 Task: Find connections with filter location Villeneuve-d'Ascq with filter topic #consultantswith filter profile language German with filter current company Paytm Payments Bank  with filter school Banasthali Vidyapith with filter industry Blogs with filter service category Insurance with filter keywords title Quality Control Coordinator
Action: Mouse moved to (574, 87)
Screenshot: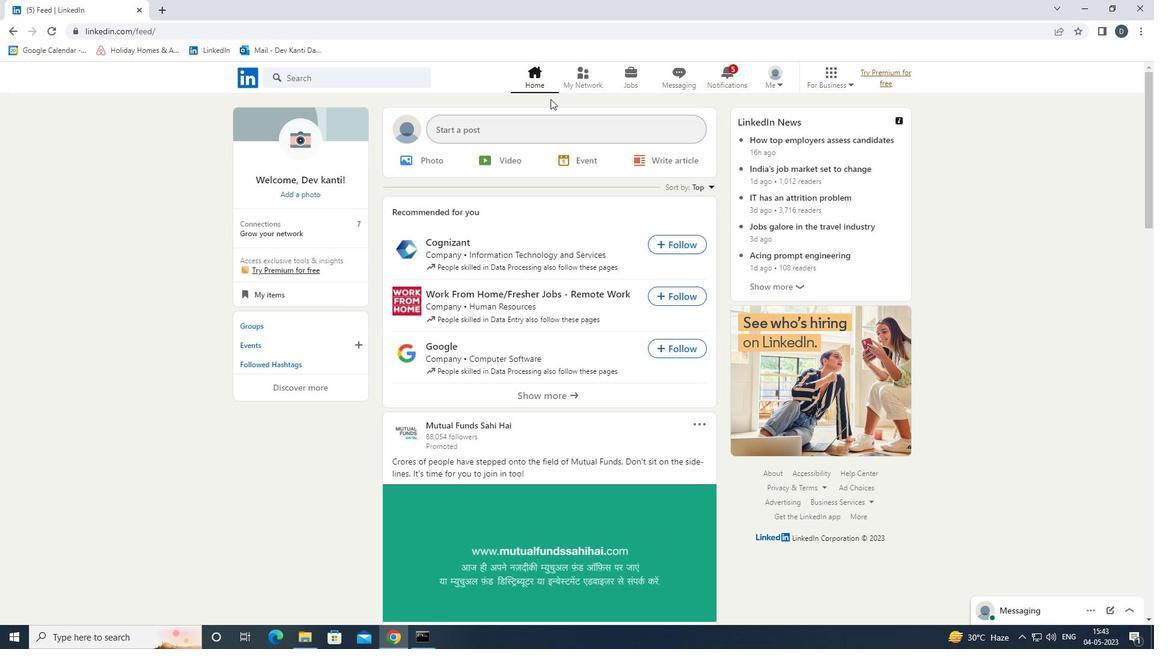 
Action: Mouse pressed left at (574, 87)
Screenshot: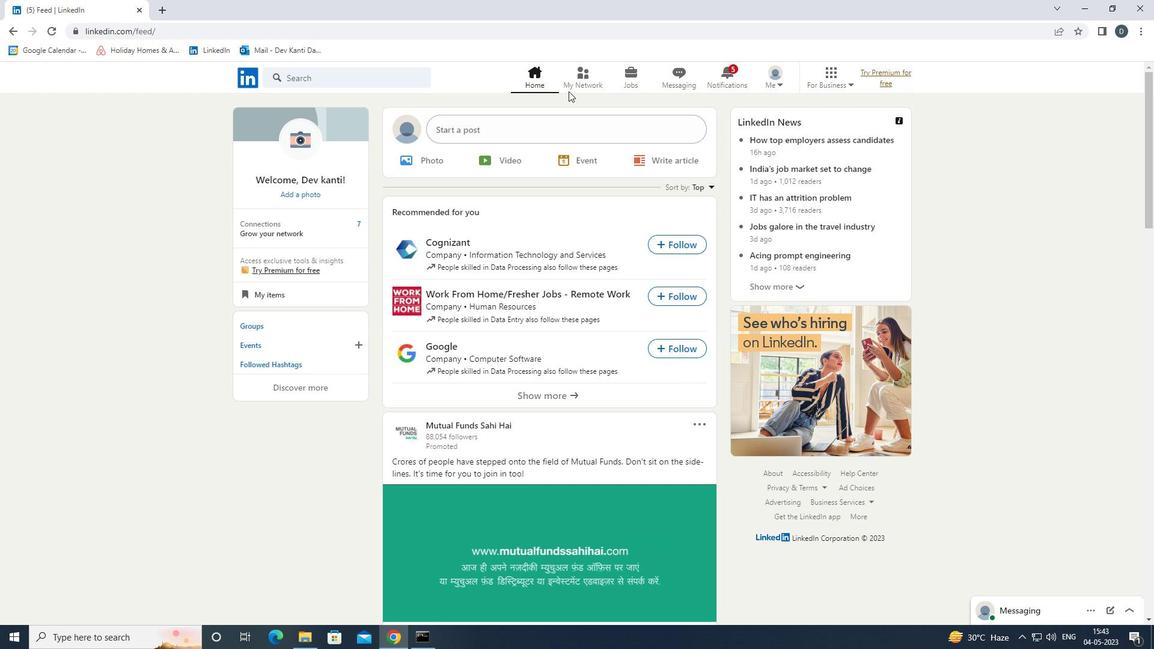 
Action: Mouse moved to (397, 146)
Screenshot: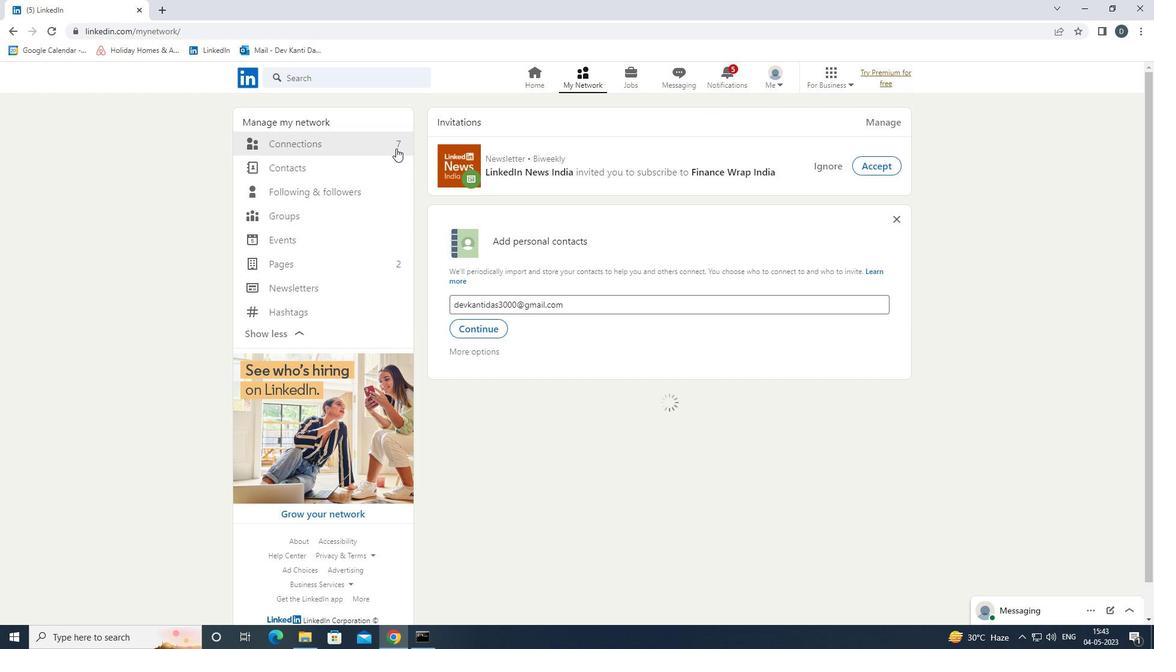 
Action: Mouse pressed left at (397, 146)
Screenshot: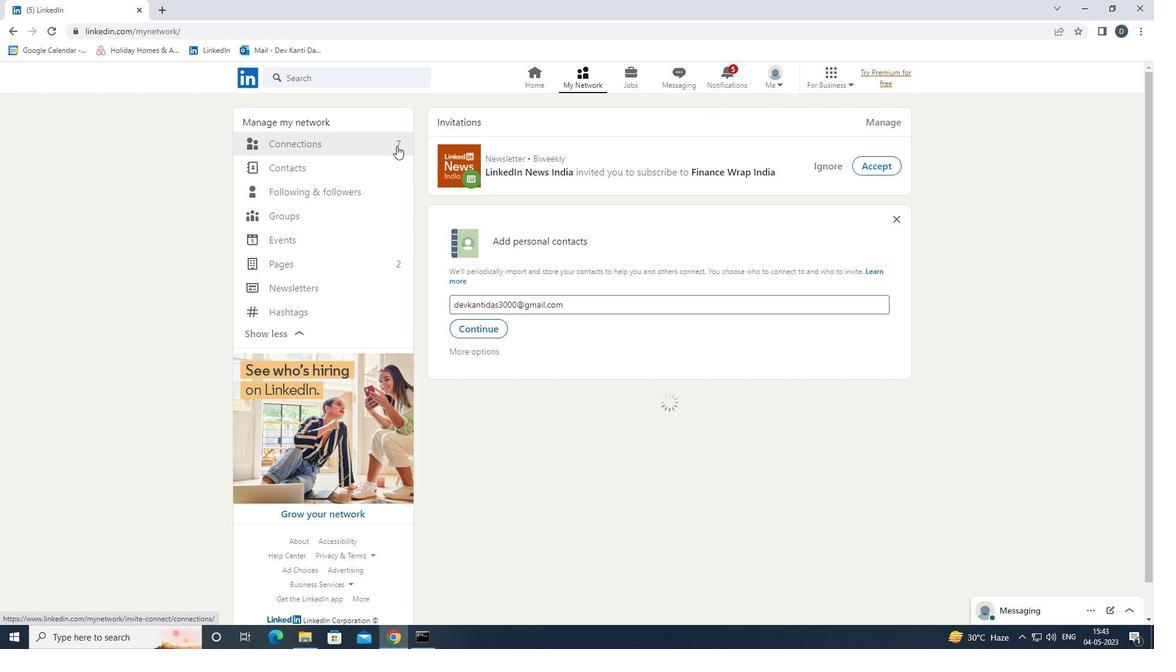 
Action: Mouse moved to (672, 140)
Screenshot: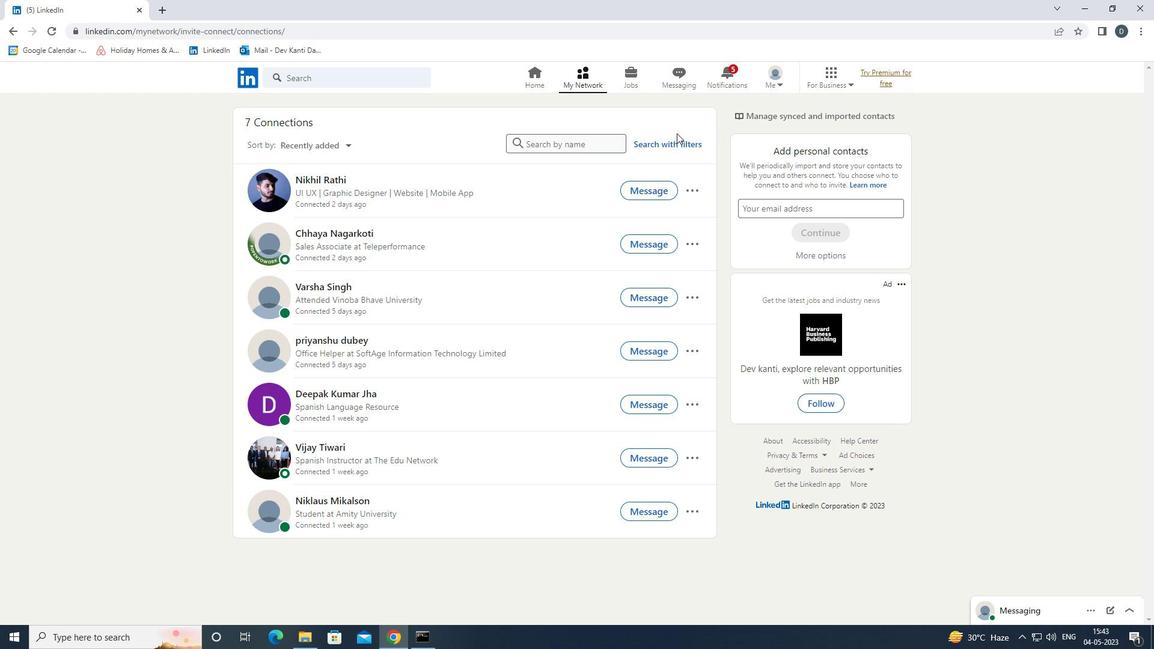 
Action: Mouse pressed left at (672, 140)
Screenshot: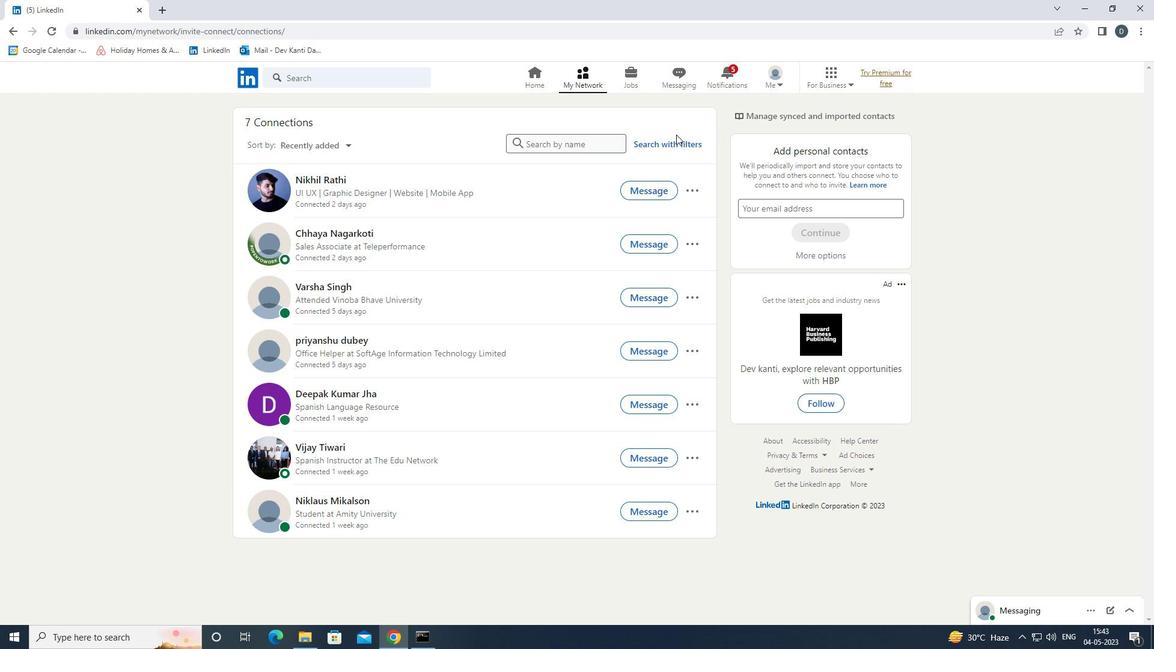 
Action: Mouse moved to (617, 108)
Screenshot: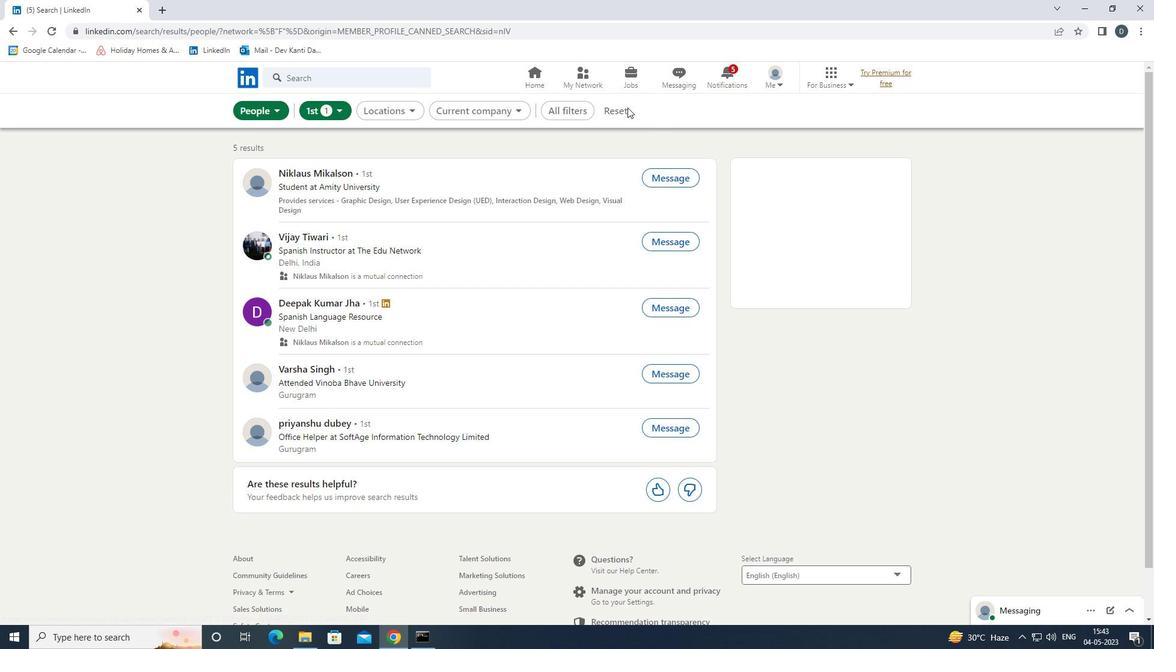 
Action: Mouse pressed left at (617, 108)
Screenshot: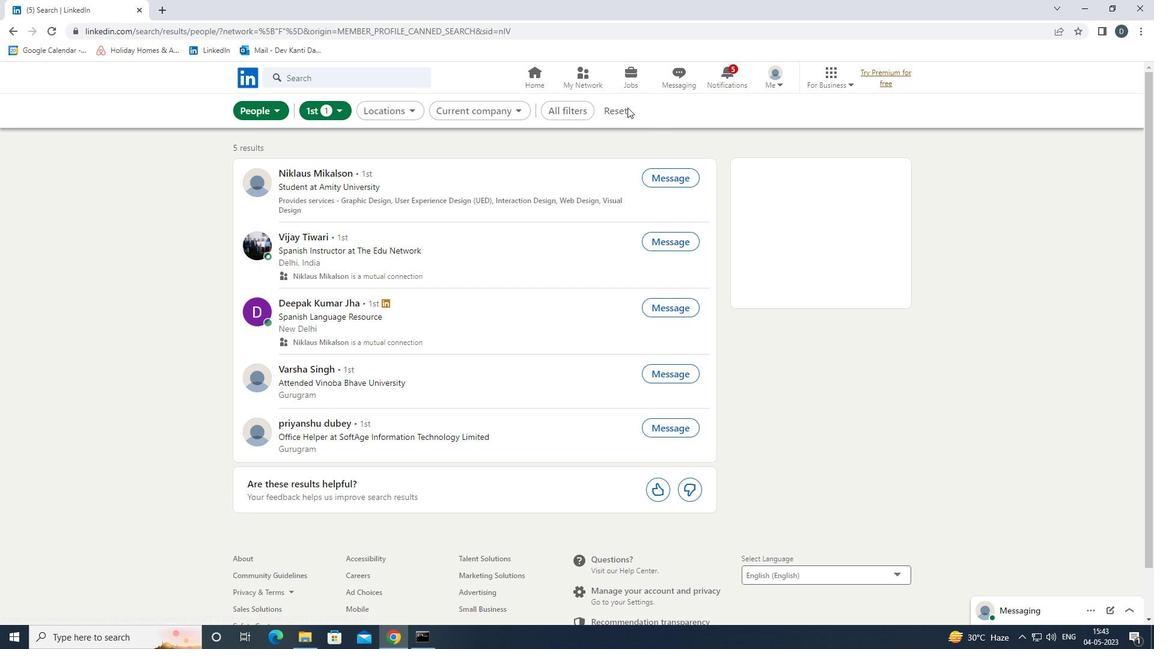 
Action: Mouse moved to (610, 114)
Screenshot: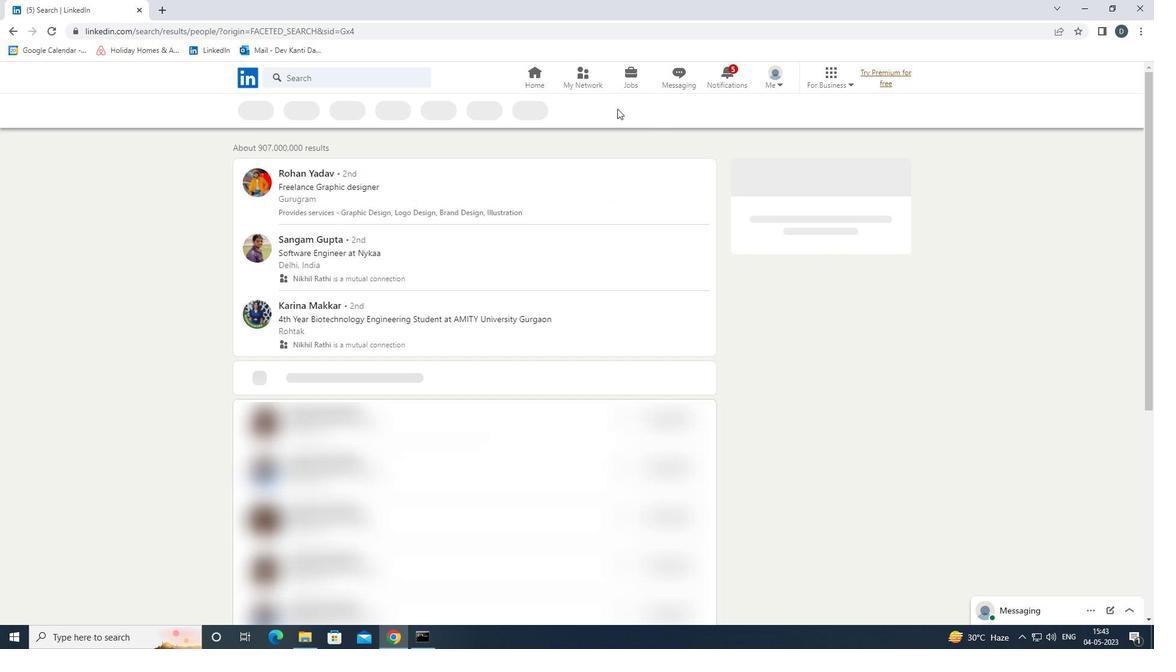 
Action: Mouse pressed left at (610, 114)
Screenshot: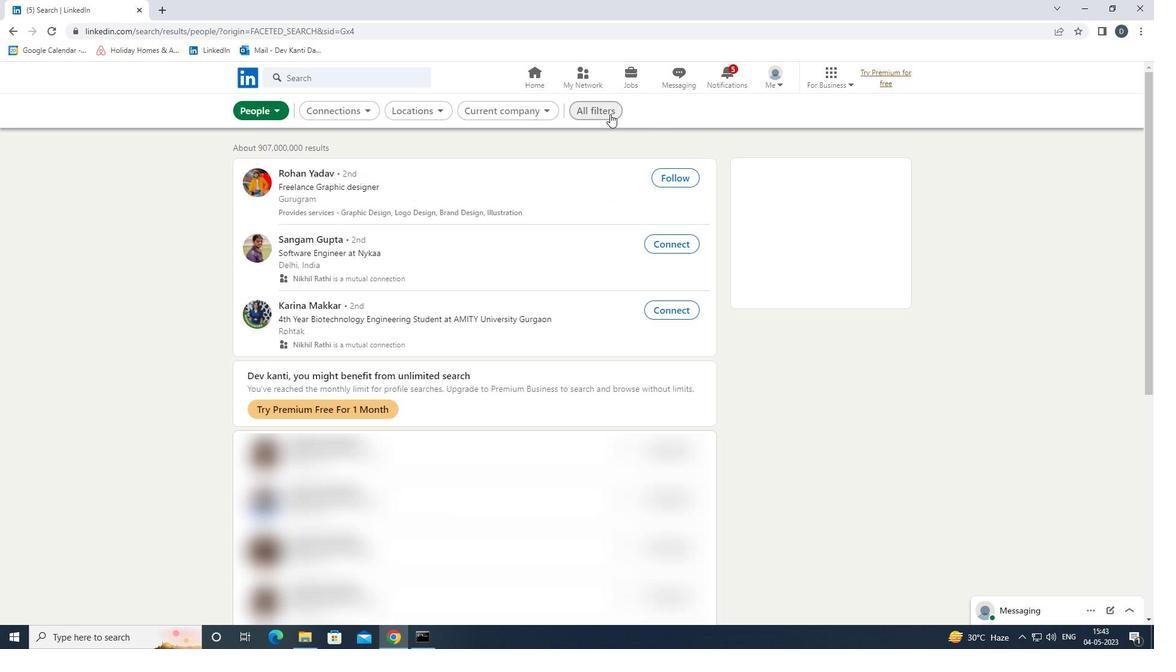 
Action: Mouse moved to (1021, 392)
Screenshot: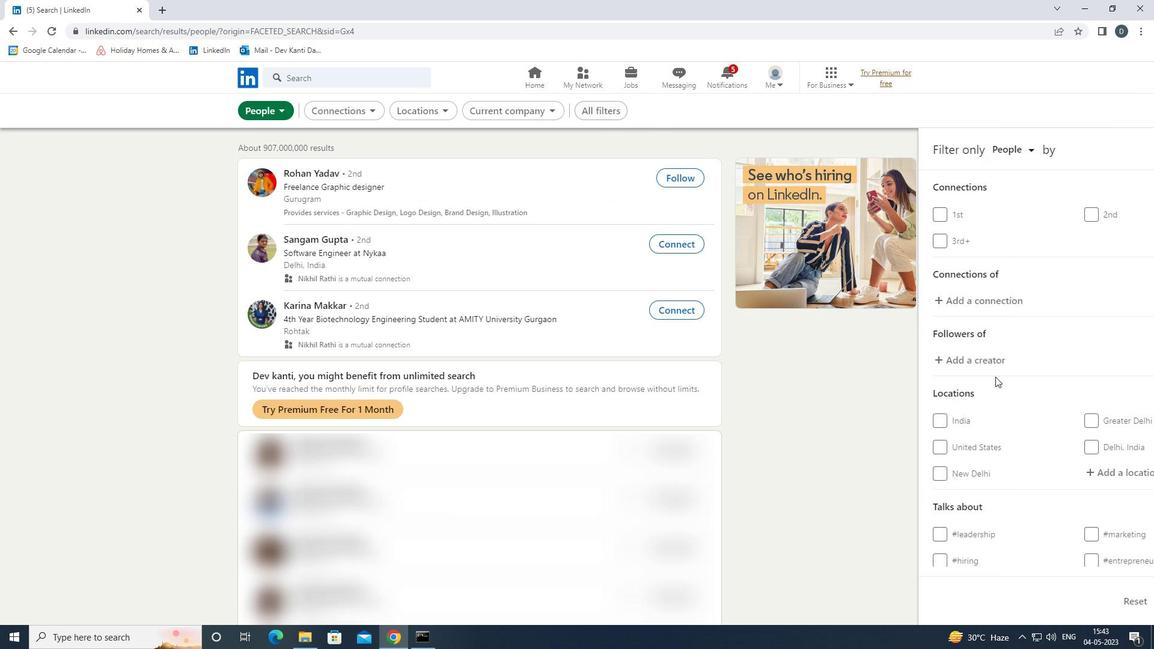 
Action: Mouse scrolled (1021, 391) with delta (0, 0)
Screenshot: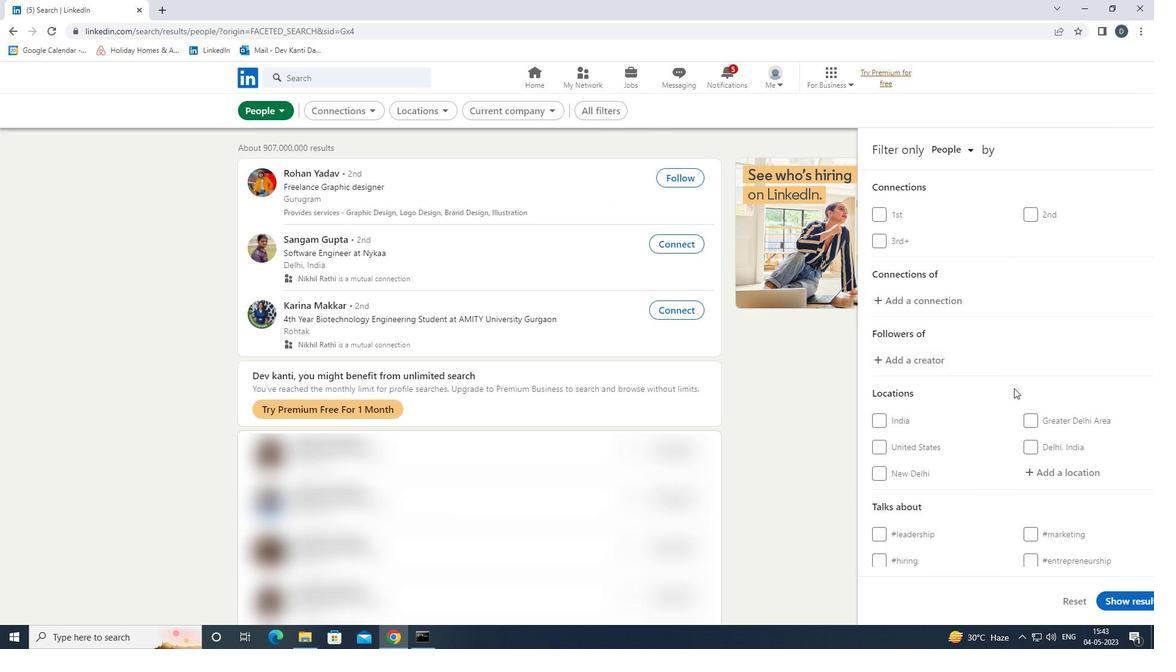 
Action: Mouse scrolled (1021, 391) with delta (0, 0)
Screenshot: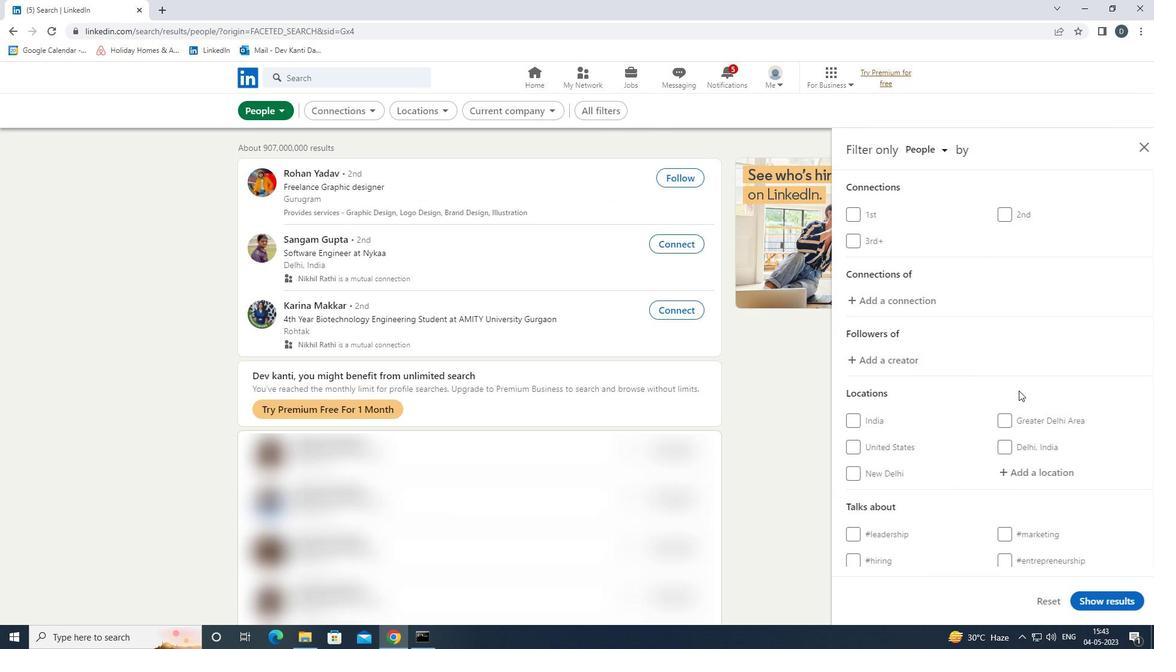 
Action: Mouse moved to (1027, 354)
Screenshot: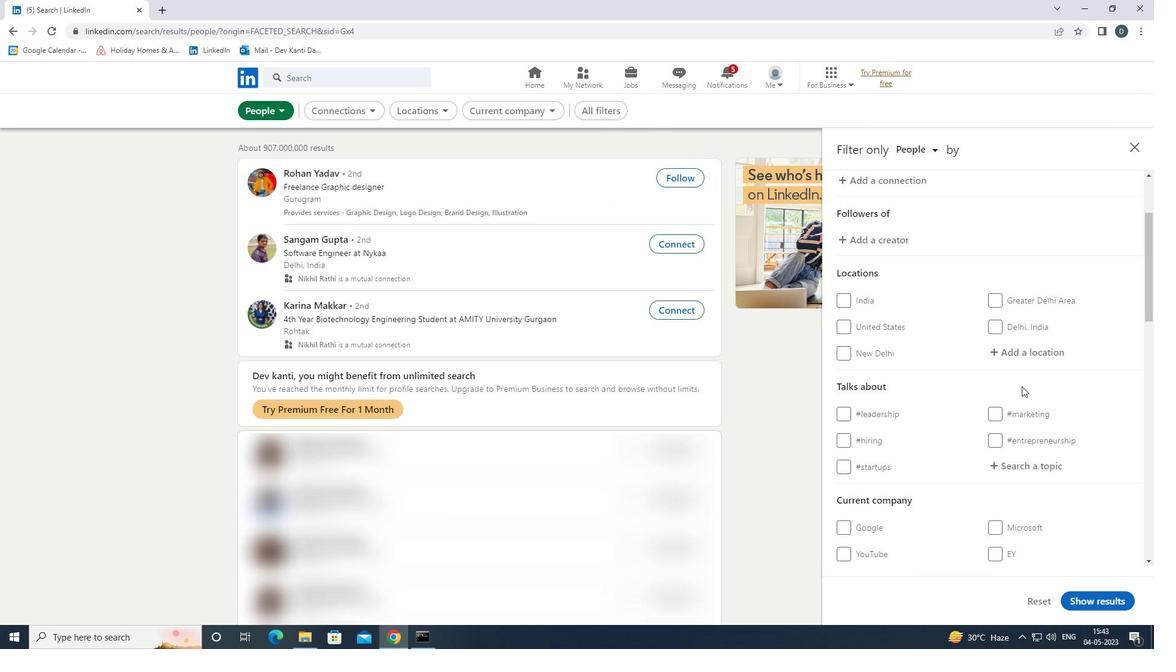 
Action: Mouse pressed left at (1027, 354)
Screenshot: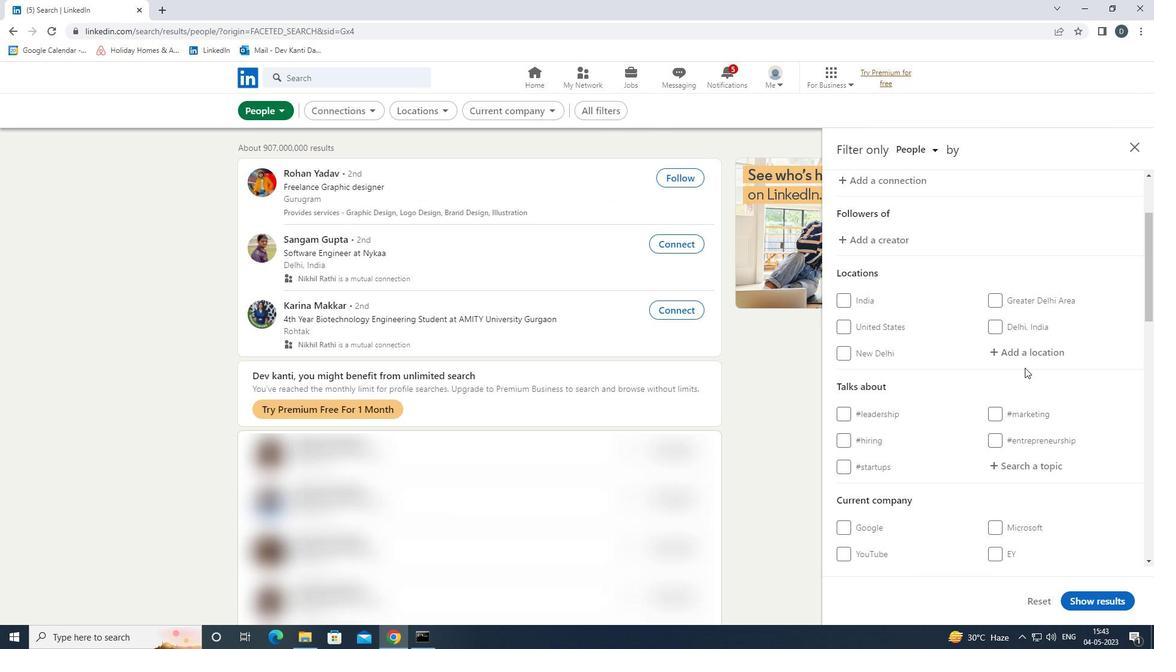 
Action: Key pressed <Key.shift>VILLENEUVE<Key.down><Key.enter>
Screenshot: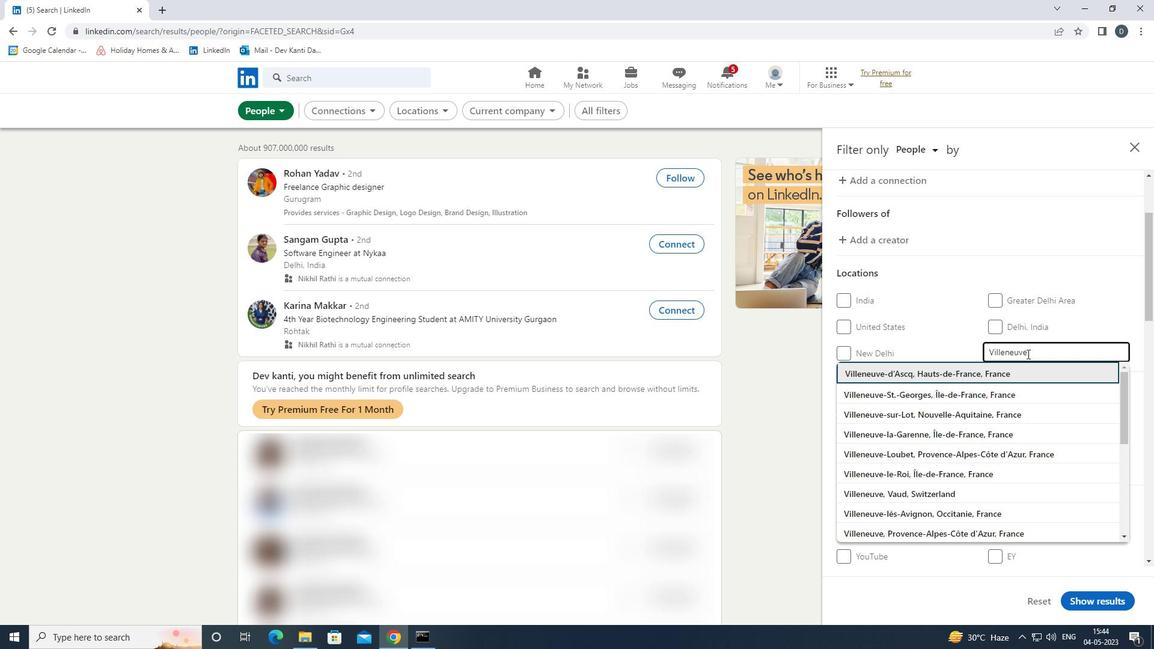 
Action: Mouse moved to (959, 397)
Screenshot: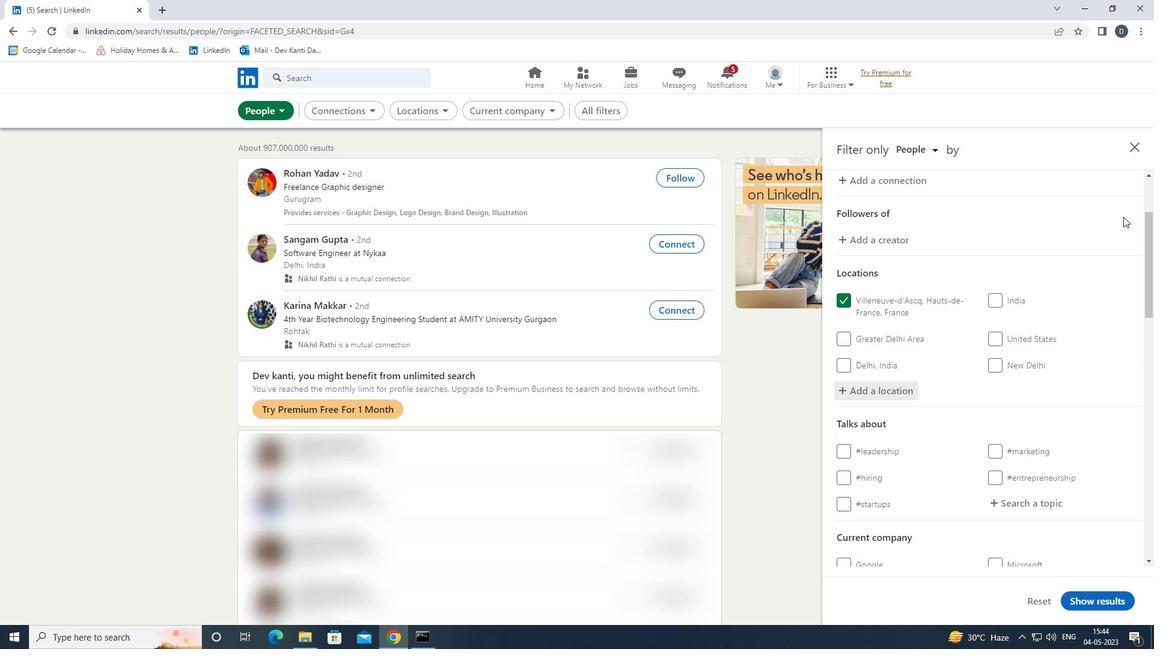 
Action: Mouse scrolled (959, 396) with delta (0, 0)
Screenshot: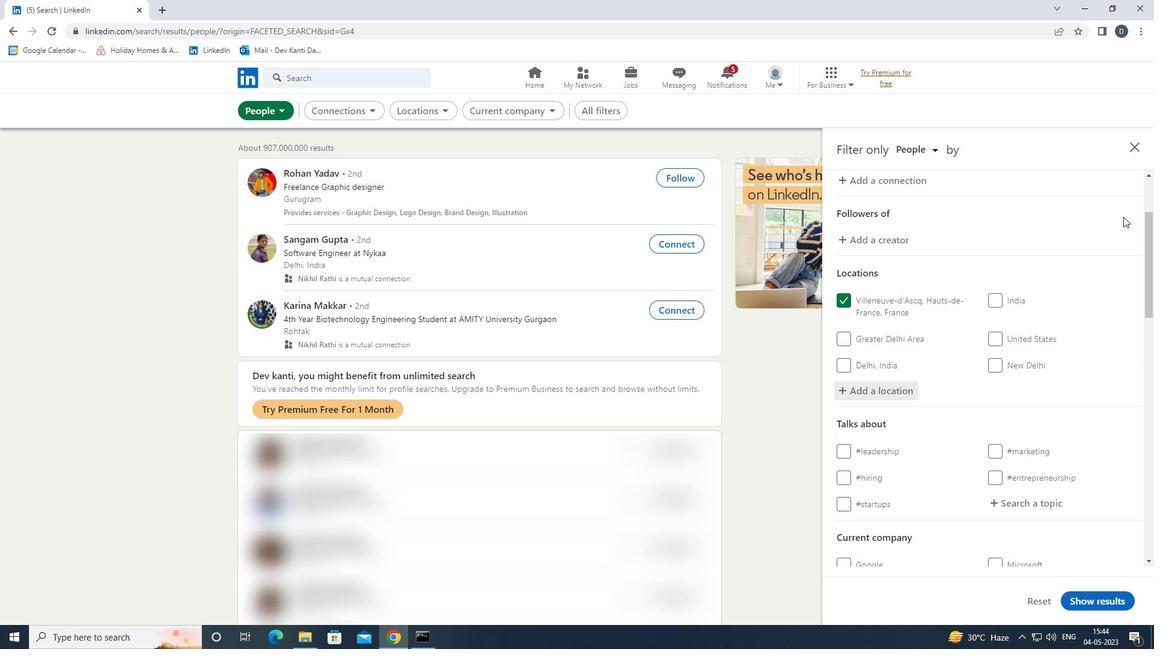 
Action: Mouse moved to (939, 401)
Screenshot: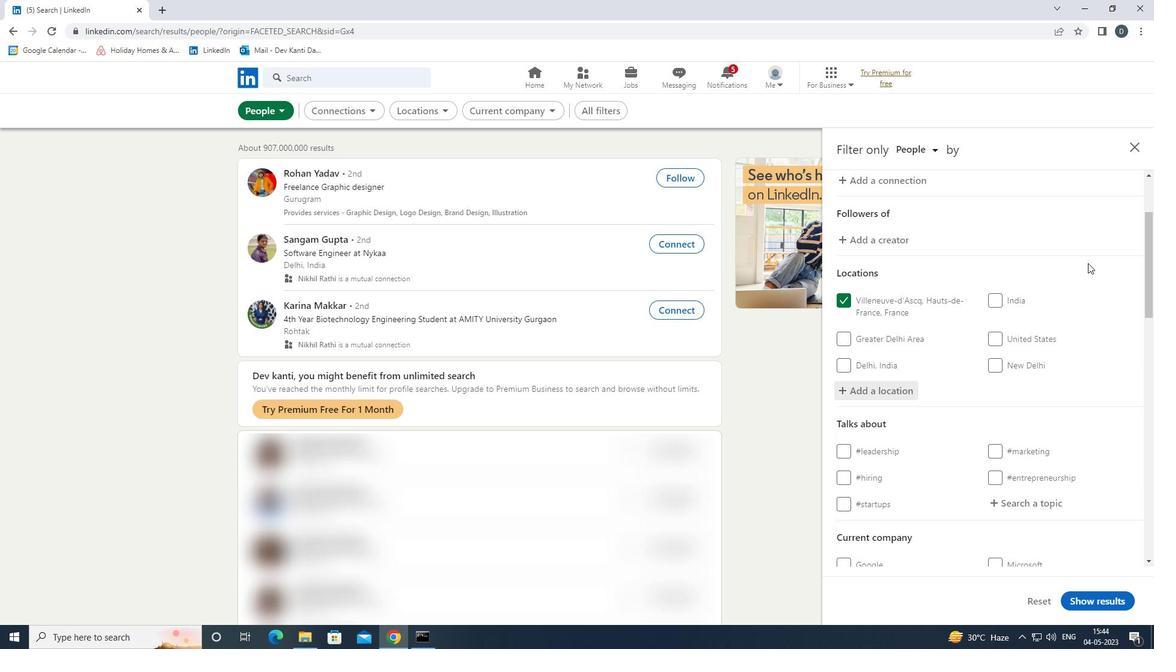 
Action: Mouse scrolled (939, 400) with delta (0, 0)
Screenshot: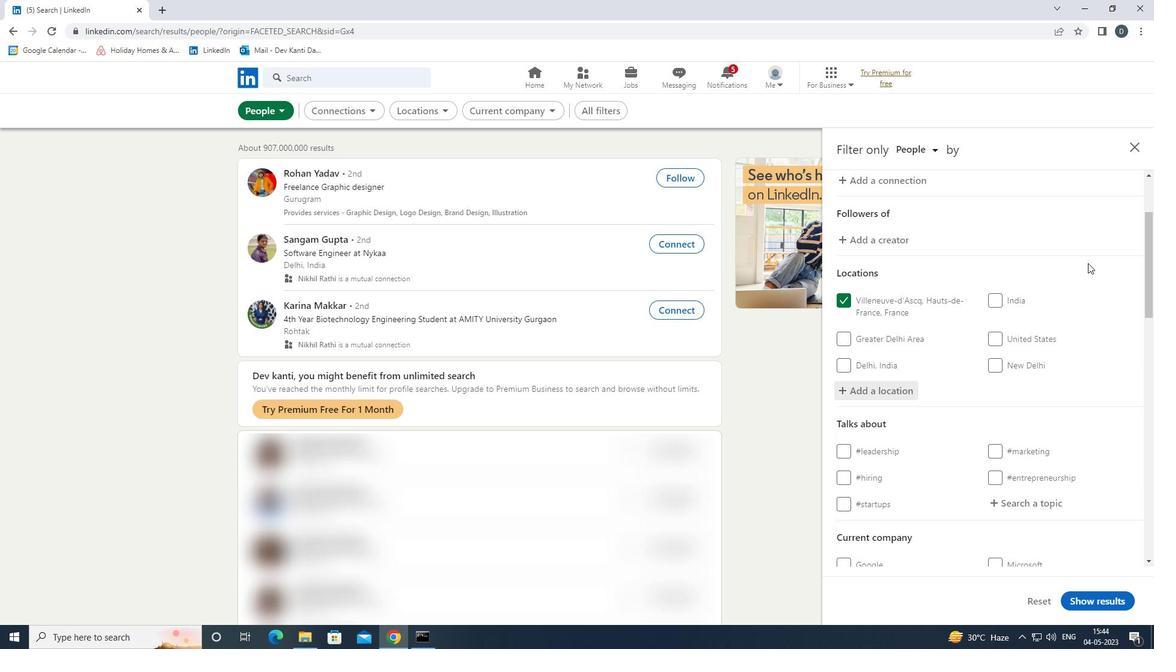 
Action: Mouse moved to (1020, 387)
Screenshot: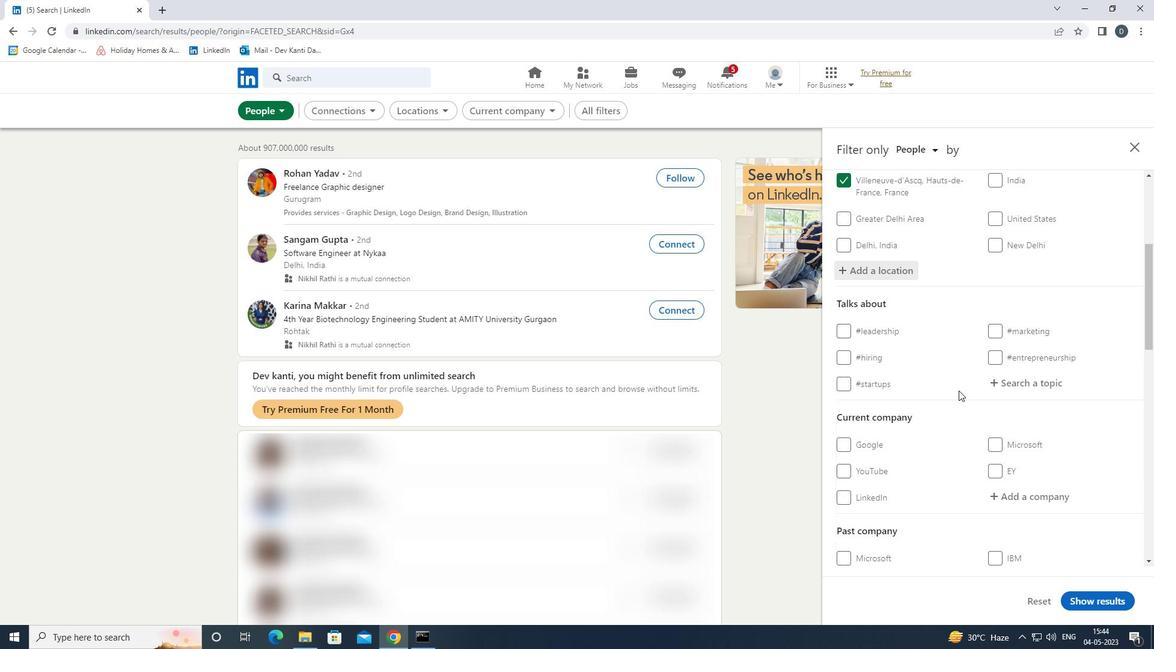 
Action: Mouse pressed left at (1020, 387)
Screenshot: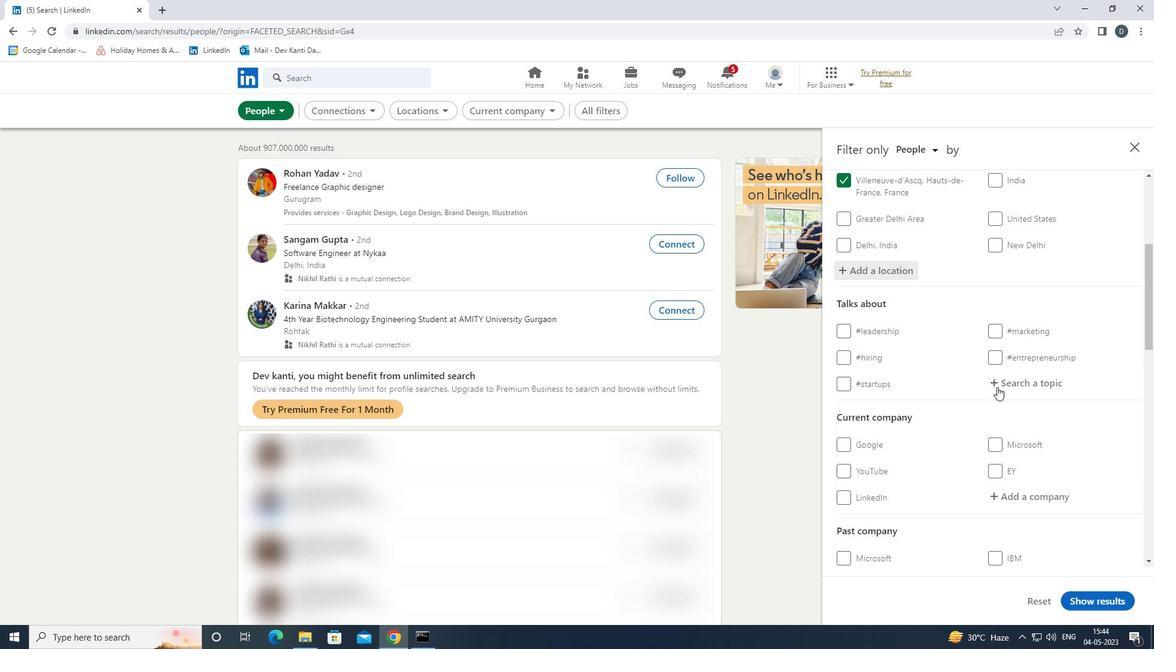 
Action: Key pressed CONSULTANT<Key.down><Key.enter>
Screenshot: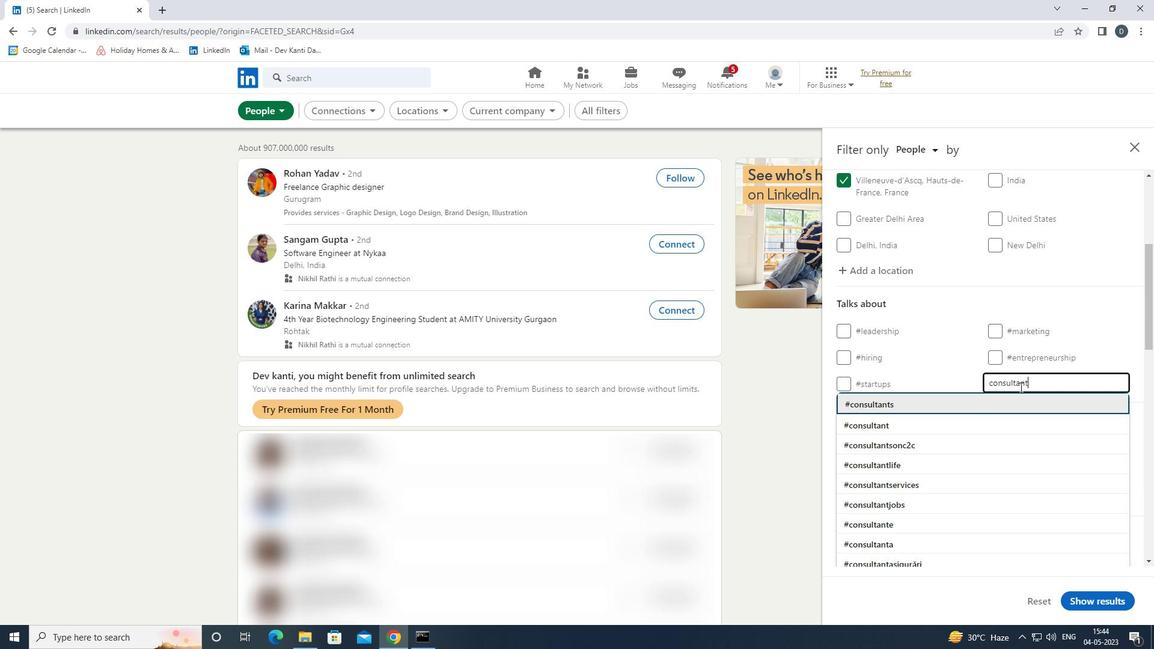 
Action: Mouse moved to (1042, 390)
Screenshot: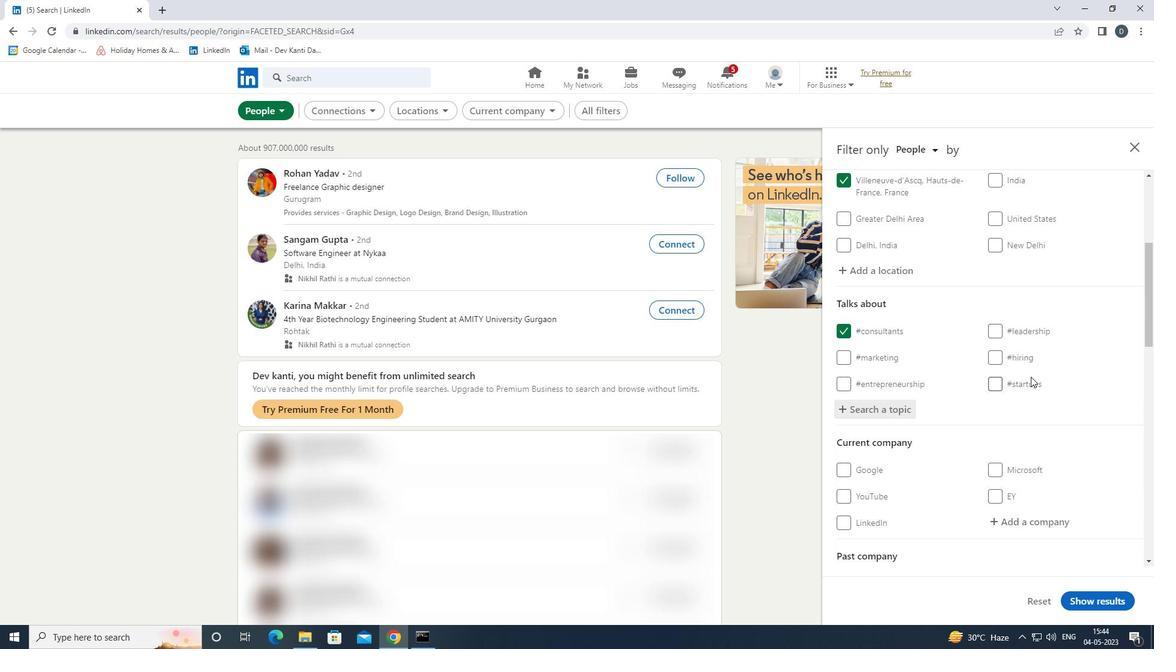 
Action: Mouse scrolled (1042, 389) with delta (0, 0)
Screenshot: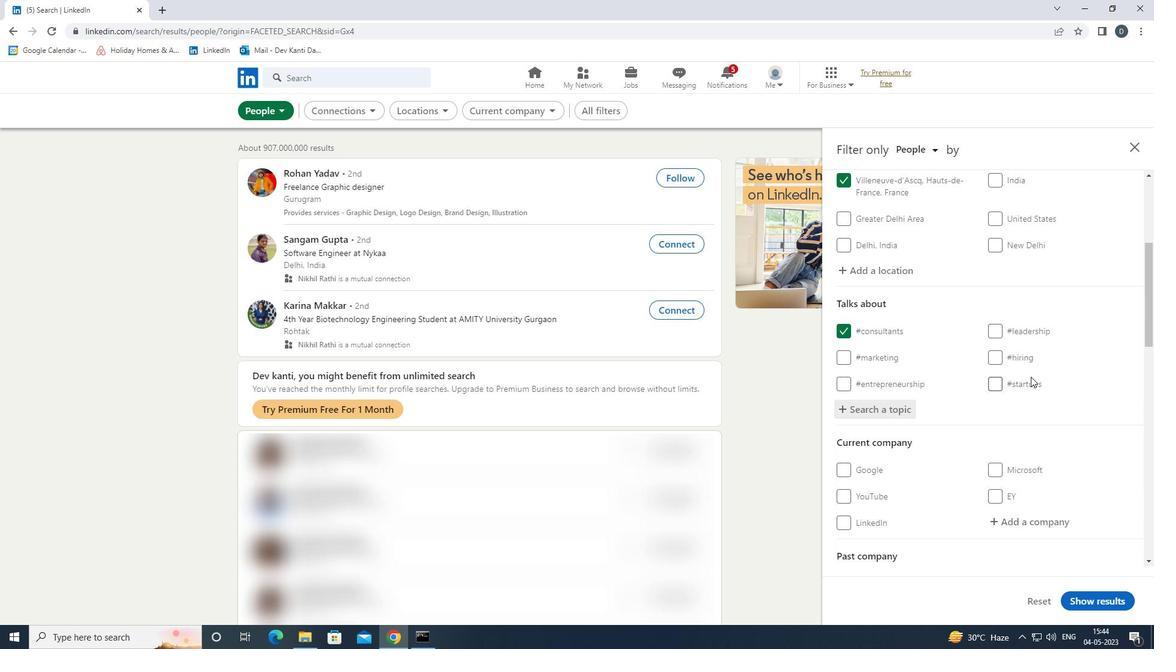 
Action: Mouse scrolled (1042, 389) with delta (0, 0)
Screenshot: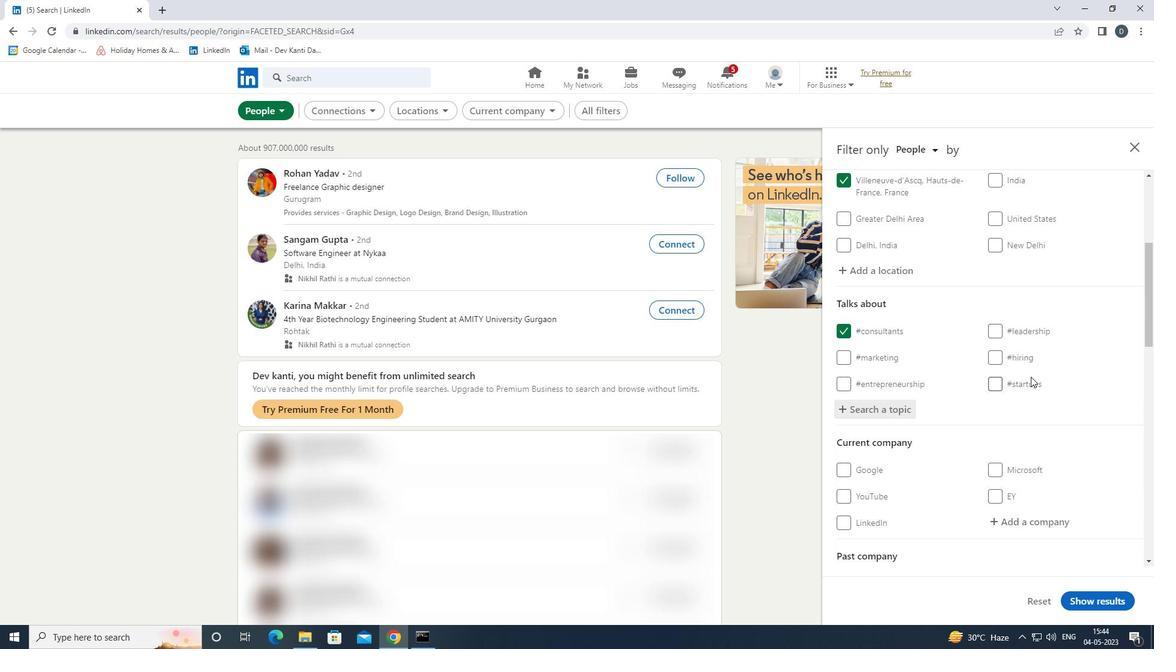 
Action: Mouse scrolled (1042, 389) with delta (0, 0)
Screenshot: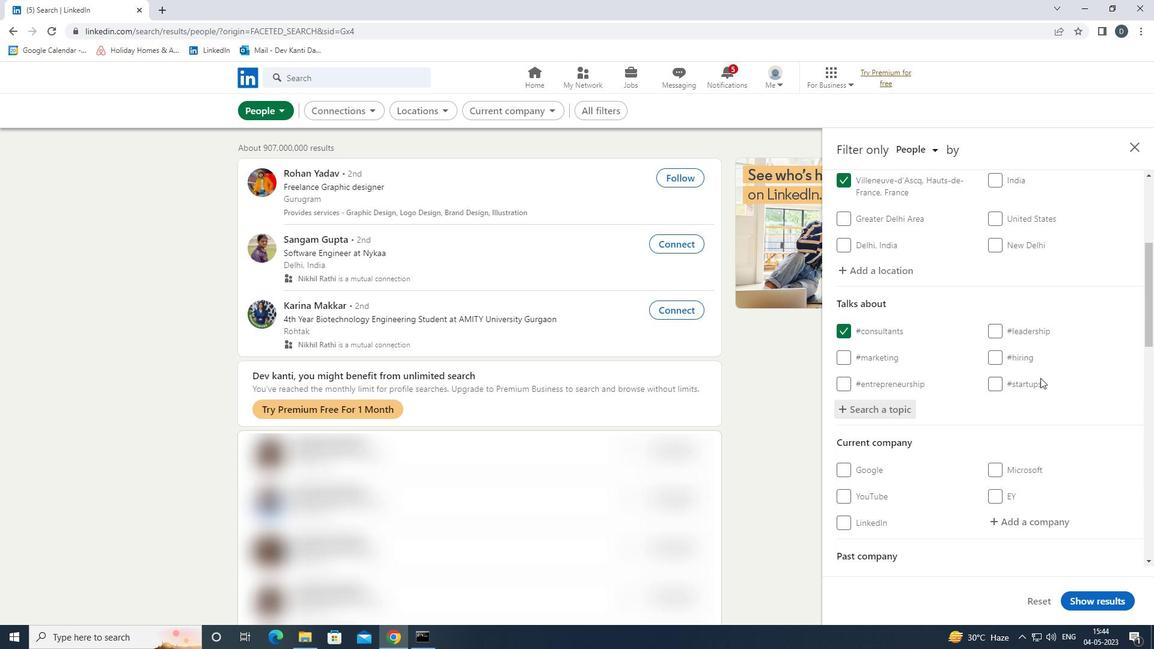
Action: Mouse moved to (1015, 339)
Screenshot: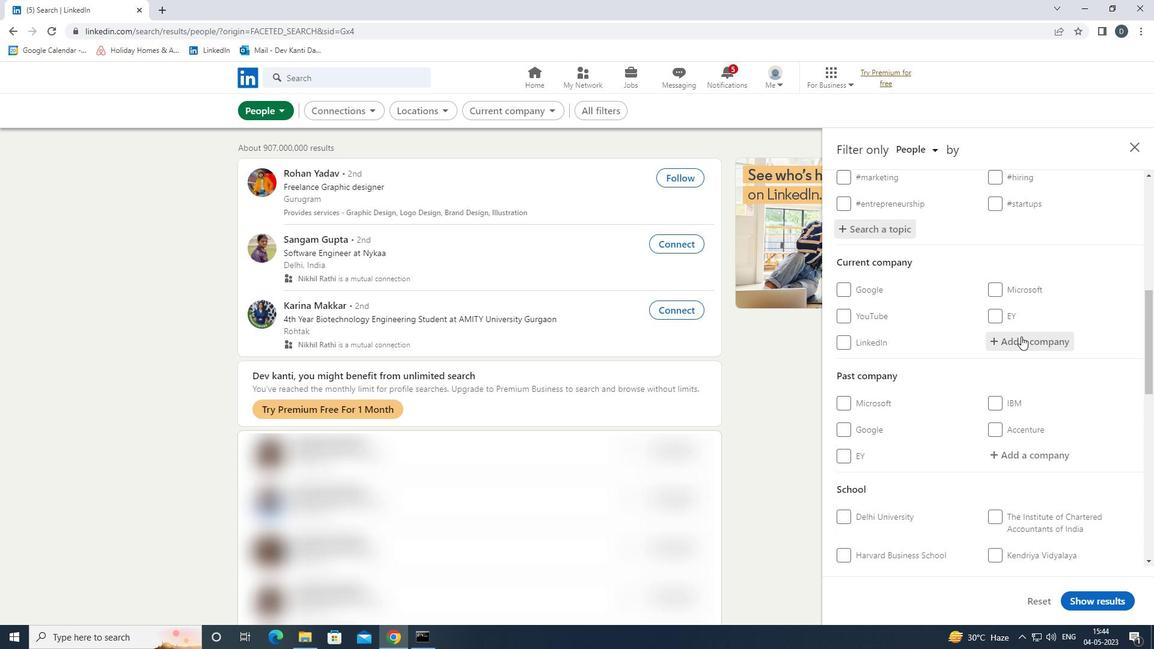 
Action: Mouse scrolled (1015, 338) with delta (0, 0)
Screenshot: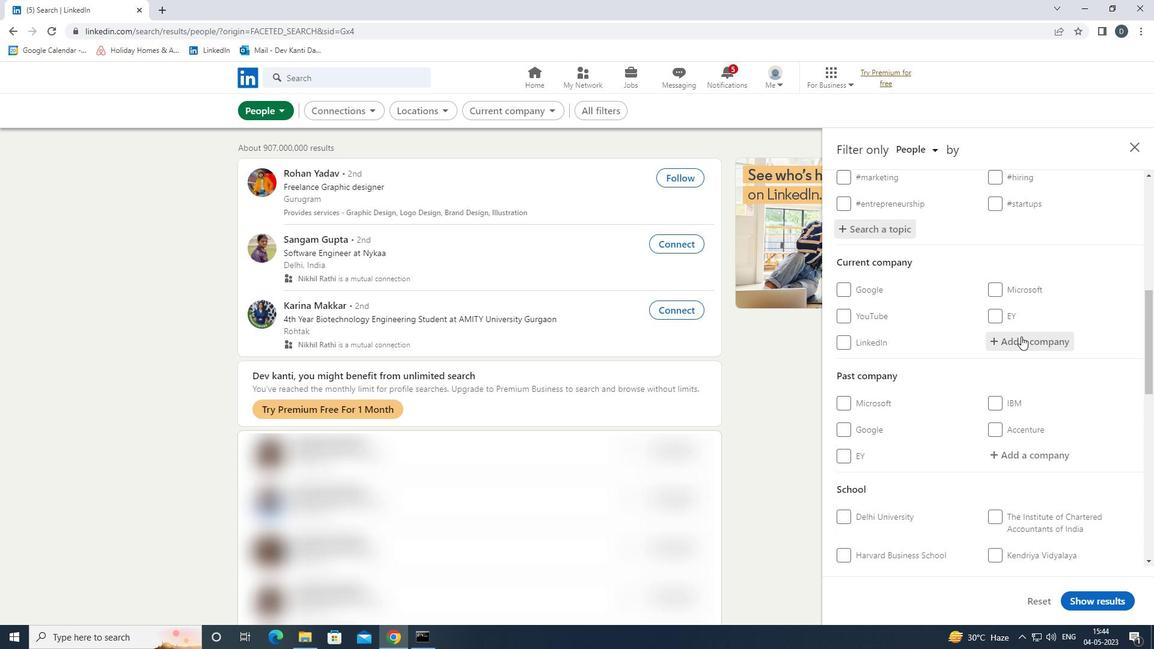 
Action: Mouse moved to (1013, 339)
Screenshot: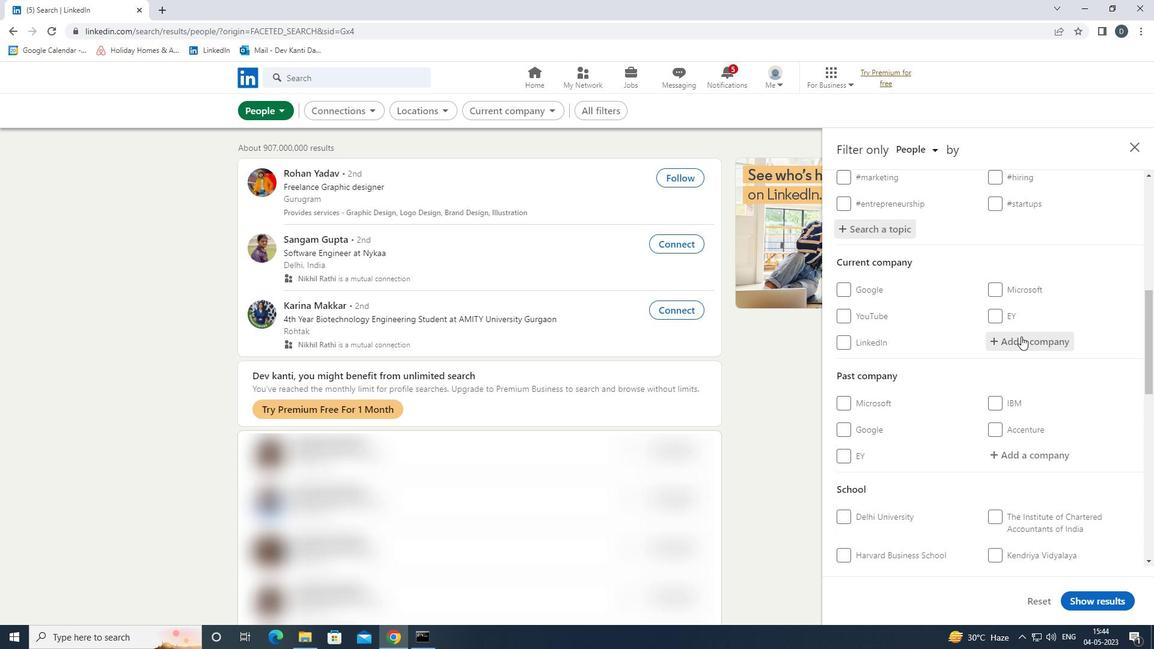 
Action: Mouse scrolled (1013, 339) with delta (0, 0)
Screenshot: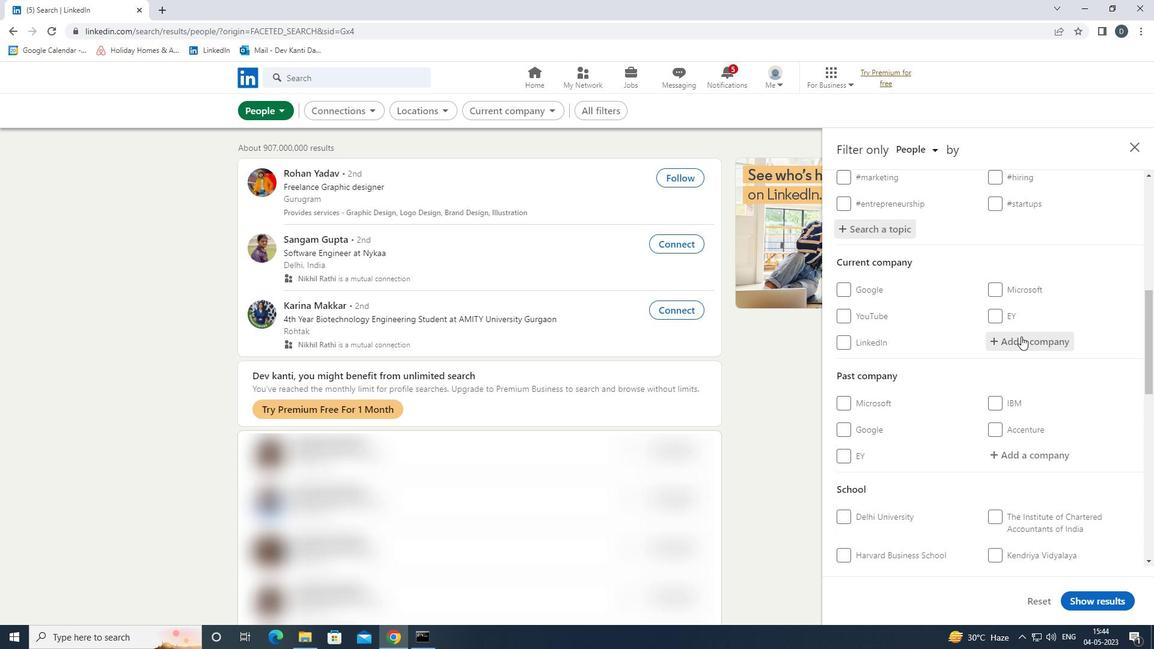 
Action: Mouse moved to (1013, 339)
Screenshot: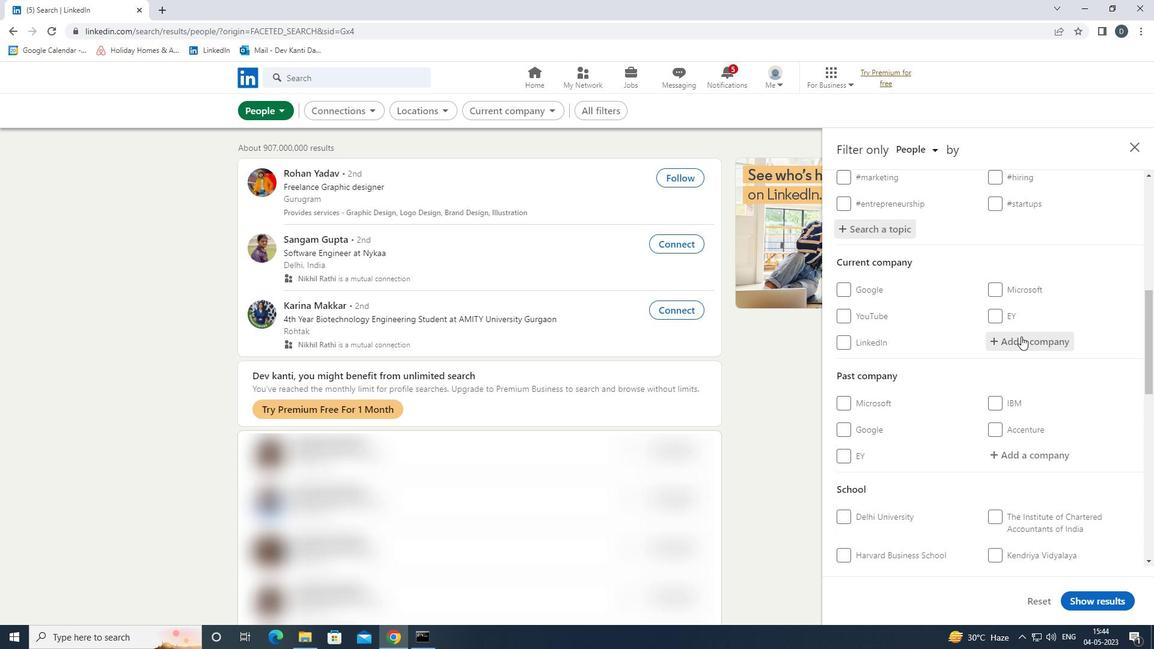 
Action: Mouse scrolled (1013, 339) with delta (0, 0)
Screenshot: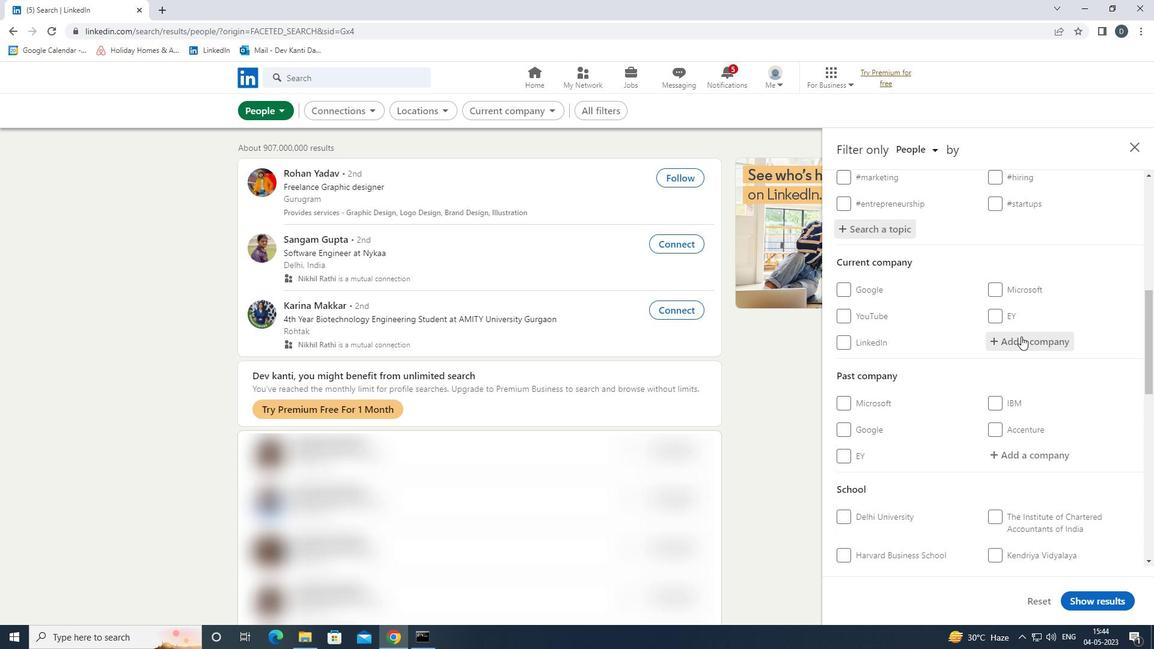 
Action: Mouse scrolled (1013, 339) with delta (0, 0)
Screenshot: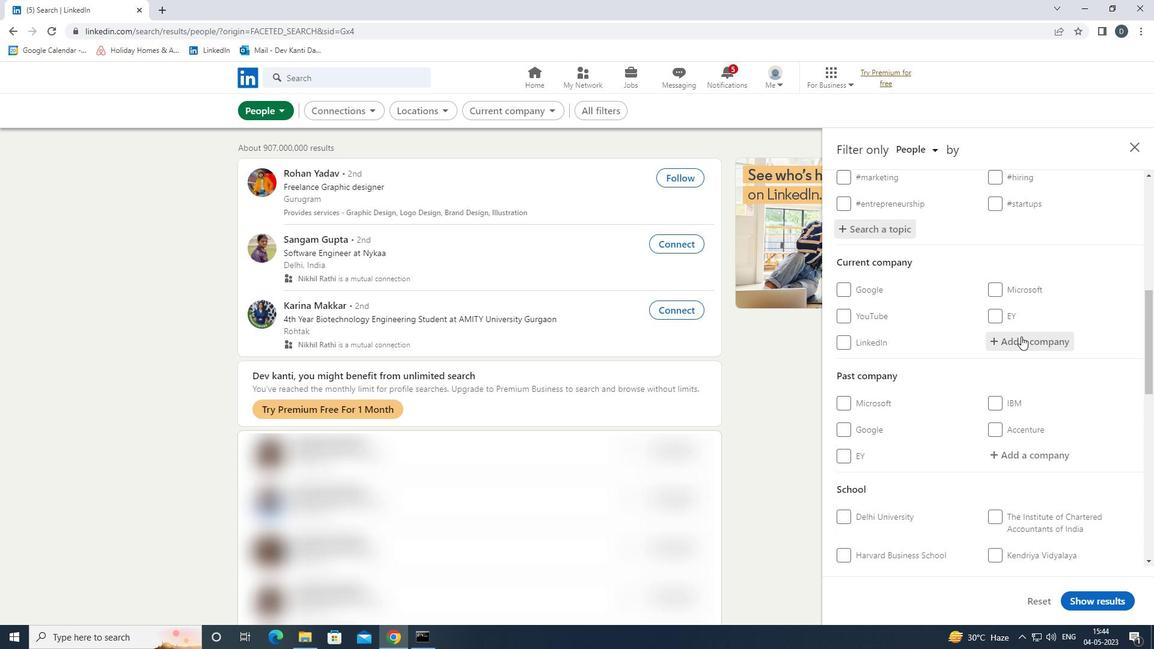 
Action: Mouse scrolled (1013, 339) with delta (0, 0)
Screenshot: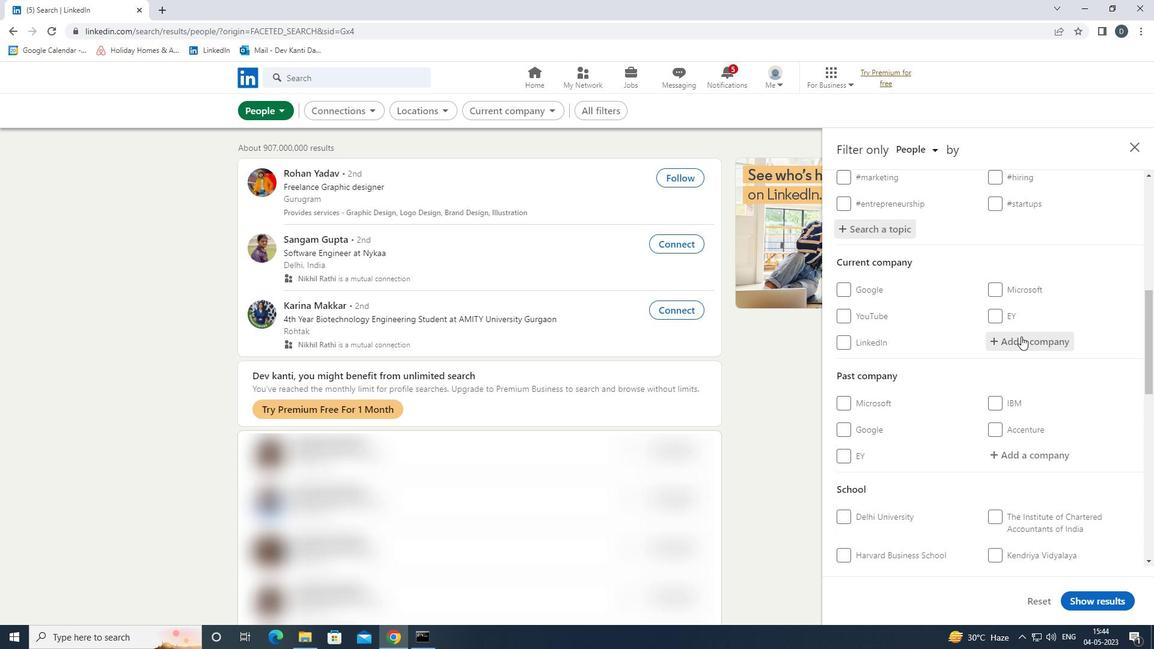 
Action: Mouse scrolled (1013, 339) with delta (0, 0)
Screenshot: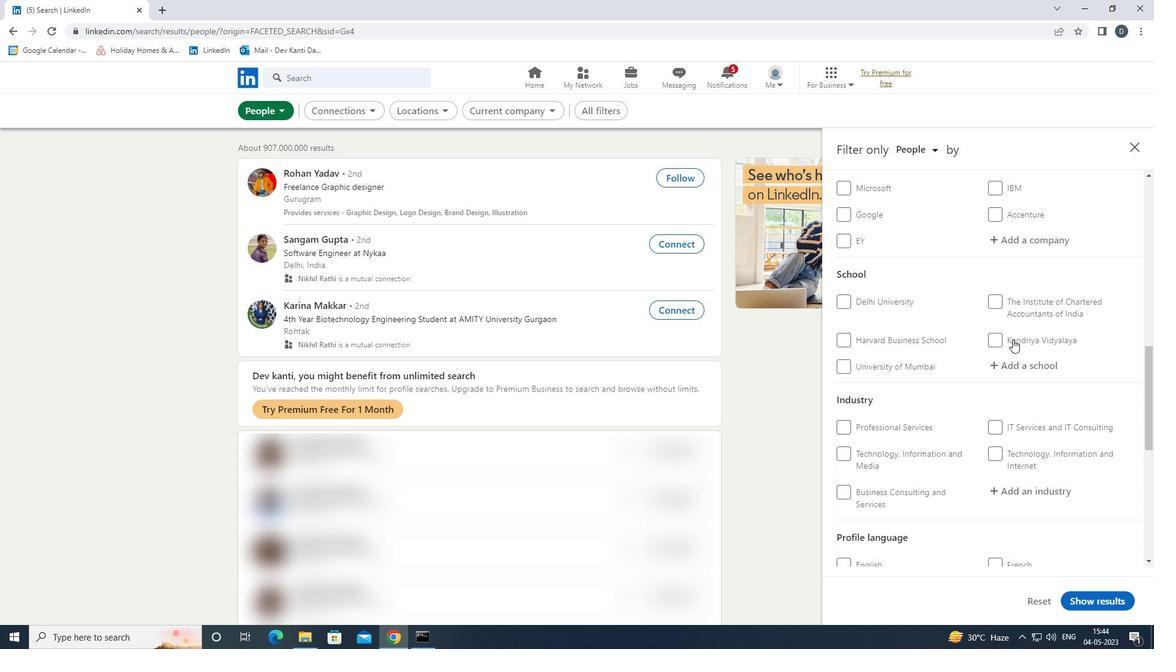 
Action: Mouse moved to (865, 473)
Screenshot: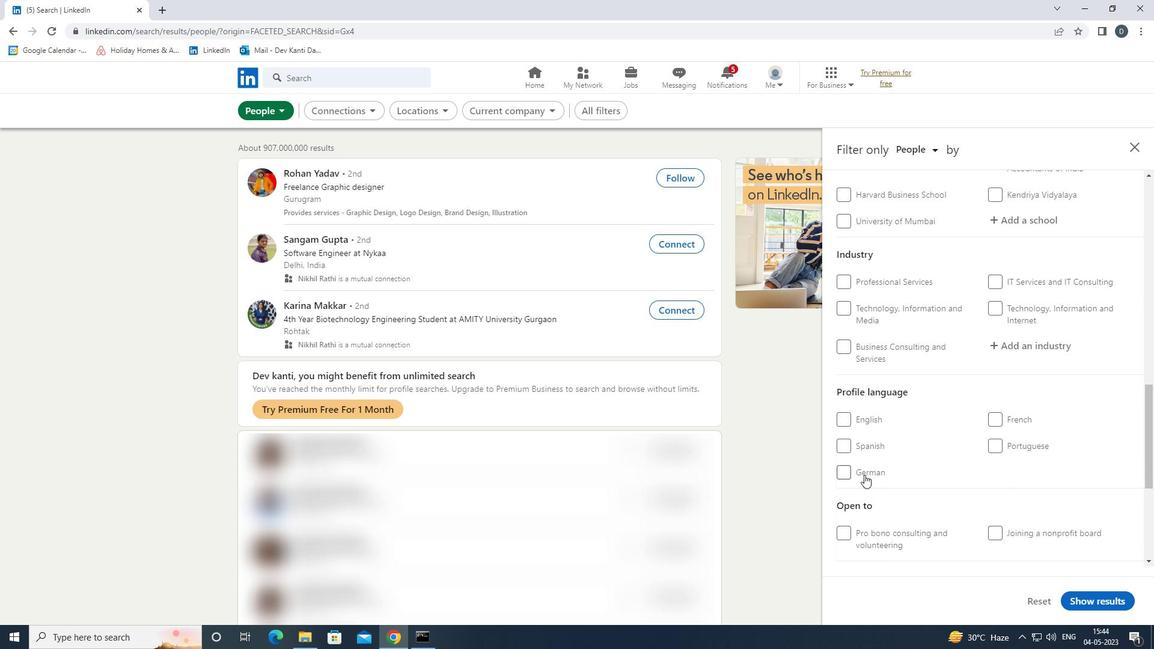 
Action: Mouse pressed left at (865, 473)
Screenshot: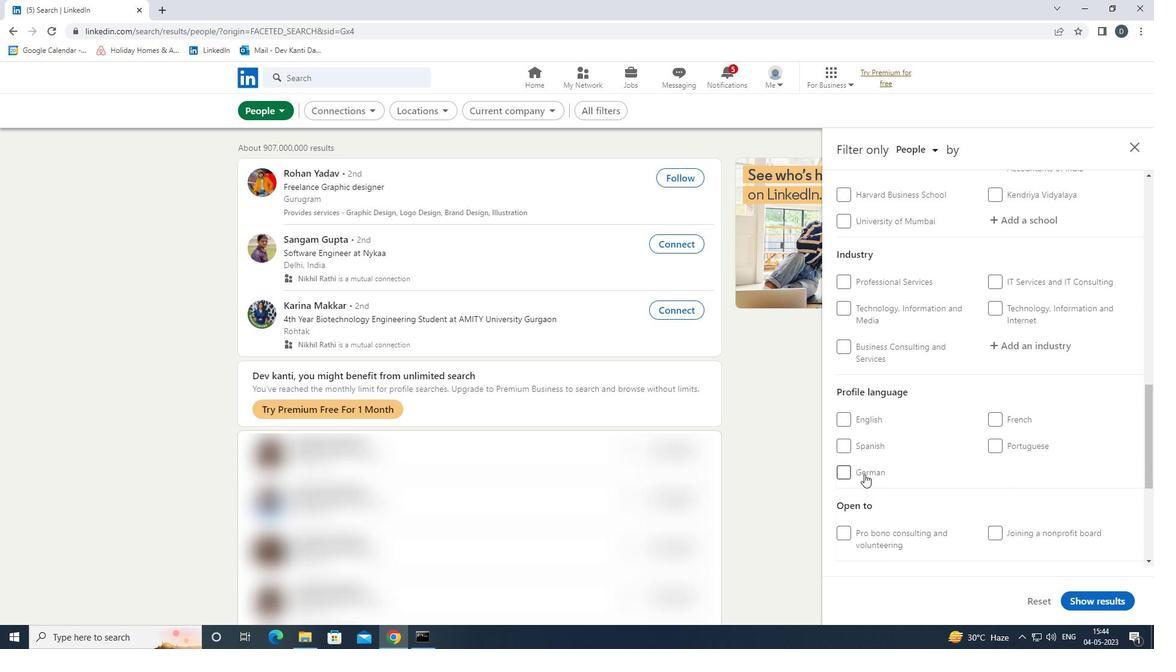 
Action: Mouse moved to (997, 472)
Screenshot: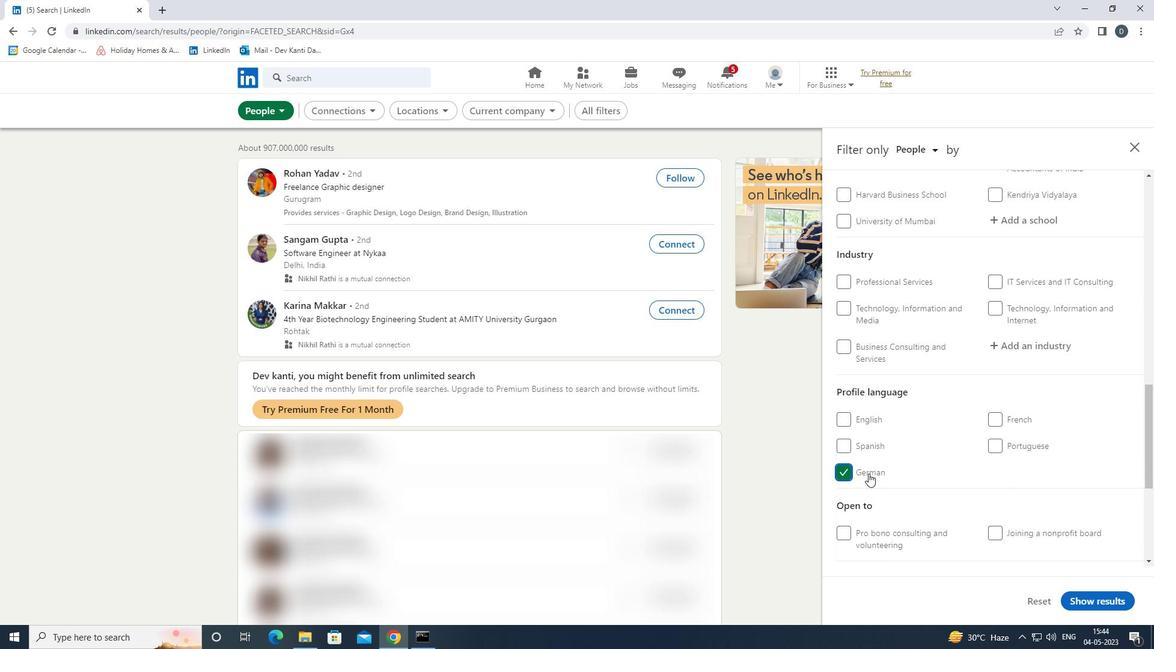 
Action: Mouse scrolled (997, 472) with delta (0, 0)
Screenshot: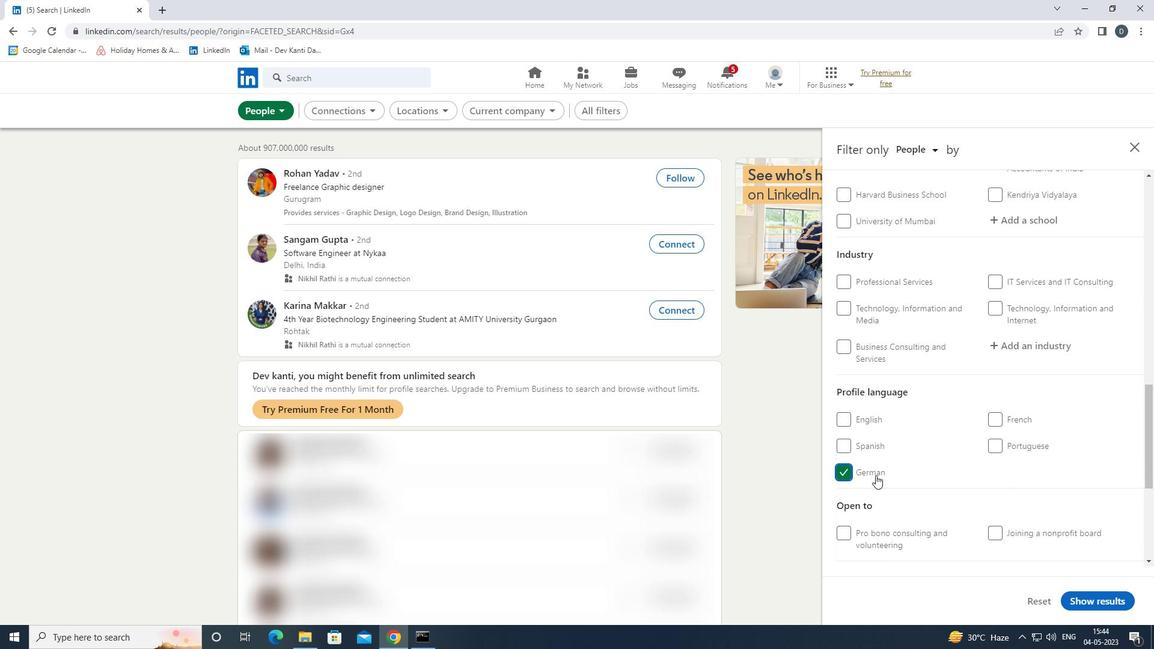 
Action: Mouse scrolled (997, 472) with delta (0, 0)
Screenshot: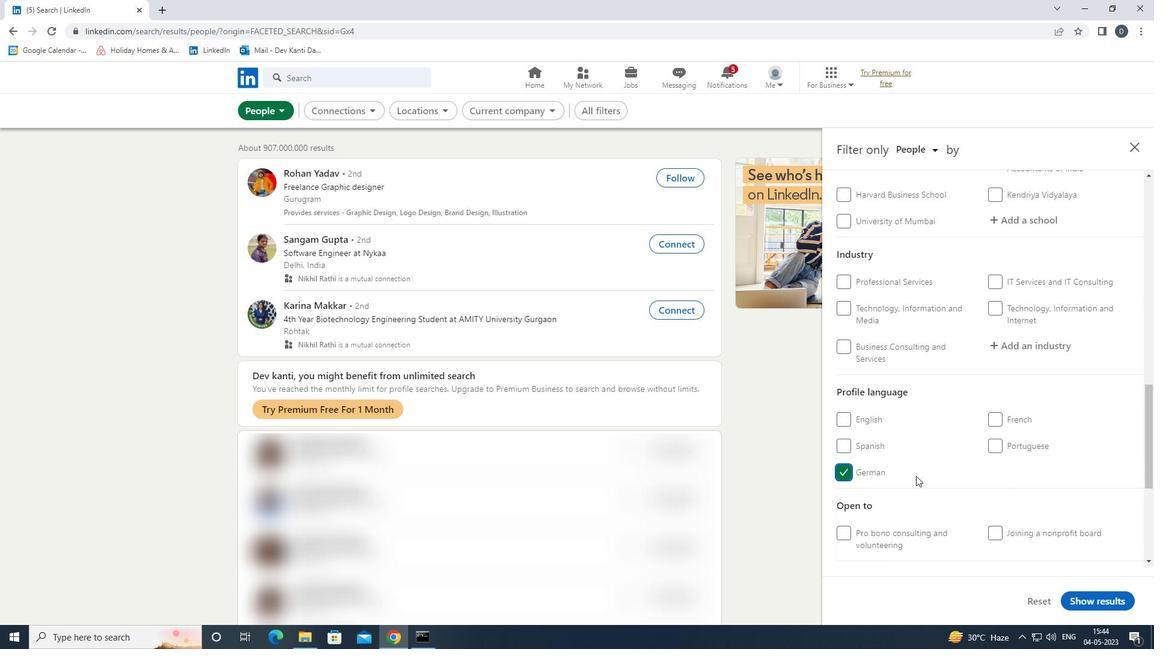 
Action: Mouse scrolled (997, 472) with delta (0, 0)
Screenshot: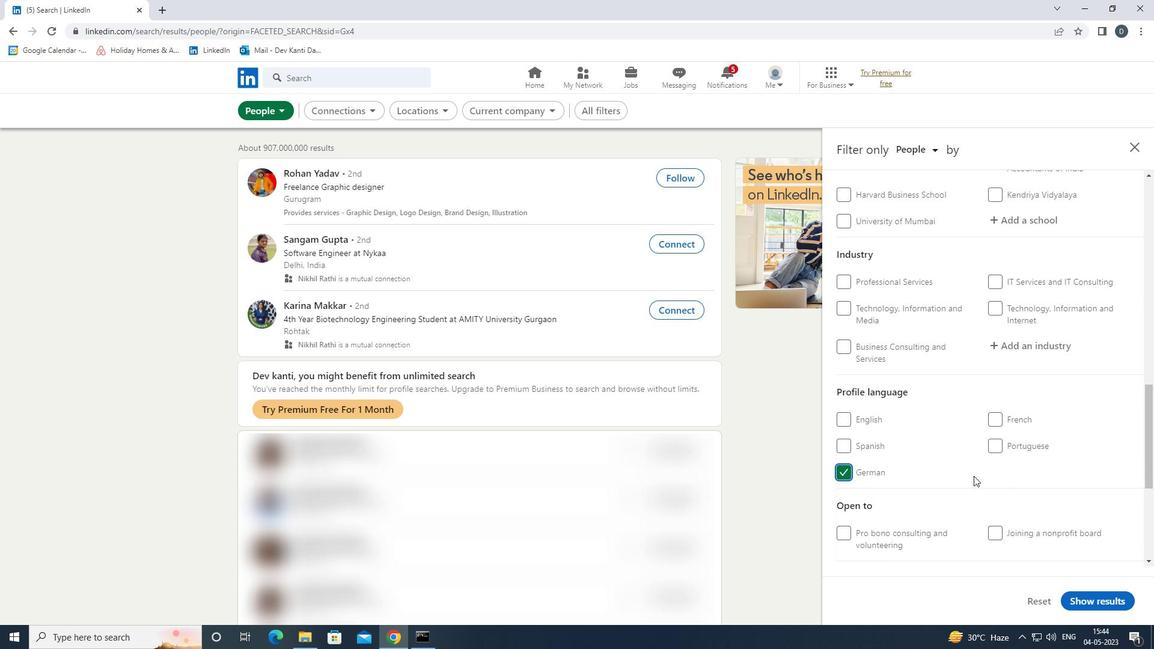 
Action: Mouse moved to (997, 472)
Screenshot: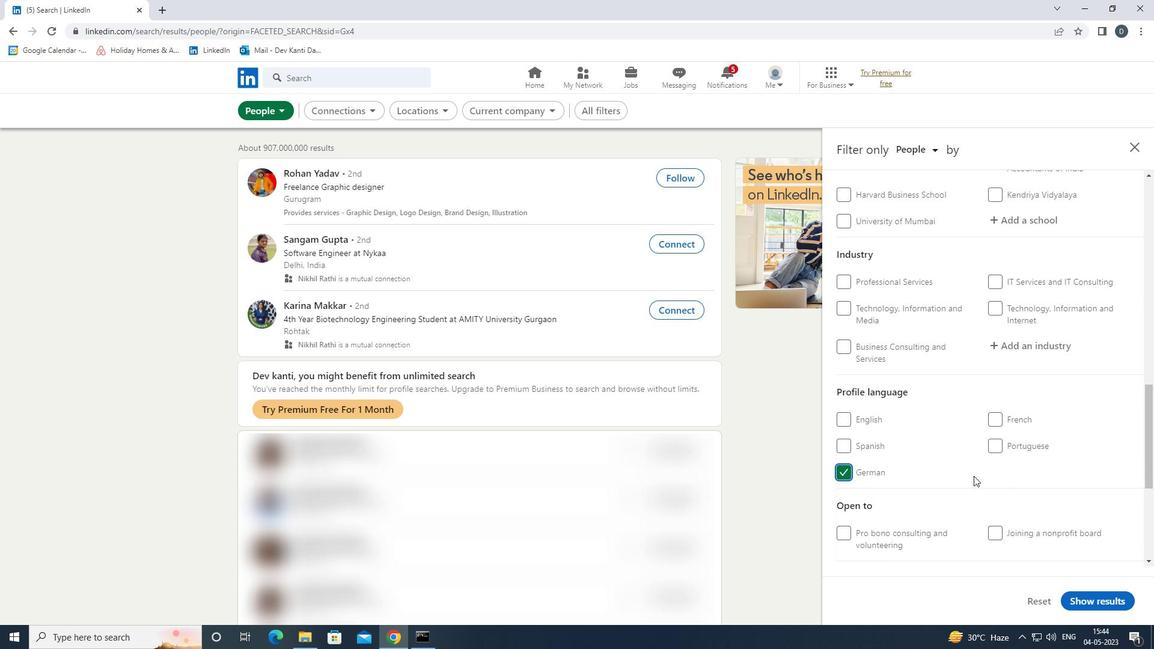 
Action: Mouse scrolled (997, 472) with delta (0, 0)
Screenshot: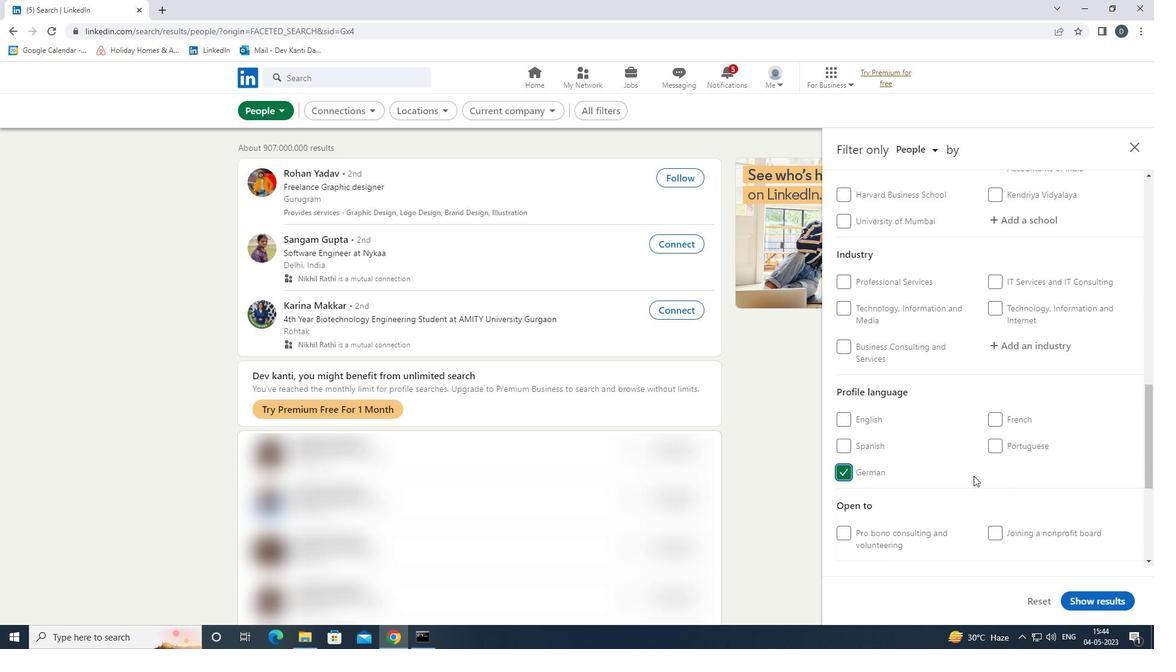 
Action: Mouse scrolled (997, 472) with delta (0, 0)
Screenshot: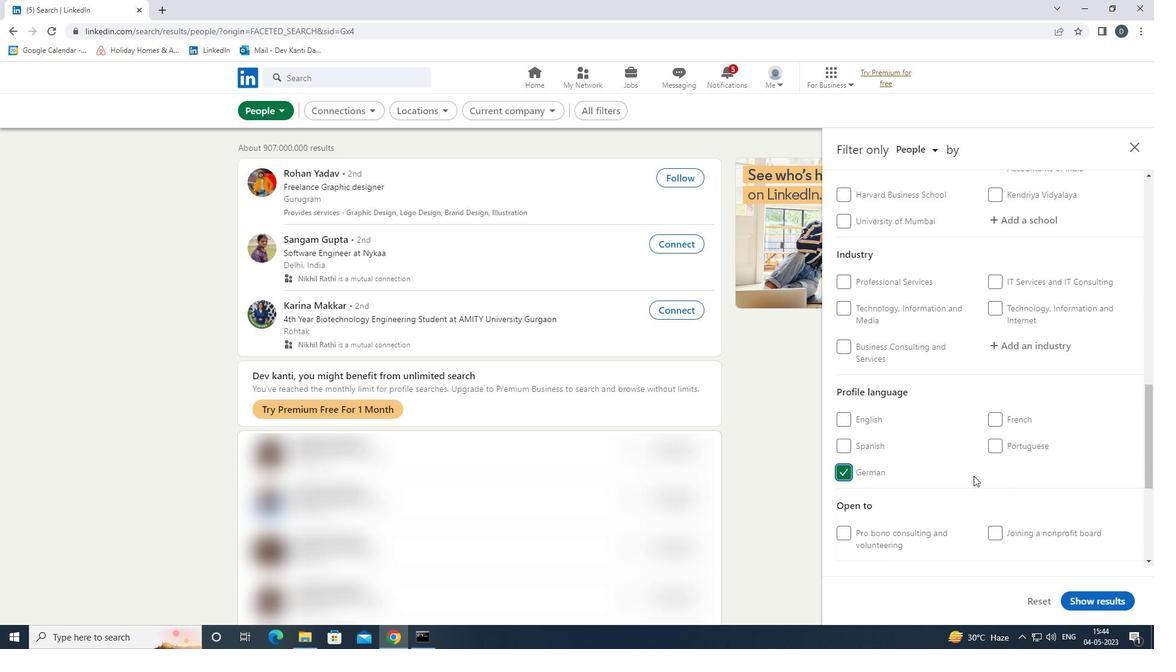 
Action: Mouse moved to (1043, 280)
Screenshot: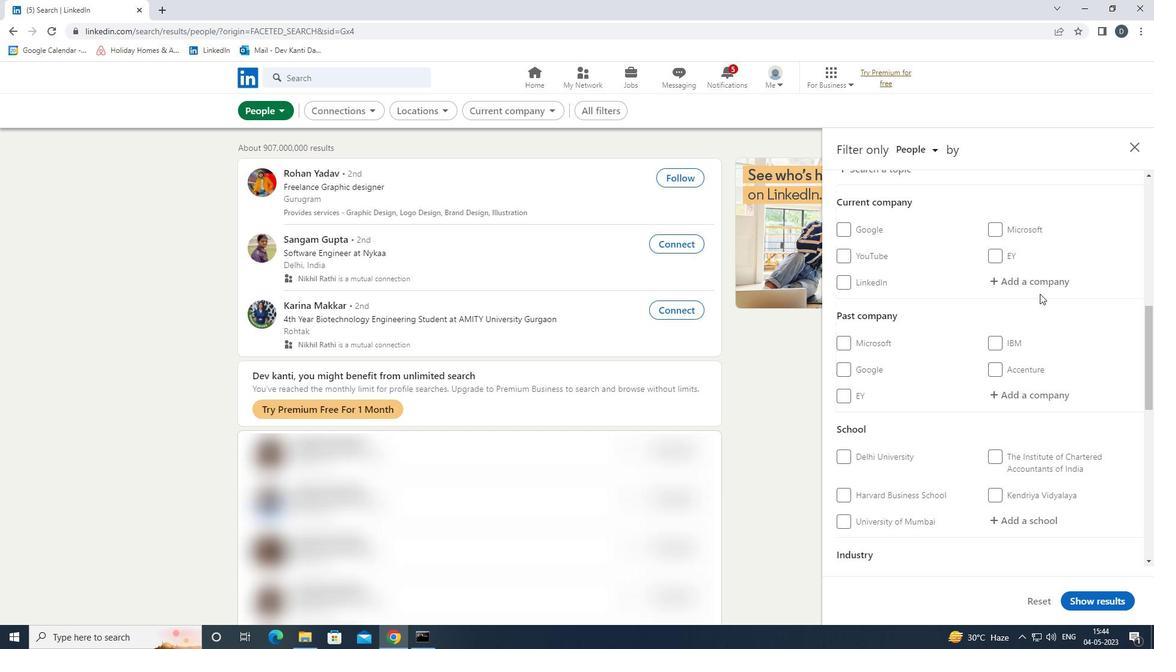 
Action: Mouse pressed left at (1043, 280)
Screenshot: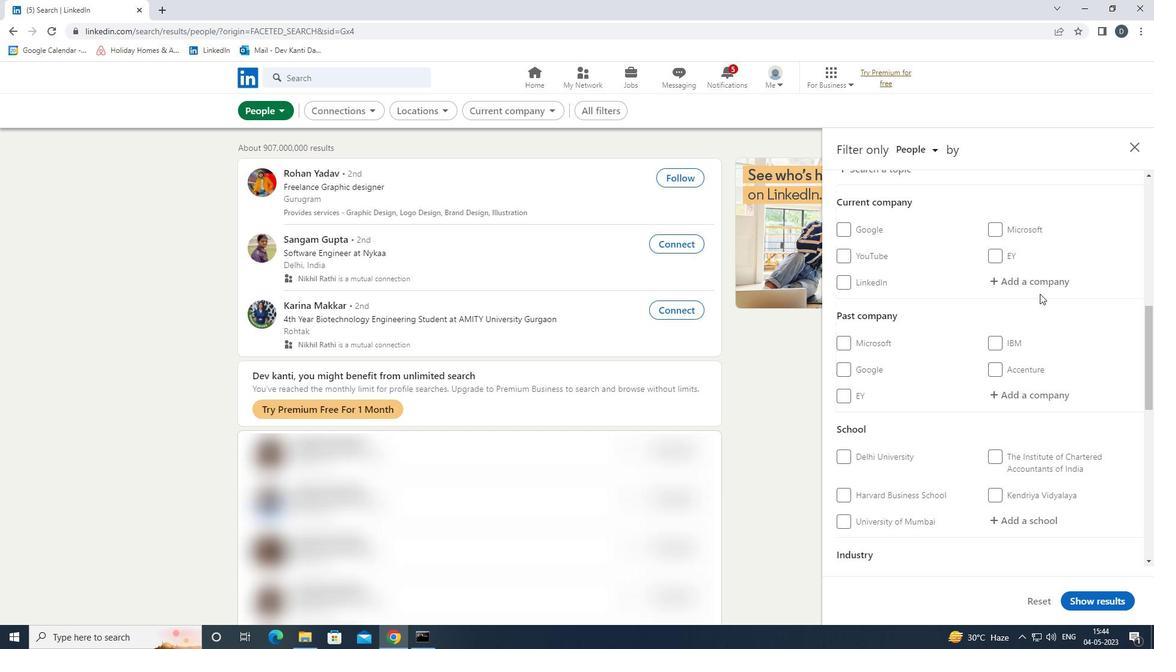 
Action: Key pressed <Key.shift>PAYTM<Key.space><Key.shift>PAY<Key.down><Key.down><Key.enter>
Screenshot: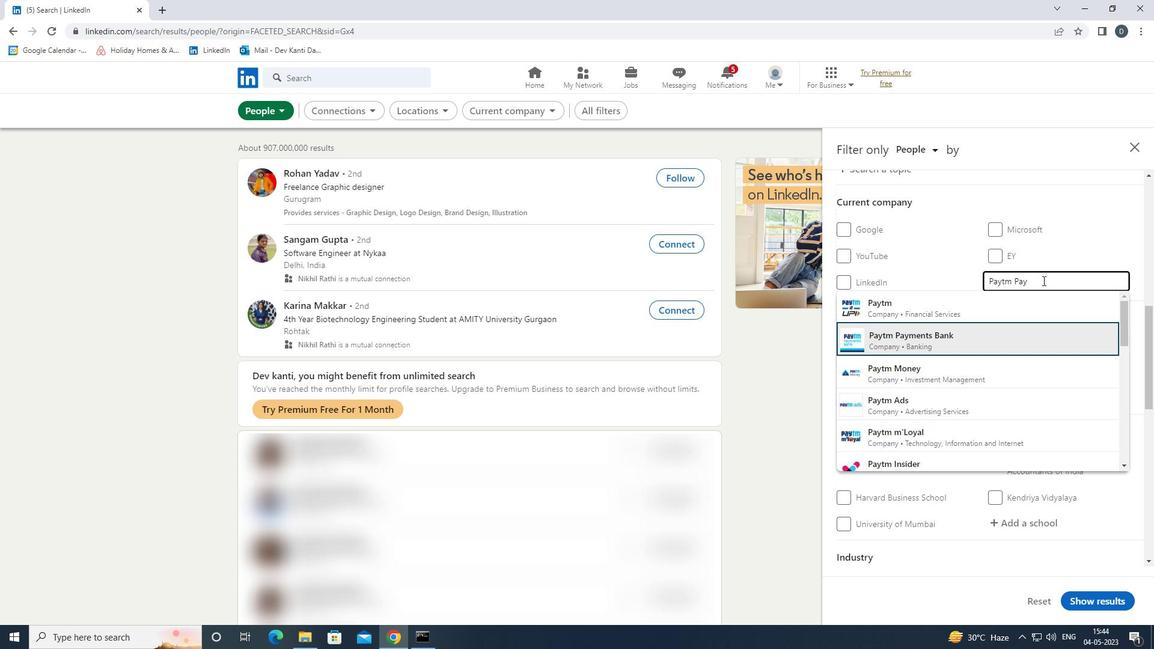 
Action: Mouse scrolled (1043, 280) with delta (0, 0)
Screenshot: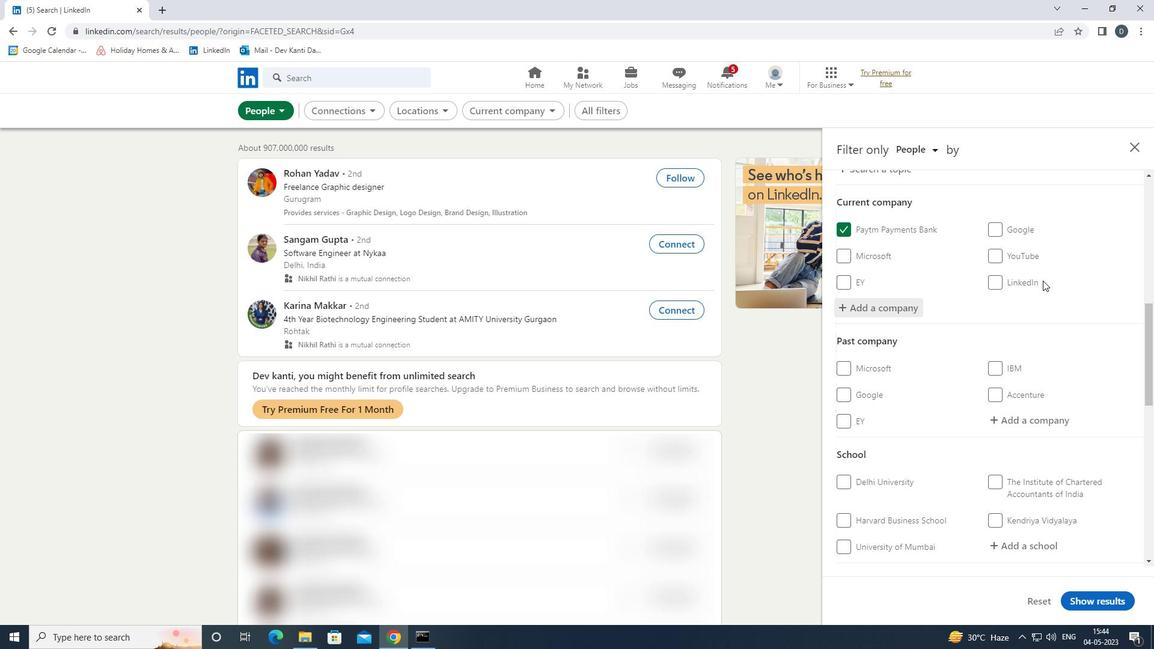 
Action: Mouse scrolled (1043, 280) with delta (0, 0)
Screenshot: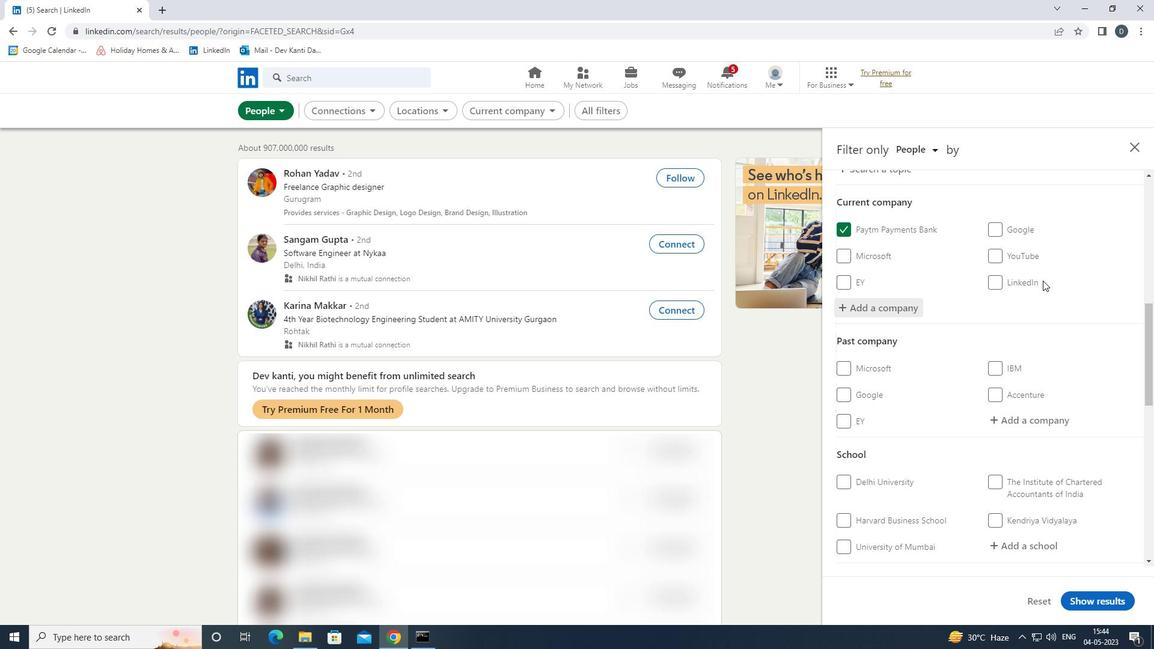 
Action: Mouse scrolled (1043, 280) with delta (0, 0)
Screenshot: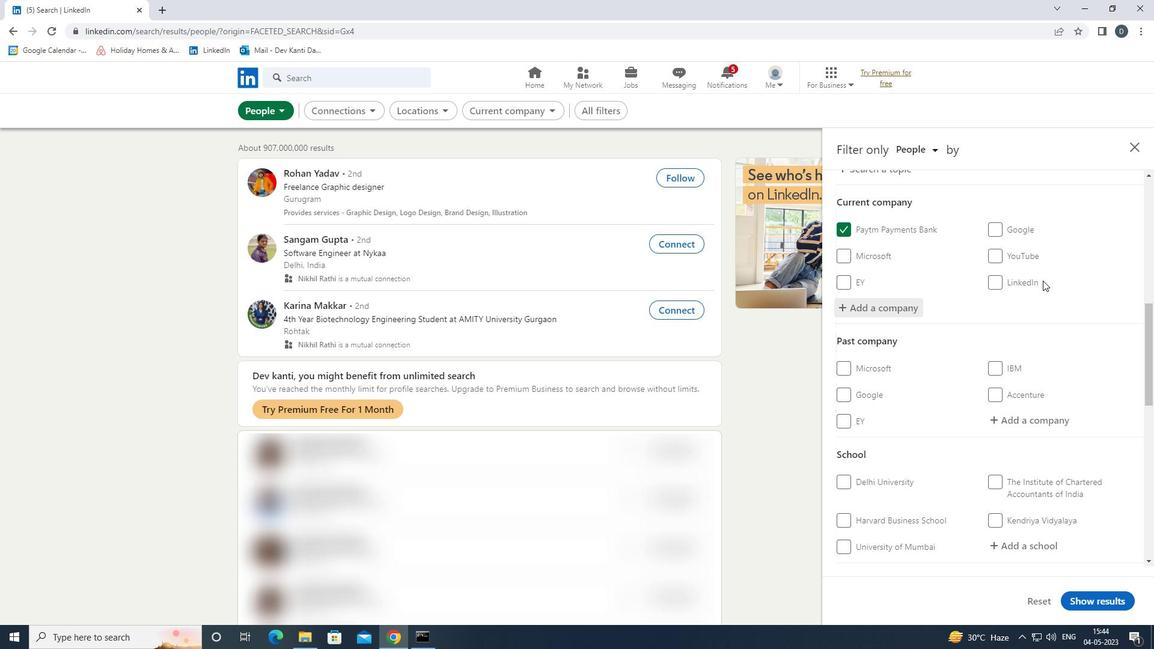 
Action: Mouse moved to (1043, 365)
Screenshot: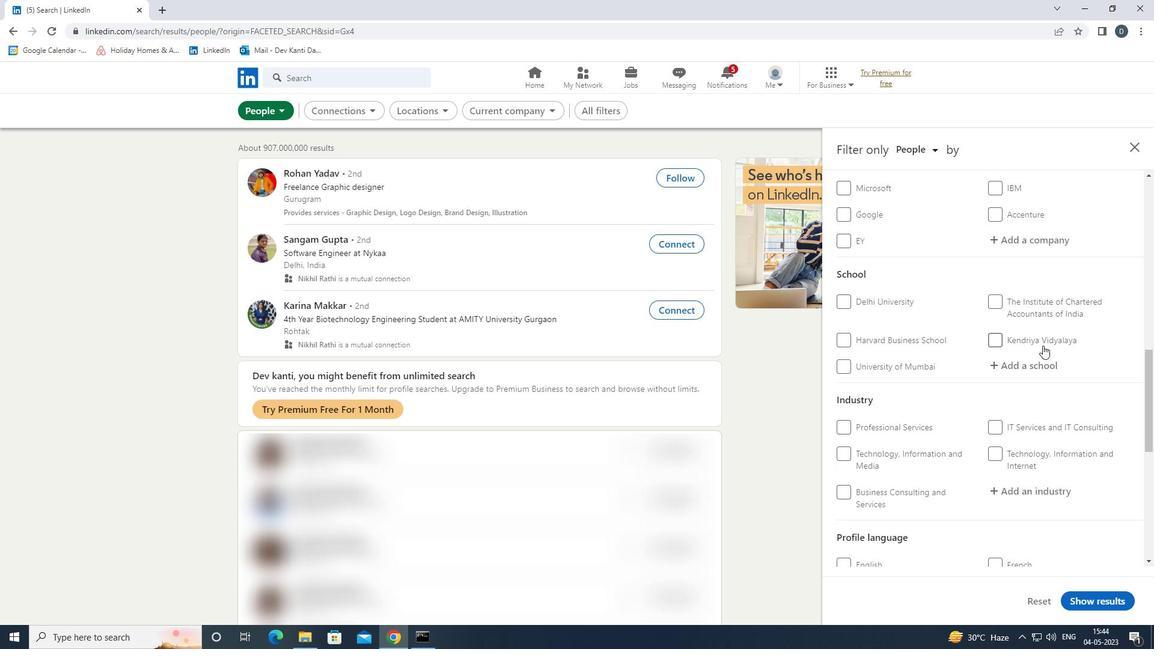 
Action: Mouse pressed left at (1043, 365)
Screenshot: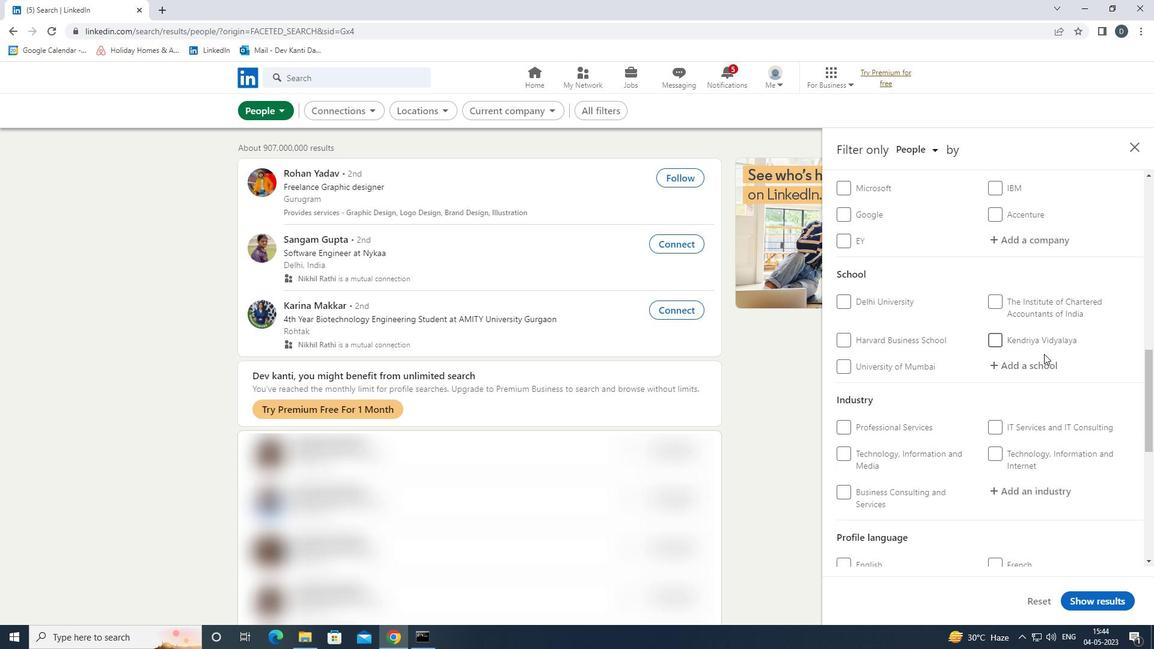 
Action: Key pressed <Key.shift><Key.shift><Key.shift><Key.shift><Key.shift>BANASTHALI<Key.down><Key.enter>
Screenshot: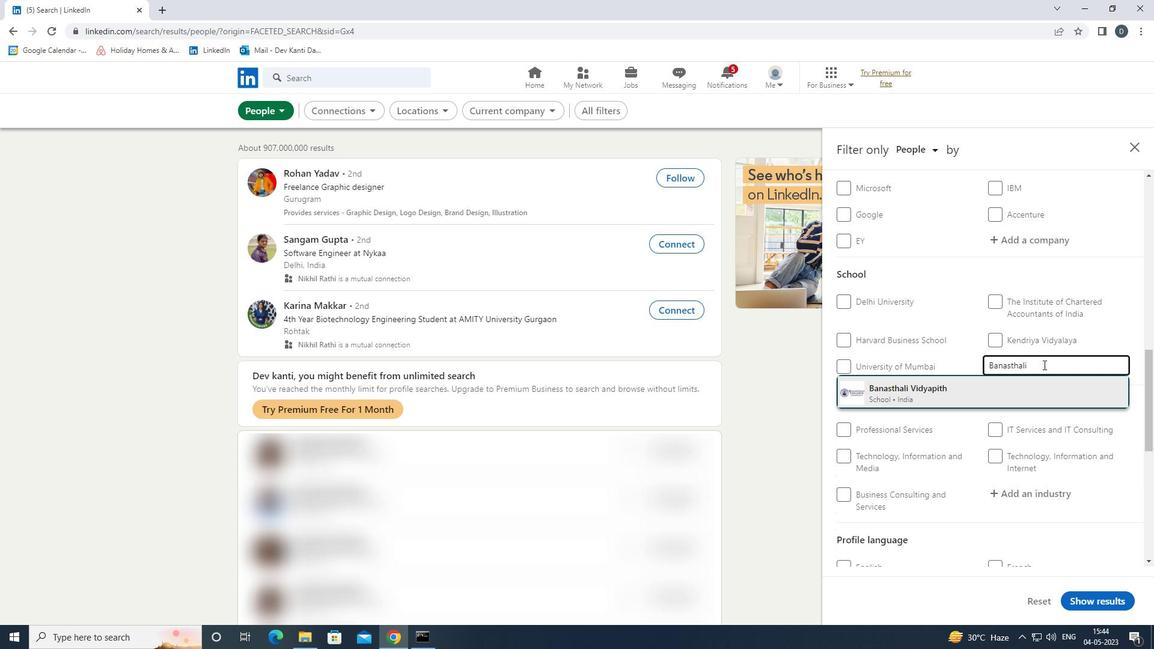 
Action: Mouse scrolled (1043, 364) with delta (0, 0)
Screenshot: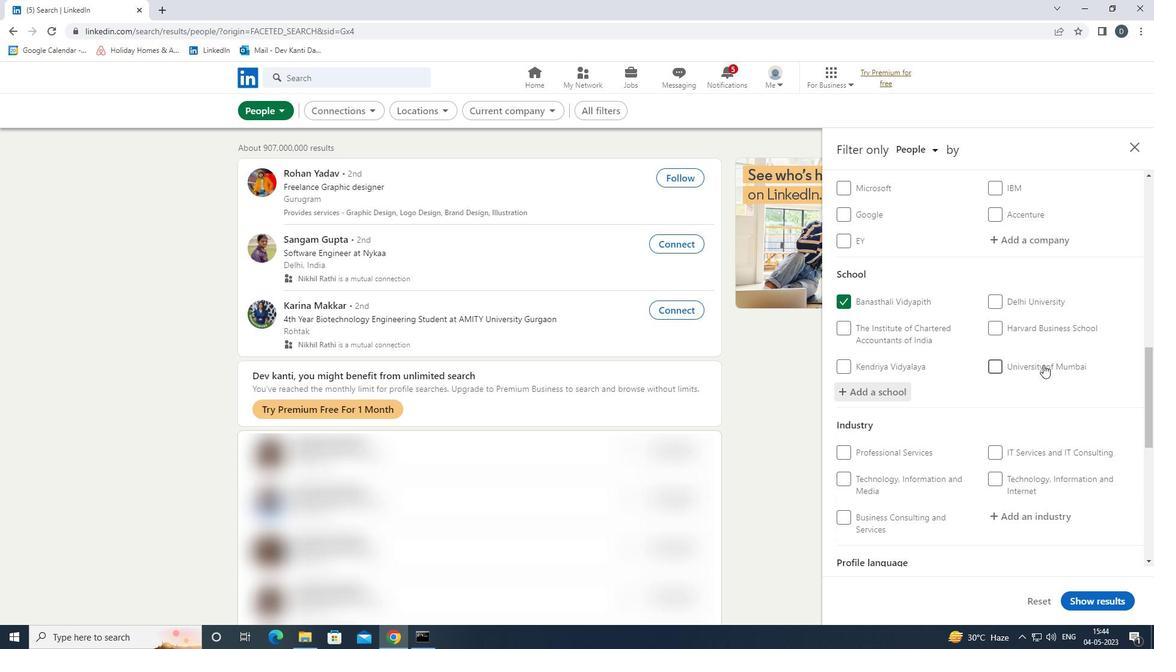 
Action: Mouse moved to (1043, 365)
Screenshot: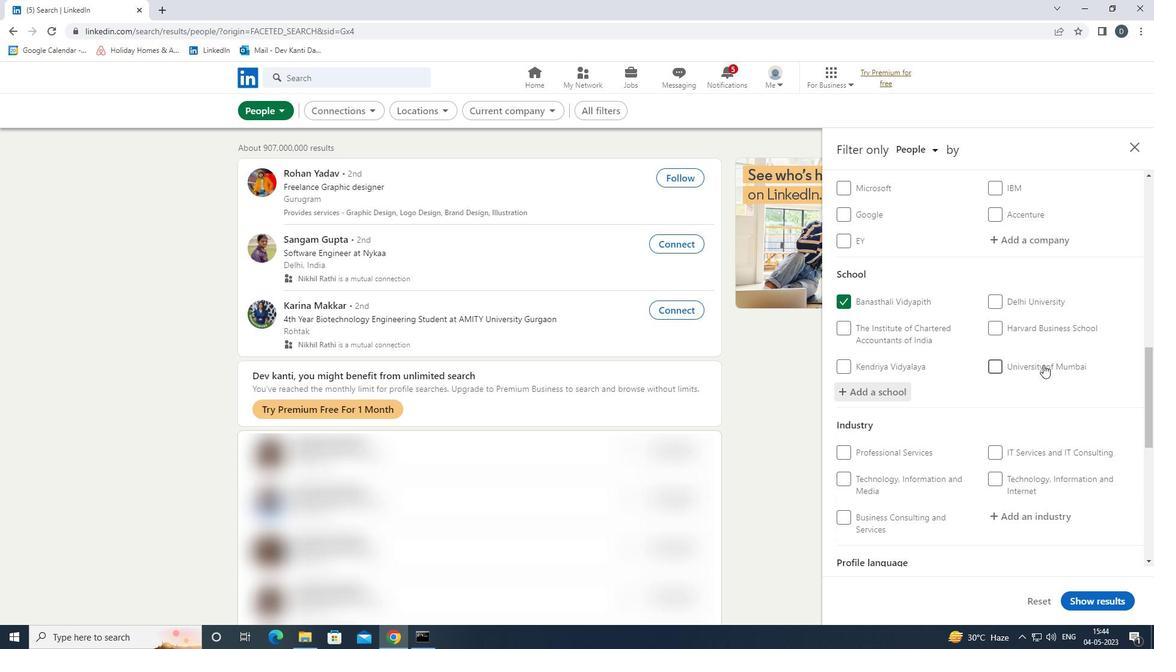 
Action: Mouse scrolled (1043, 365) with delta (0, 0)
Screenshot: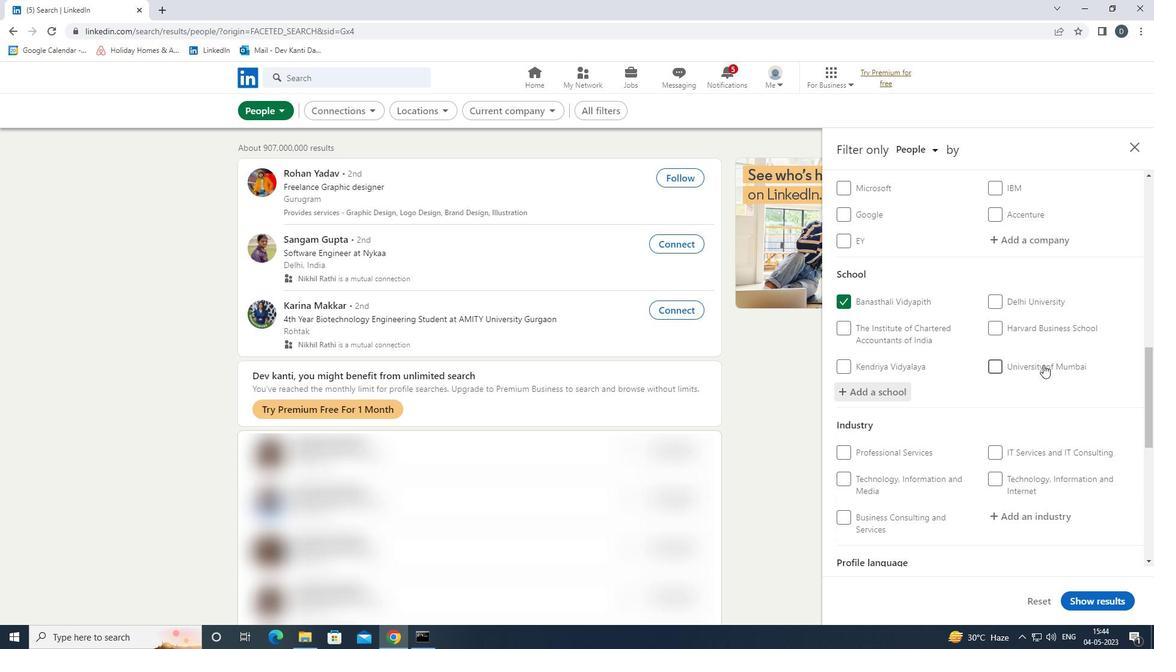 
Action: Mouse moved to (1046, 389)
Screenshot: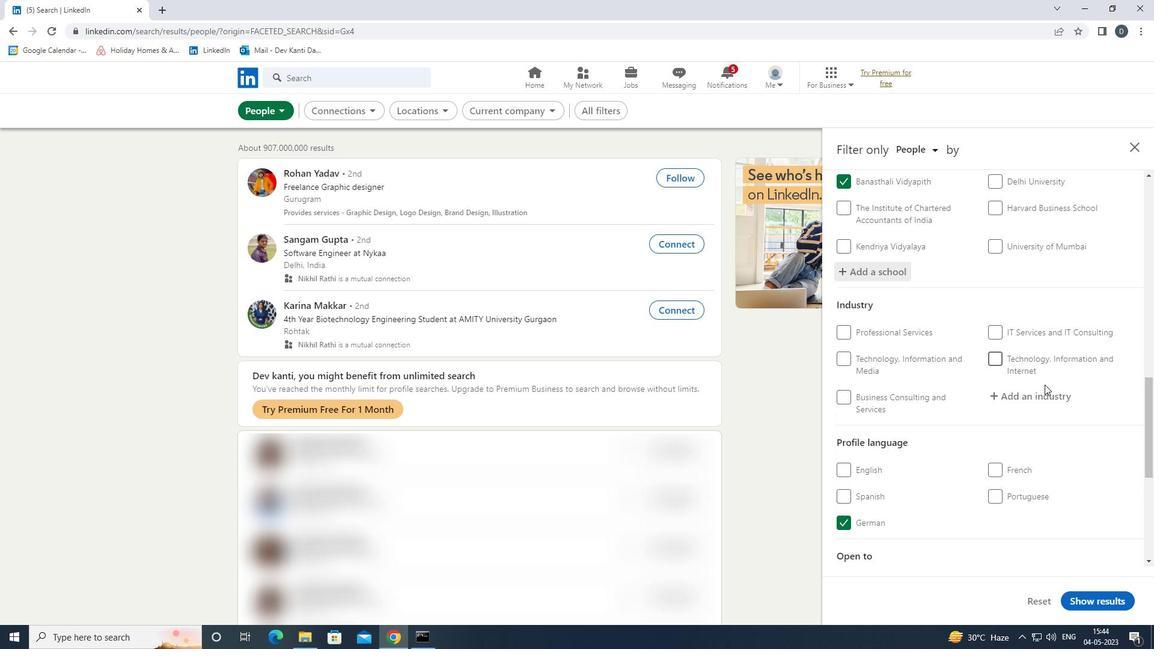 
Action: Mouse pressed left at (1046, 389)
Screenshot: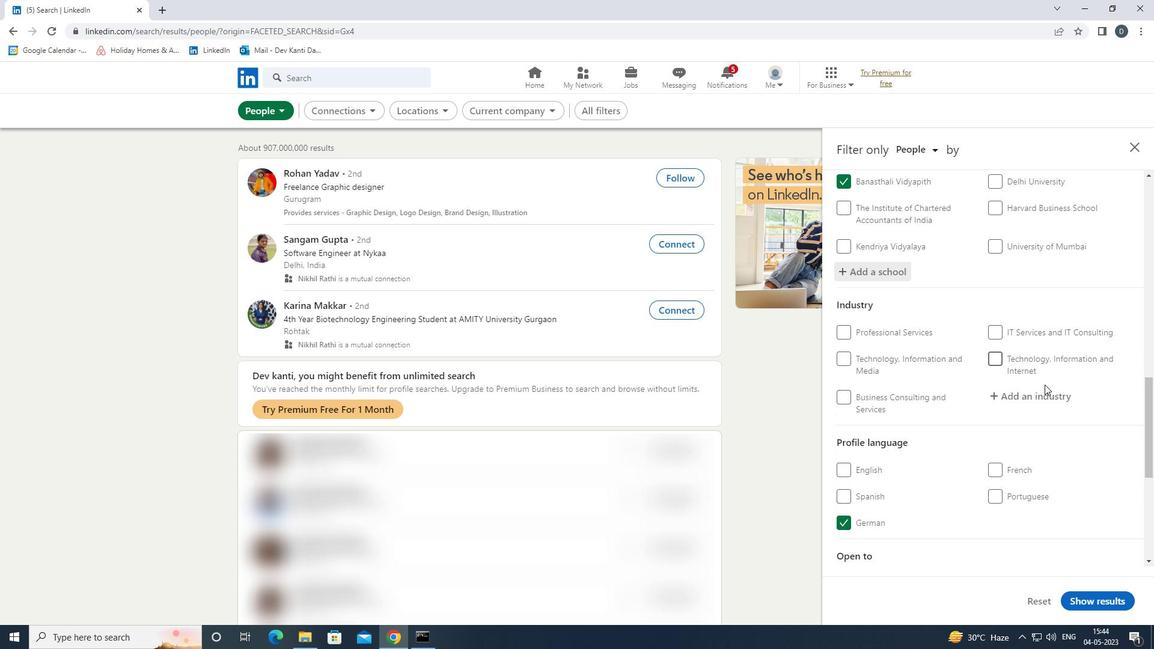 
Action: Key pressed <Key.shift>BLOGS<Key.space><Key.down><Key.enter>
Screenshot: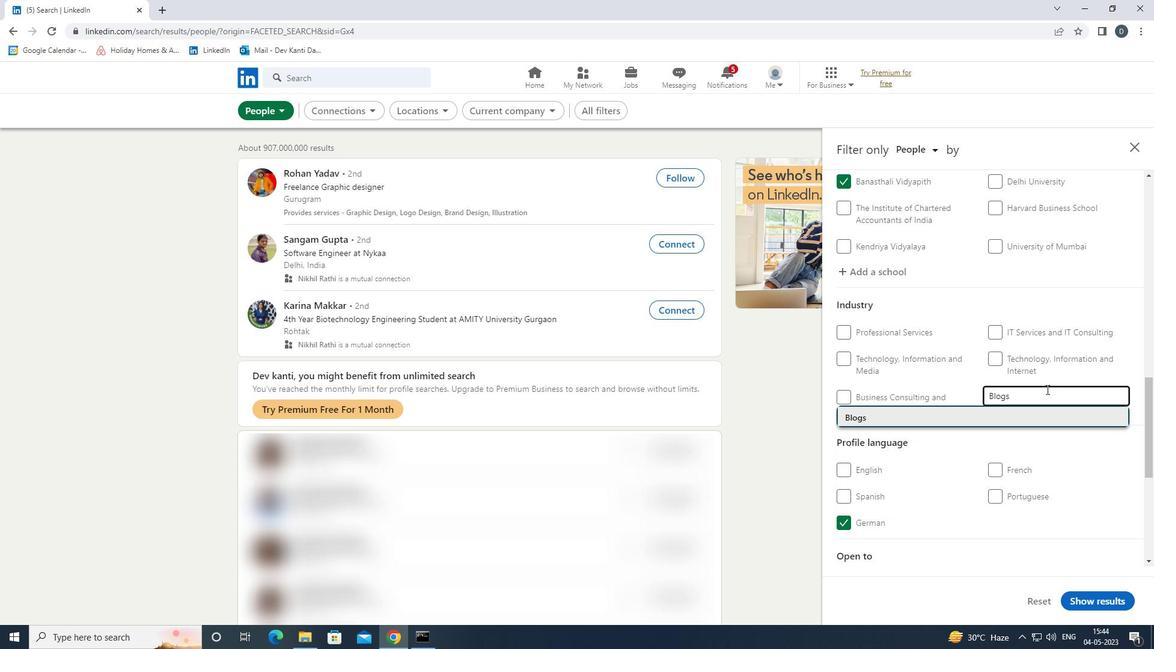 
Action: Mouse moved to (1050, 393)
Screenshot: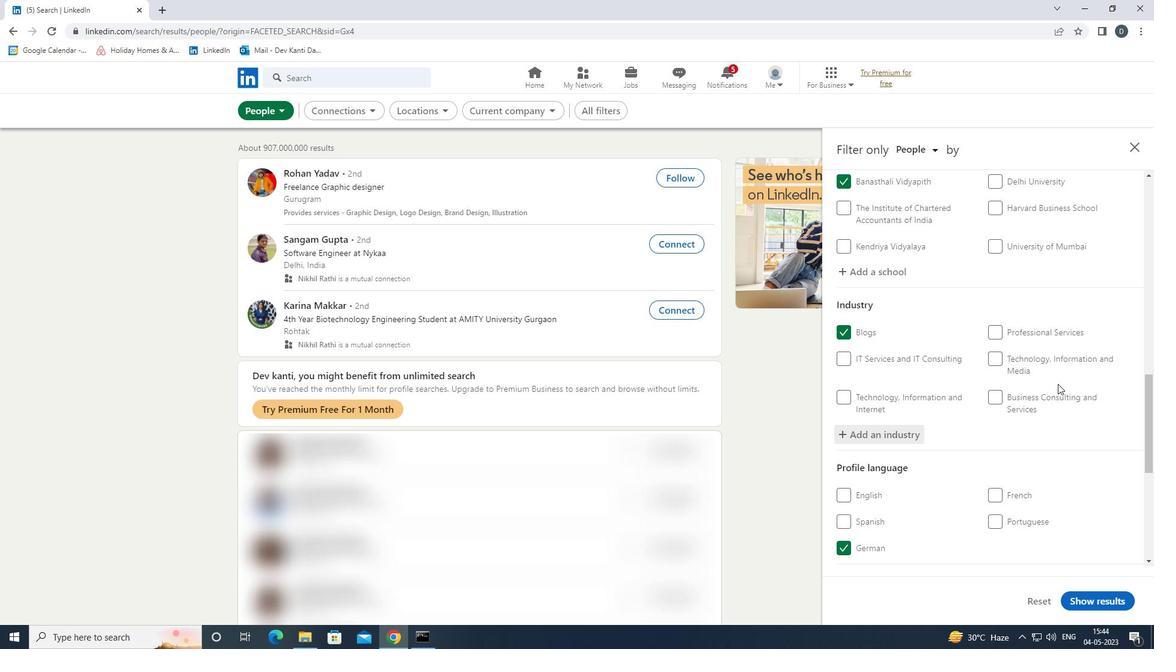 
Action: Mouse scrolled (1050, 392) with delta (0, 0)
Screenshot: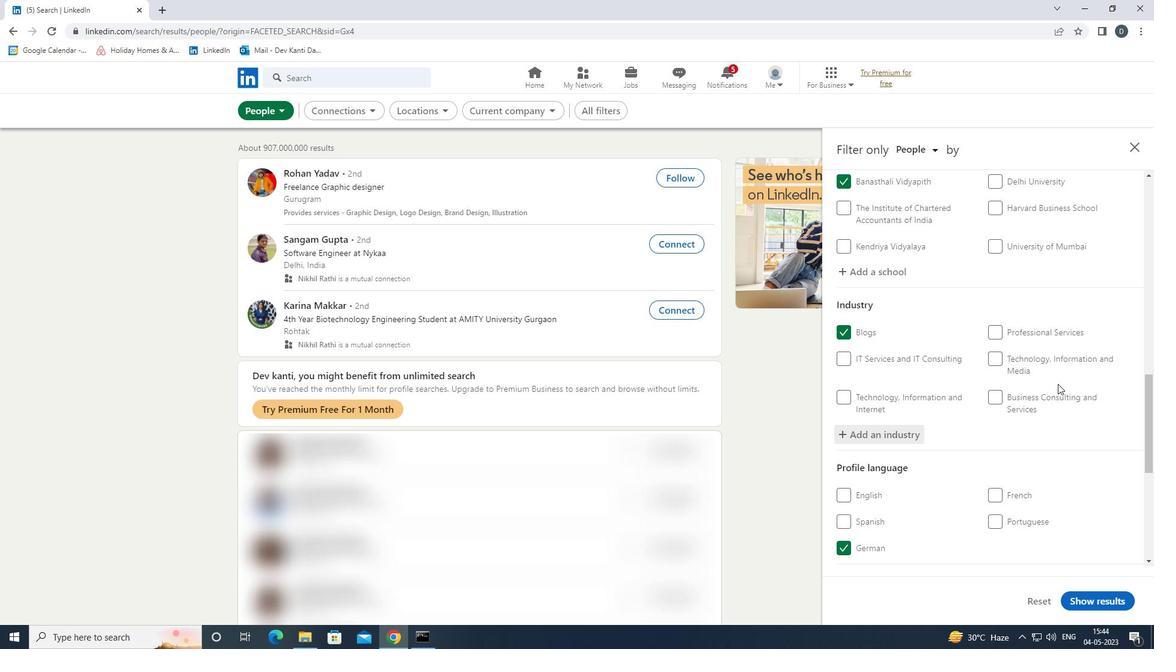
Action: Mouse scrolled (1050, 392) with delta (0, 0)
Screenshot: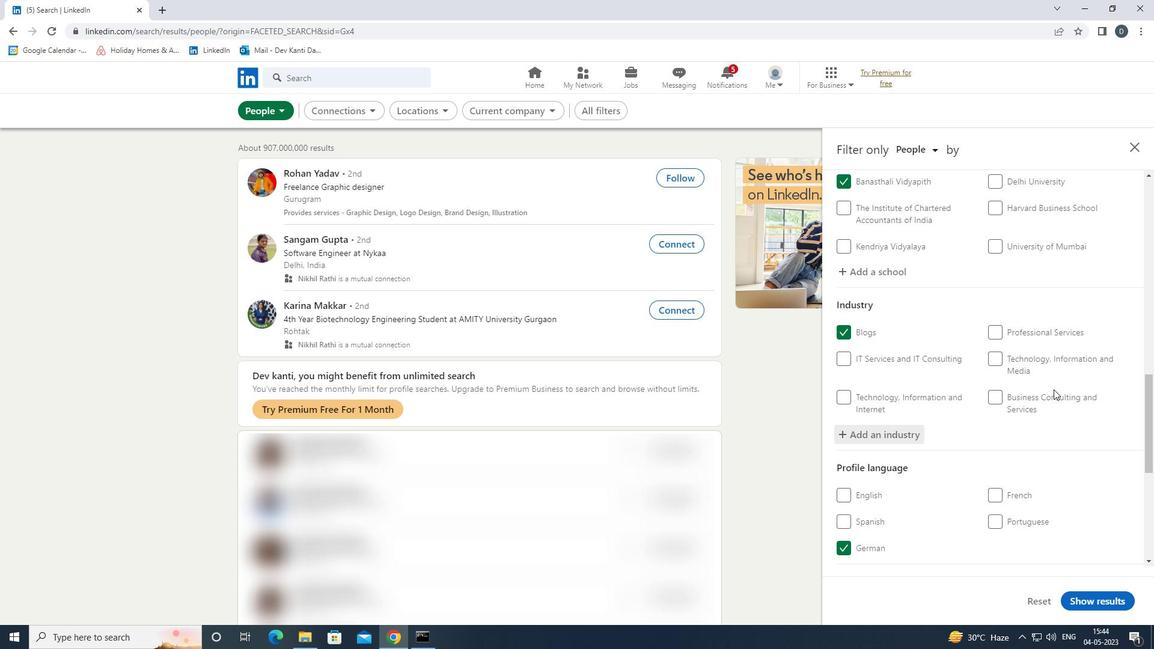 
Action: Mouse moved to (1049, 394)
Screenshot: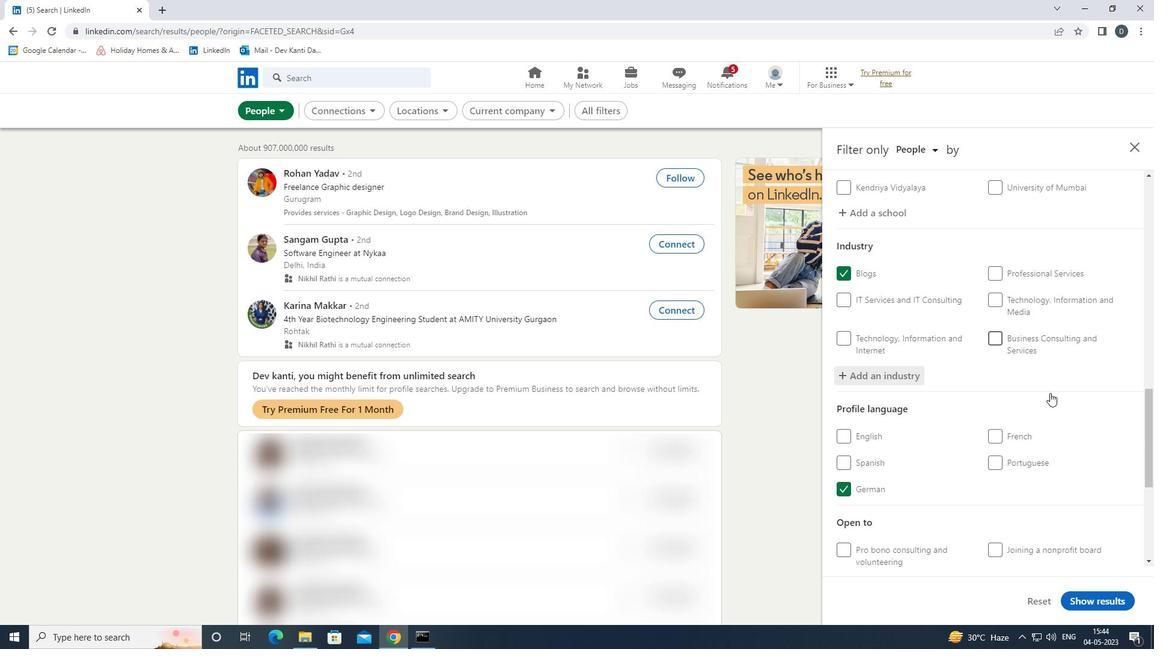 
Action: Mouse scrolled (1049, 393) with delta (0, 0)
Screenshot: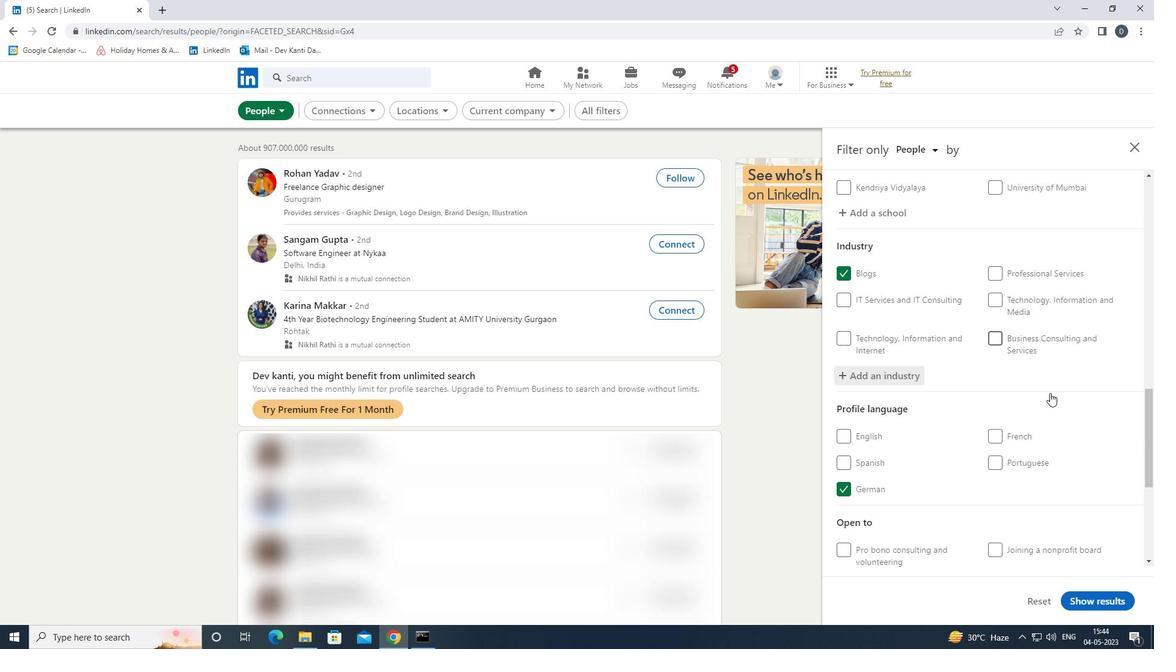 
Action: Mouse moved to (1049, 395)
Screenshot: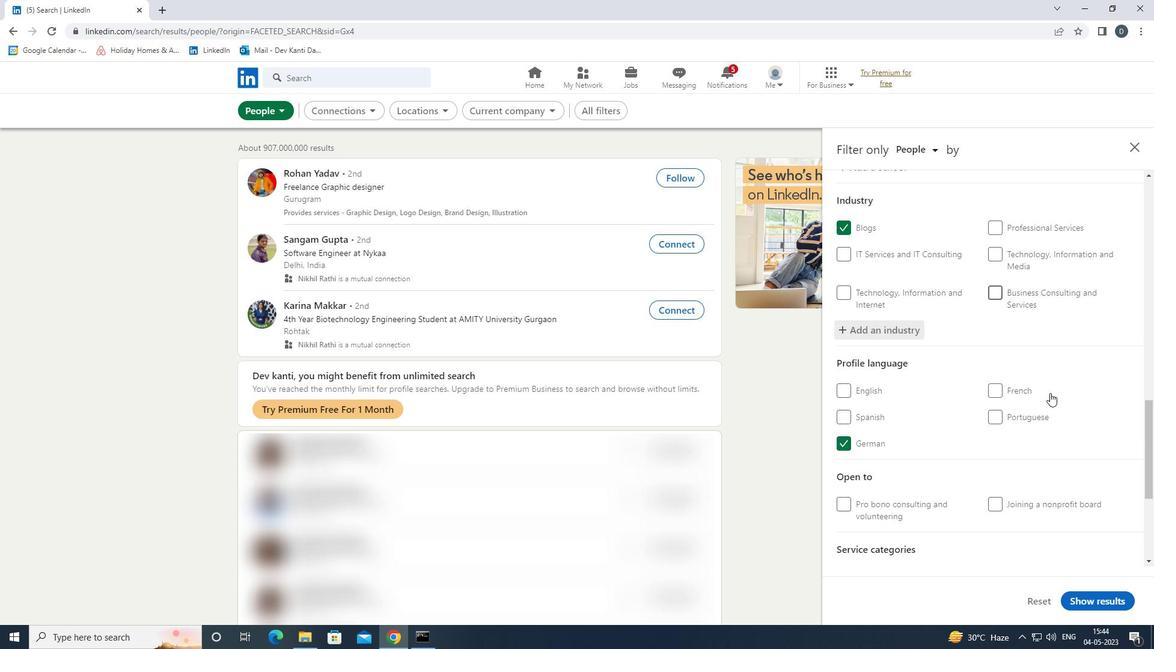 
Action: Mouse scrolled (1049, 395) with delta (0, 0)
Screenshot: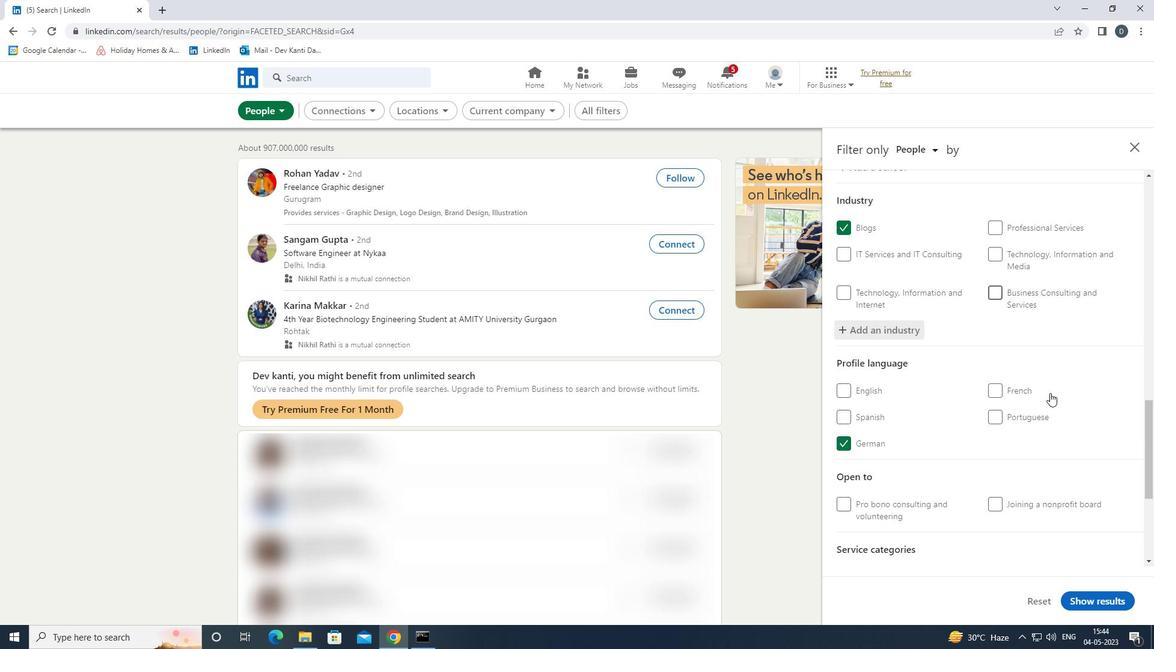 
Action: Mouse moved to (1042, 438)
Screenshot: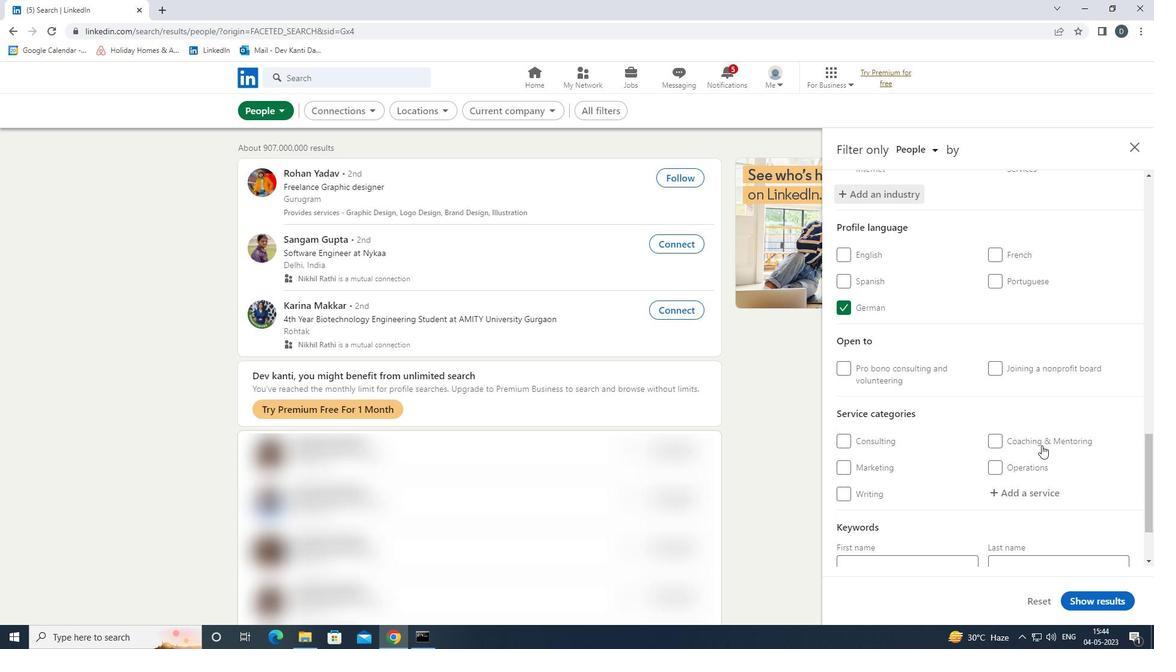 
Action: Mouse scrolled (1042, 439) with delta (0, 0)
Screenshot: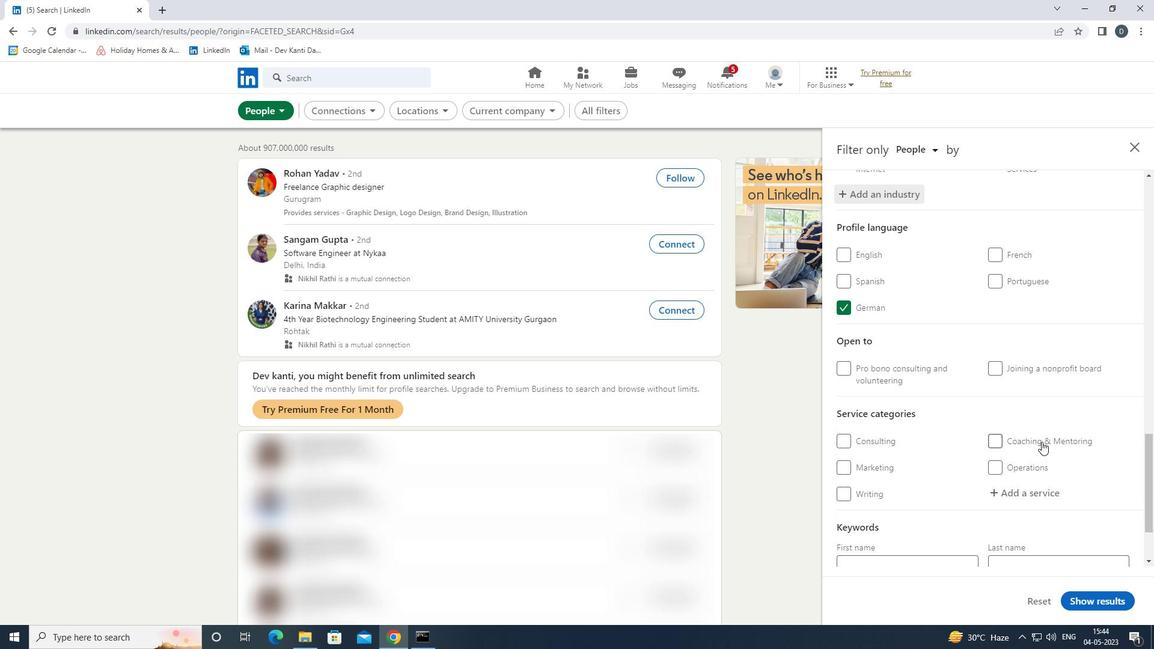 
Action: Mouse scrolled (1042, 439) with delta (0, 0)
Screenshot: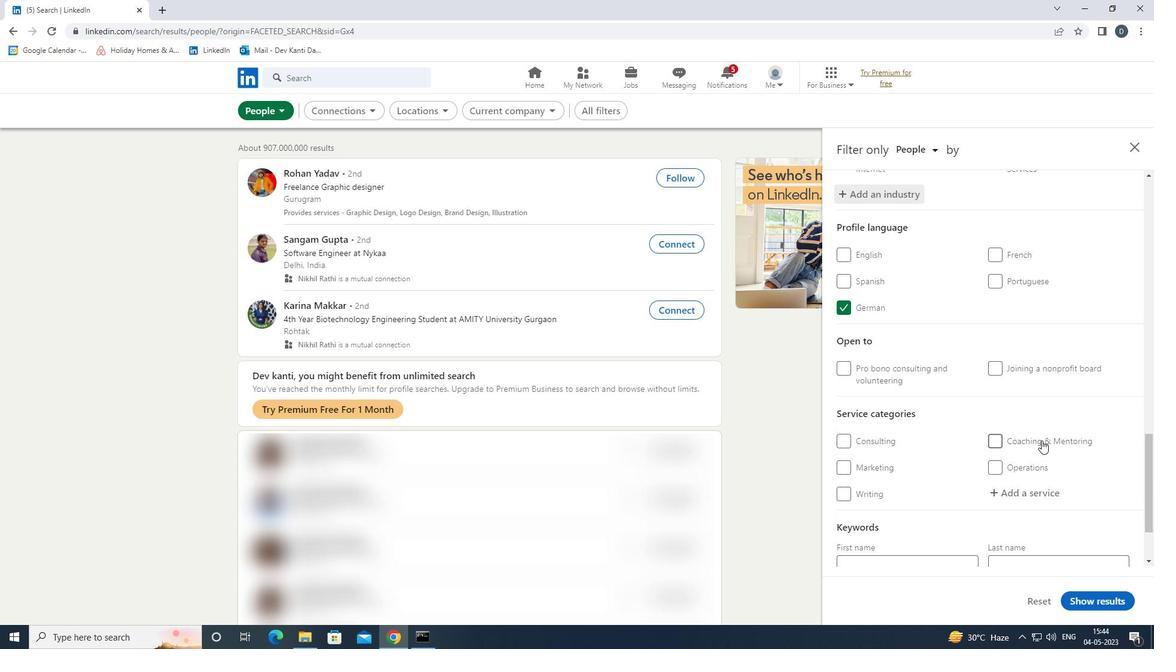 
Action: Mouse scrolled (1042, 439) with delta (0, 0)
Screenshot: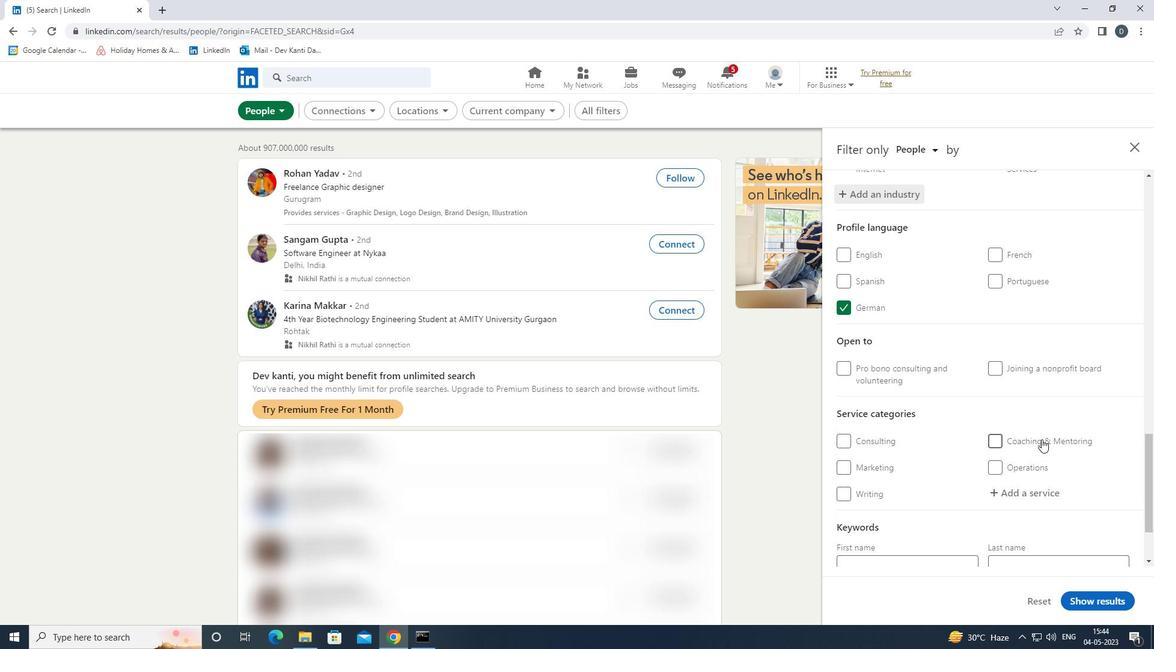 
Action: Mouse scrolled (1042, 438) with delta (0, 0)
Screenshot: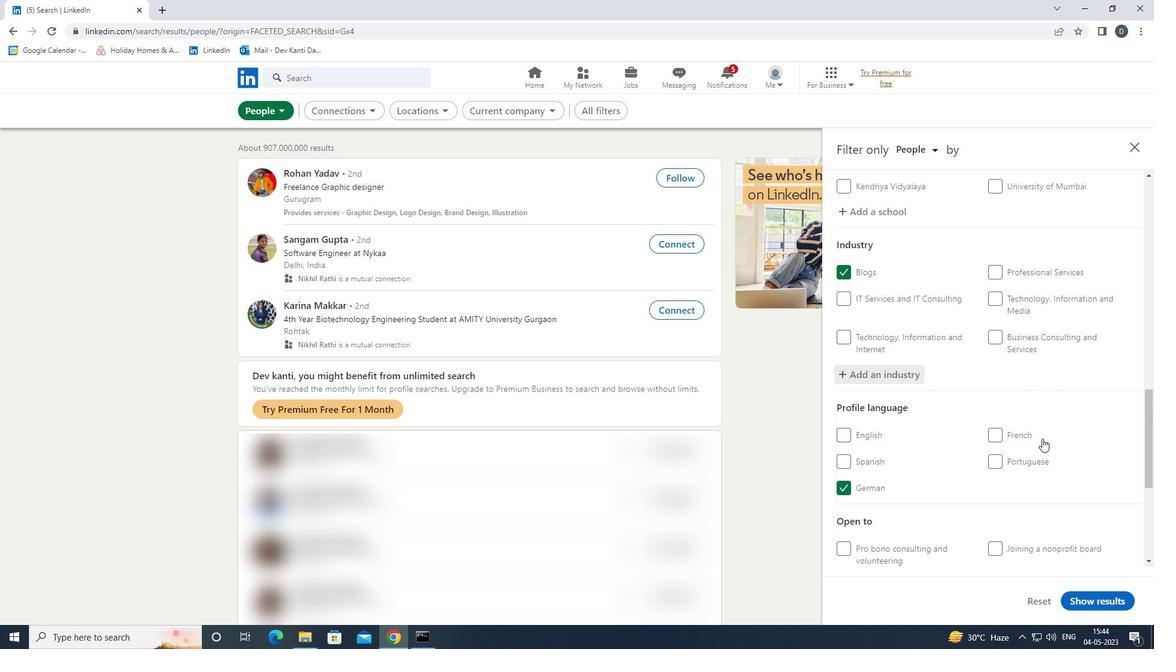 
Action: Mouse scrolled (1042, 438) with delta (0, 0)
Screenshot: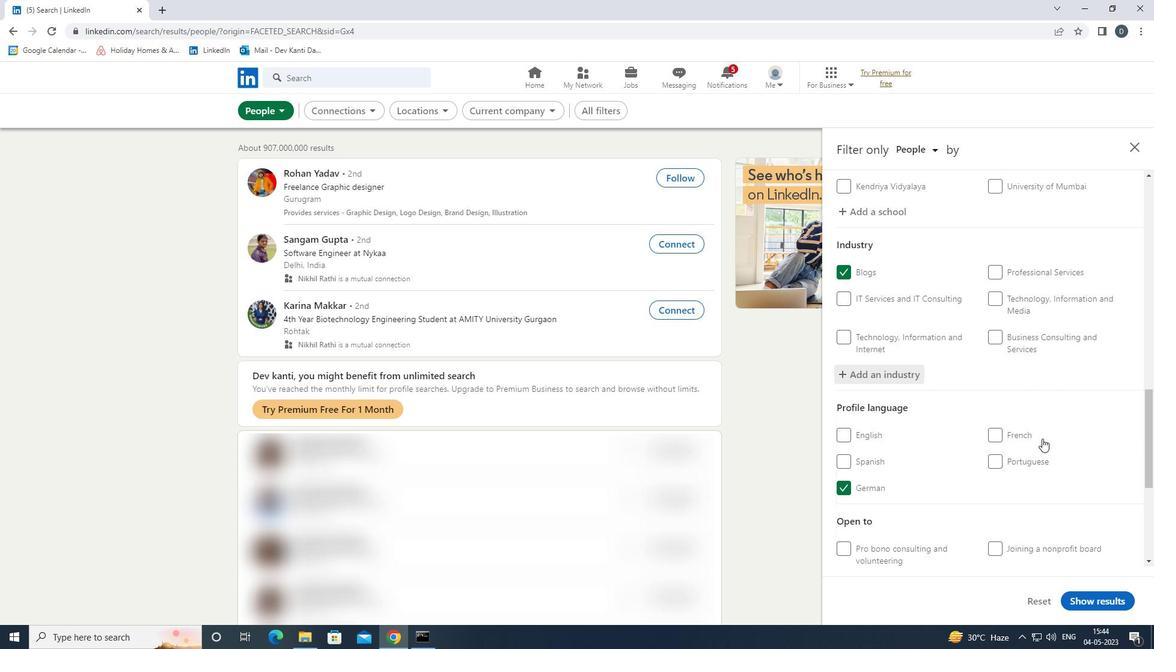 
Action: Mouse scrolled (1042, 438) with delta (0, 0)
Screenshot: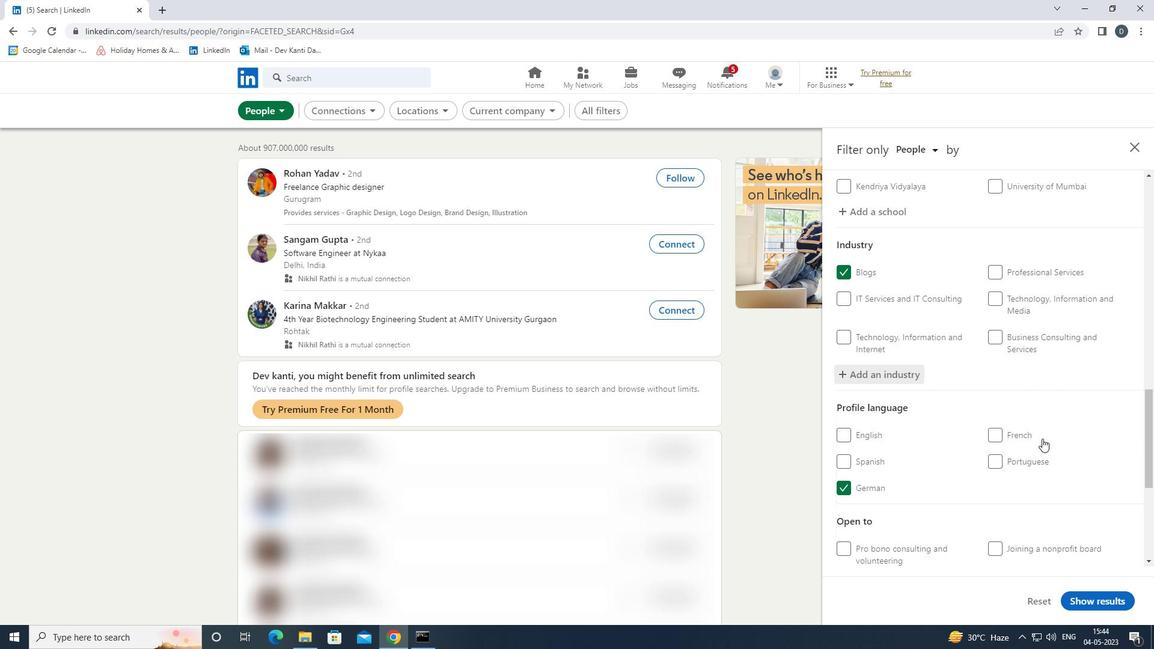 
Action: Mouse scrolled (1042, 438) with delta (0, 0)
Screenshot: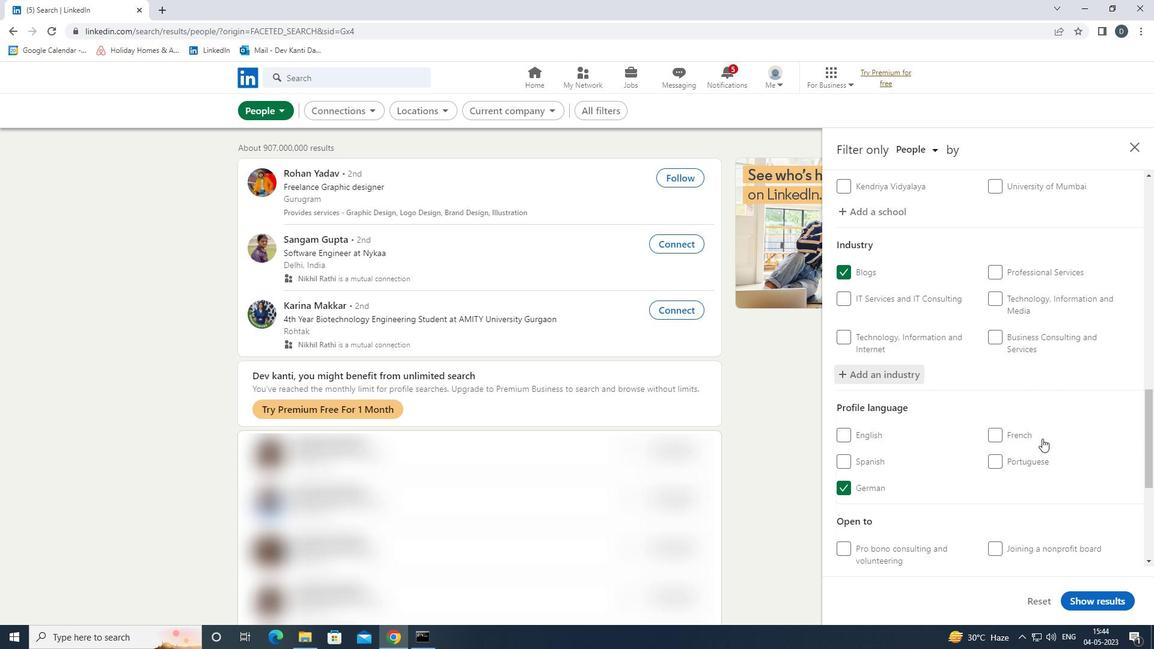 
Action: Mouse moved to (1042, 437)
Screenshot: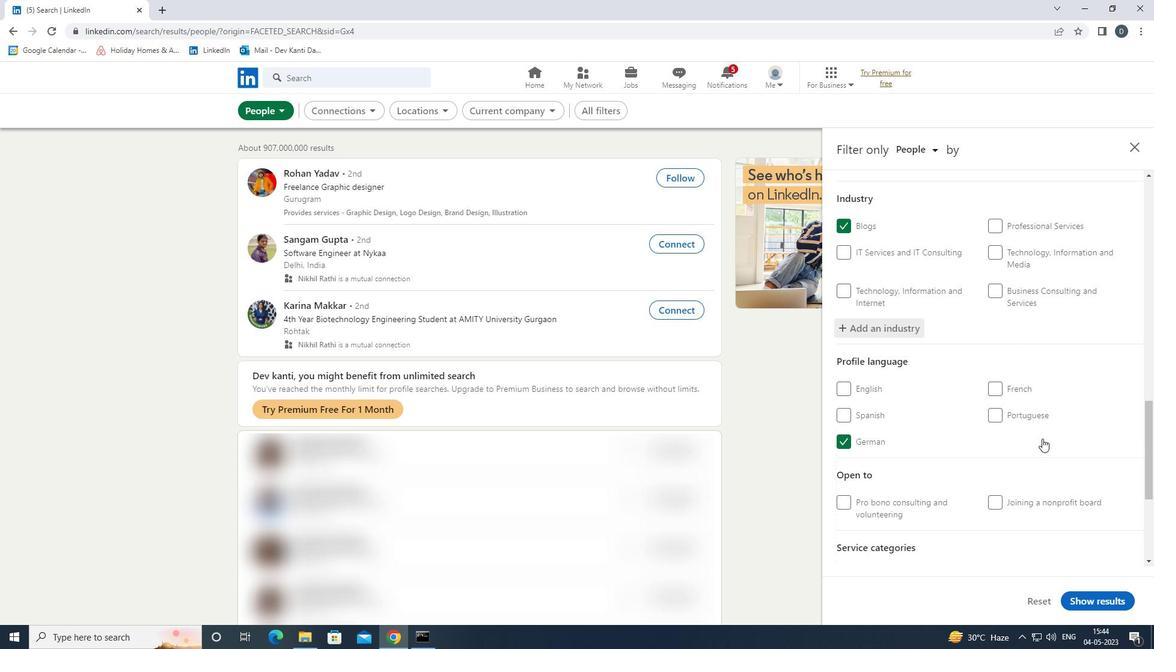 
Action: Mouse pressed left at (1042, 437)
Screenshot: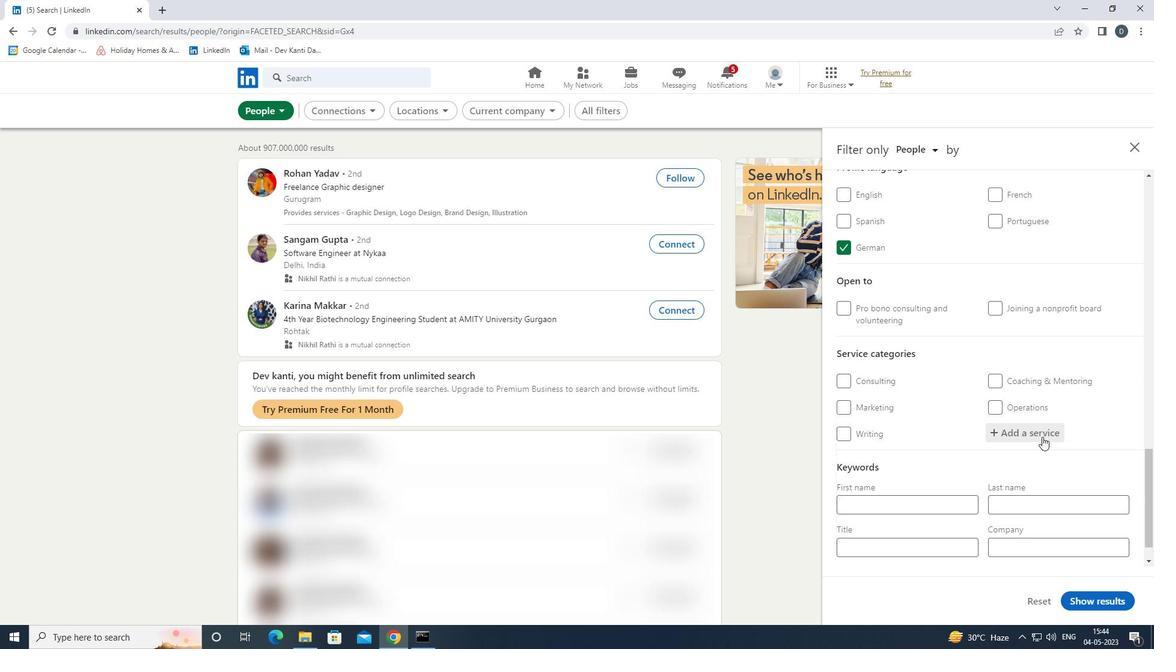 
Action: Key pressed <Key.shift><Key.shift><Key.shift><Key.shift><Key.shift><Key.shift><Key.shift><Key.shift><Key.shift><Key.shift><Key.shift><Key.shift><Key.shift><Key.shift><Key.shift><Key.shift><Key.shift><Key.shift><Key.shift><Key.shift><Key.shift><Key.shift><Key.shift><Key.shift><Key.shift><Key.shift><Key.shift><Key.shift><Key.shift><Key.shift><Key.shift><Key.shift><Key.shift><Key.shift><Key.shift><Key.shift><Key.shift><Key.shift><Key.shift><Key.shift><Key.shift><Key.shift><Key.shift>INSU<Key.down><Key.enter>
Screenshot: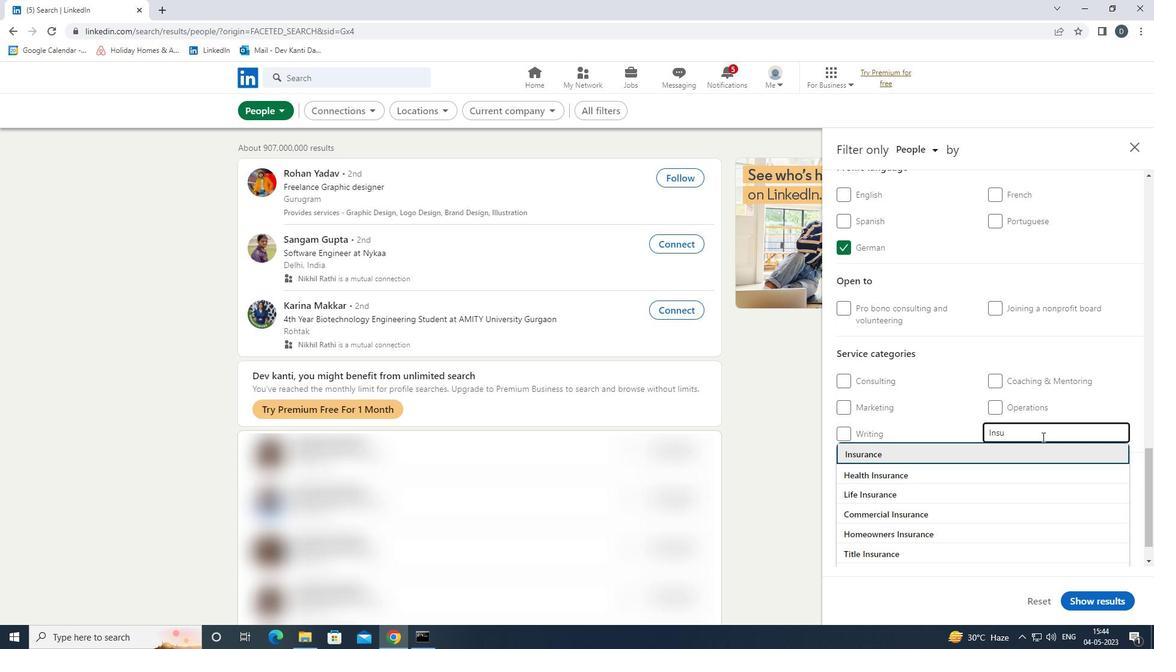 
Action: Mouse moved to (1057, 426)
Screenshot: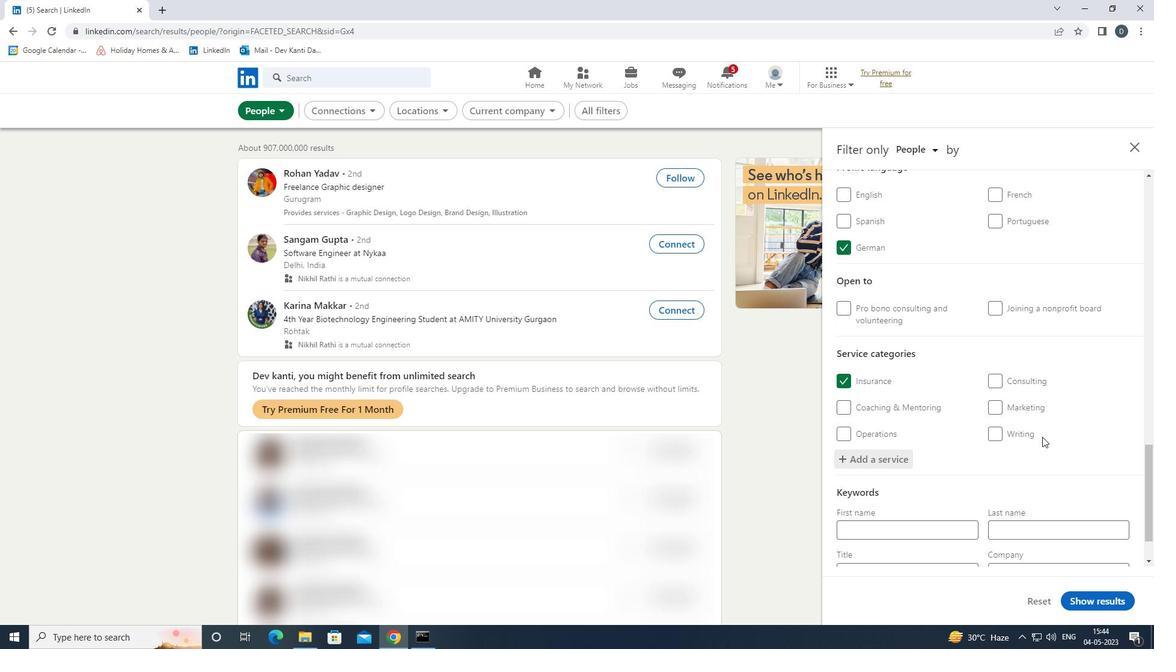 
Action: Mouse scrolled (1057, 425) with delta (0, 0)
Screenshot: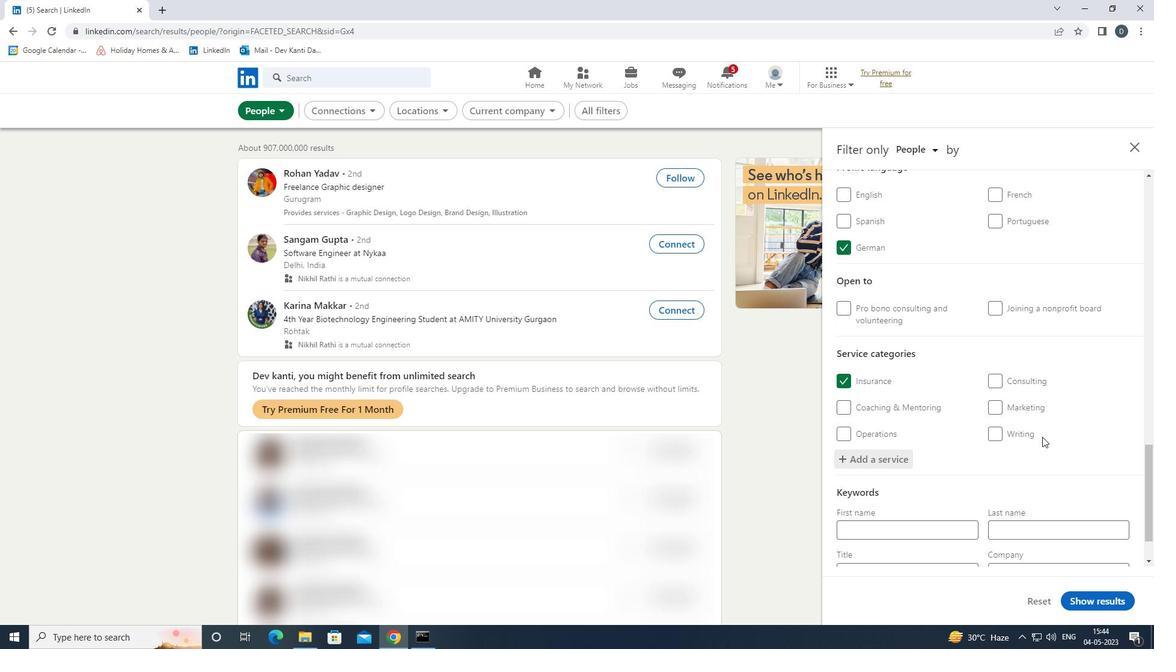 
Action: Mouse scrolled (1057, 425) with delta (0, 0)
Screenshot: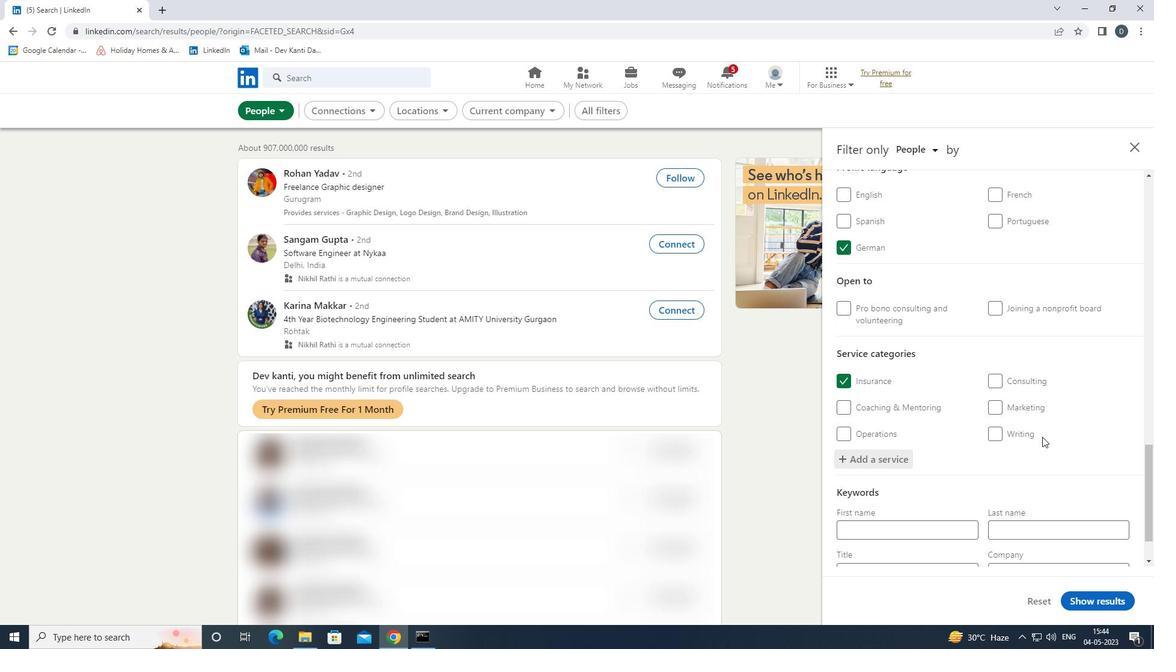 
Action: Mouse scrolled (1057, 425) with delta (0, 0)
Screenshot: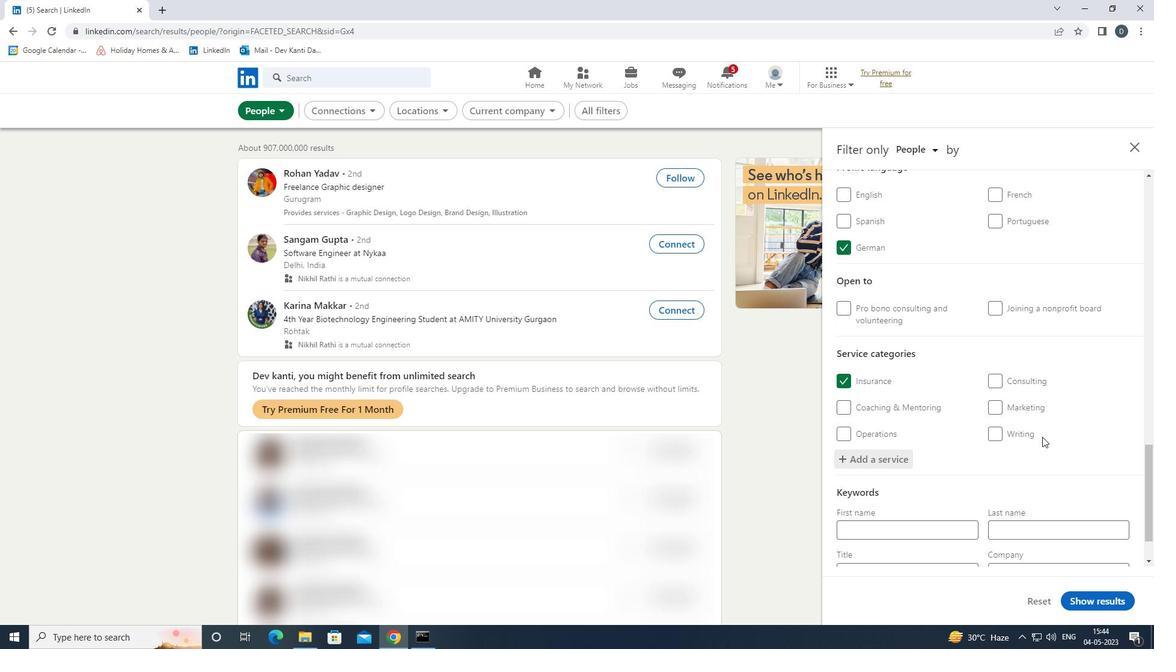 
Action: Mouse scrolled (1057, 425) with delta (0, 0)
Screenshot: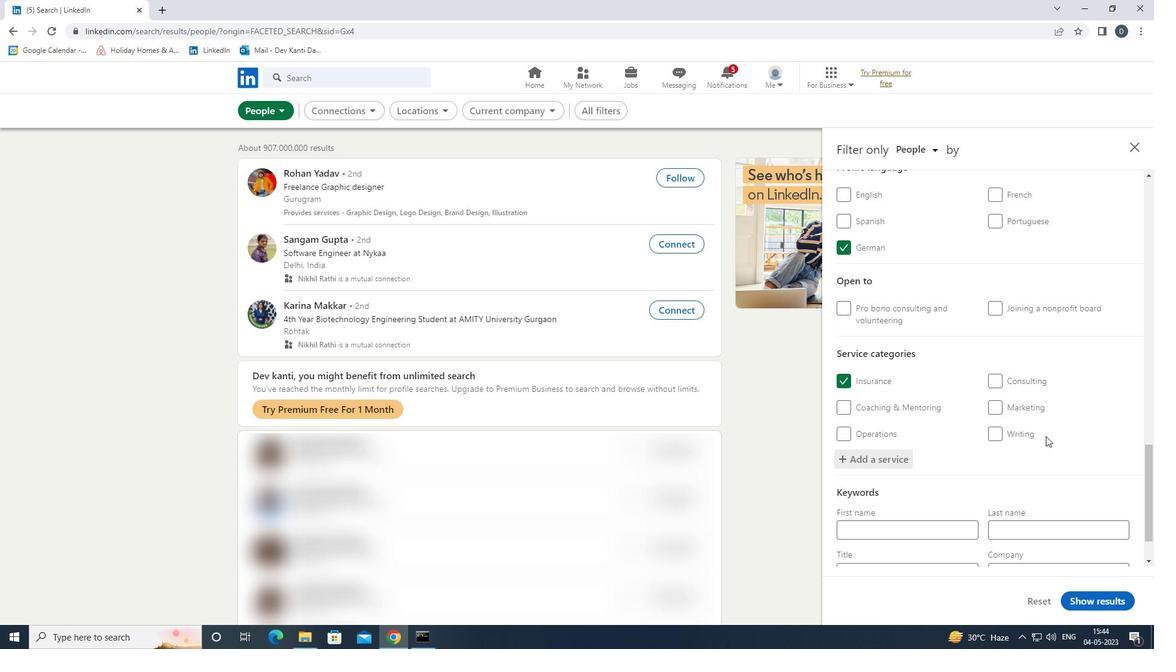 
Action: Mouse scrolled (1057, 425) with delta (0, 0)
Screenshot: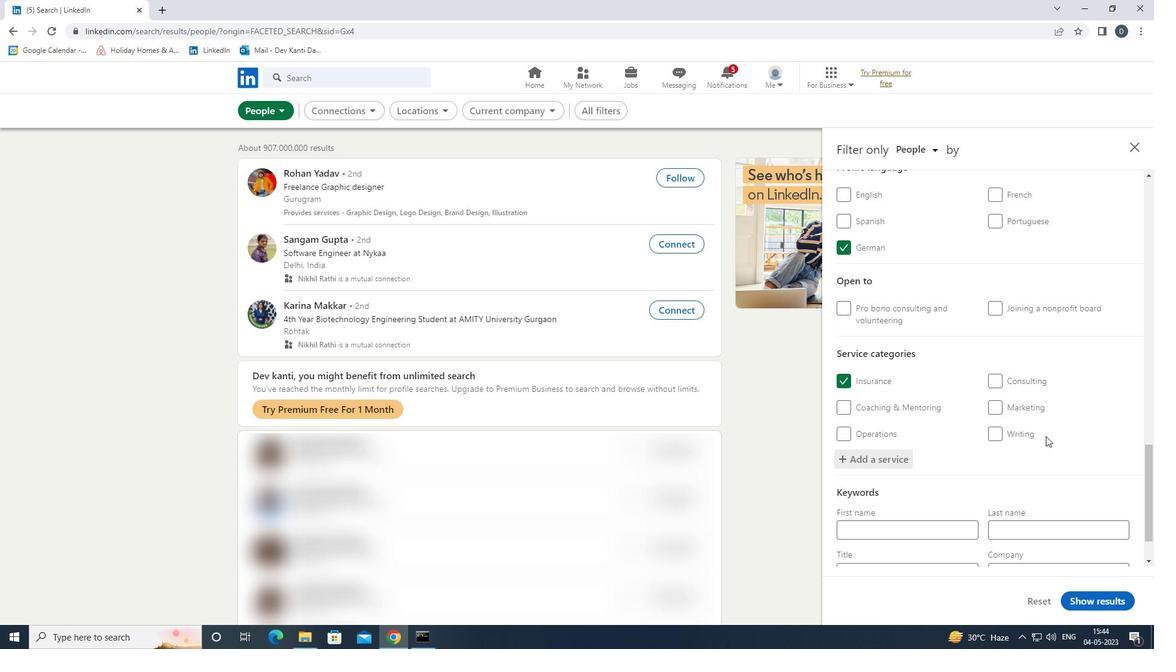 
Action: Mouse scrolled (1057, 425) with delta (0, 0)
Screenshot: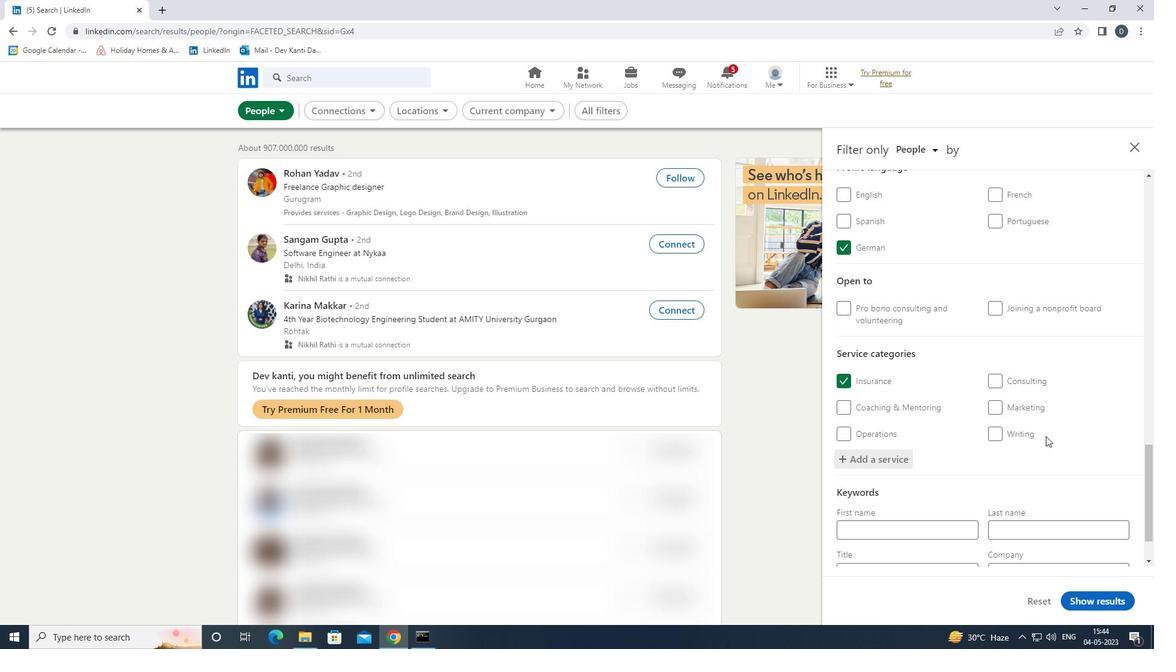 
Action: Mouse moved to (912, 513)
Screenshot: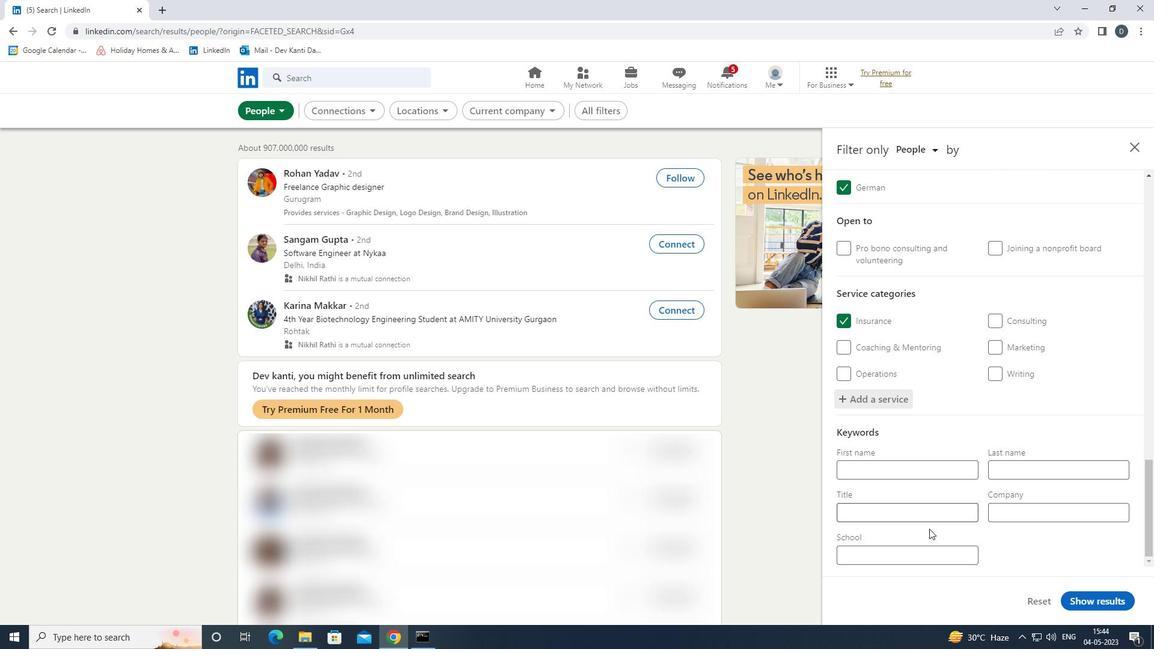 
Action: Mouse pressed left at (912, 513)
Screenshot: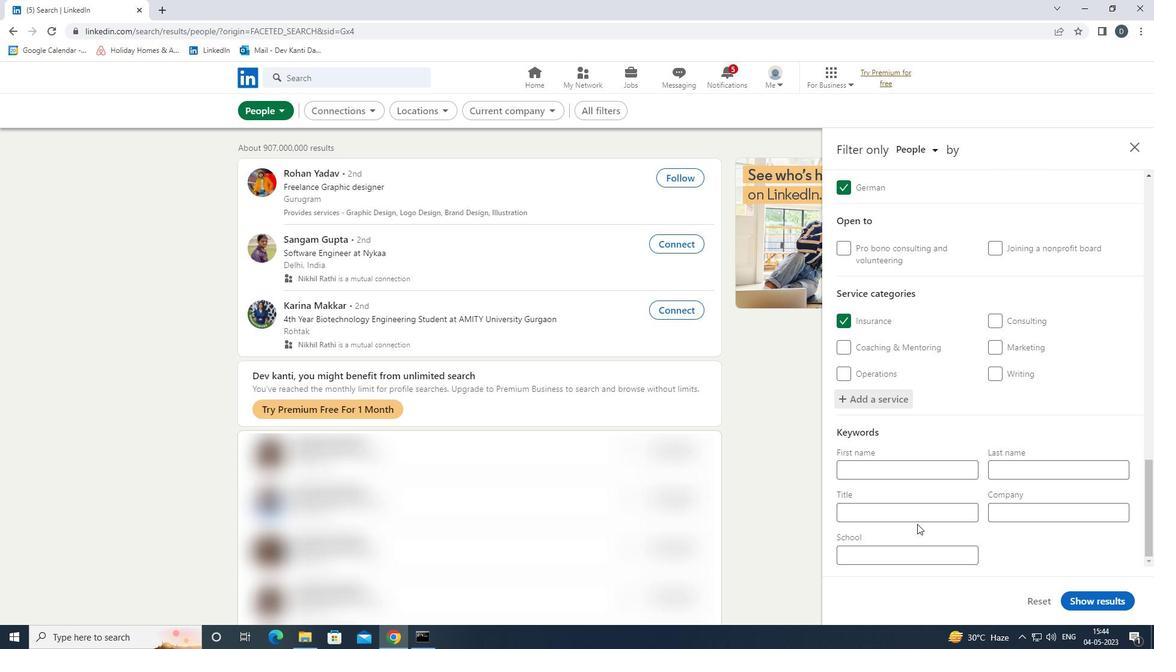 
Action: Key pressed <Key.shift><Key.shift><Key.shift><Key.shift><Key.shift><Key.shift><Key.shift>UALITY<Key.space><Key.backspace><Key.backspace><Key.backspace><Key.backspace><Key.backspace><Key.backspace><Key.backspace><Key.backspace><Key.backspace><Key.backspace><Key.backspace><Key.backspace><Key.backspace><Key.backspace><Key.shift>QUALIT
Screenshot: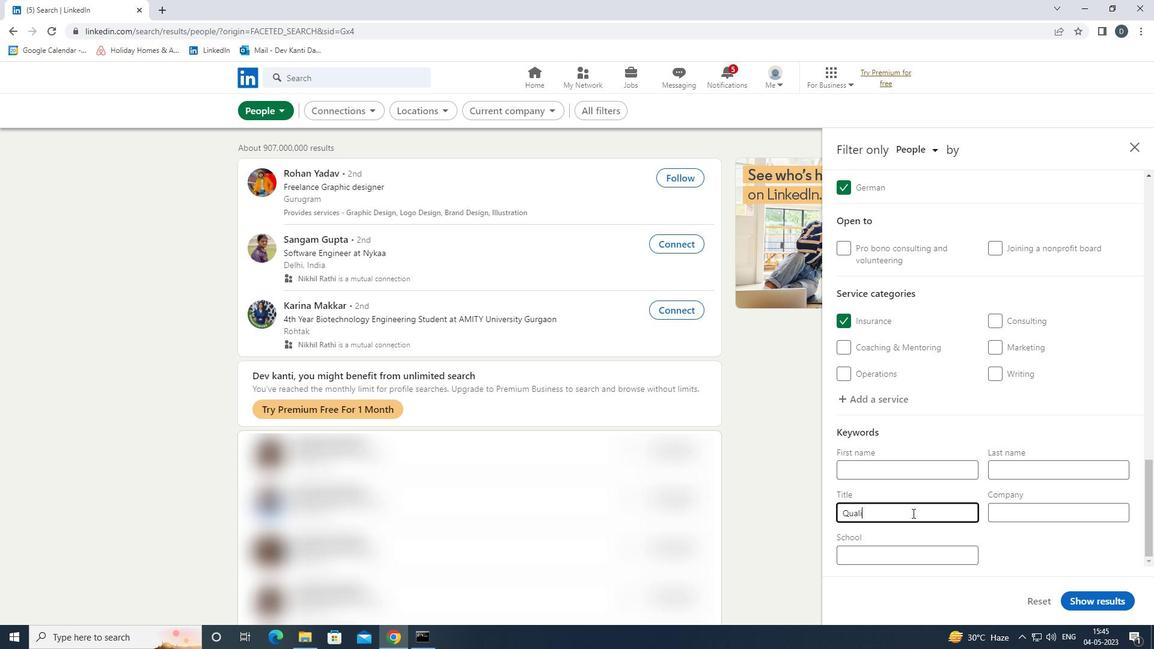 
Action: Mouse moved to (912, 513)
Screenshot: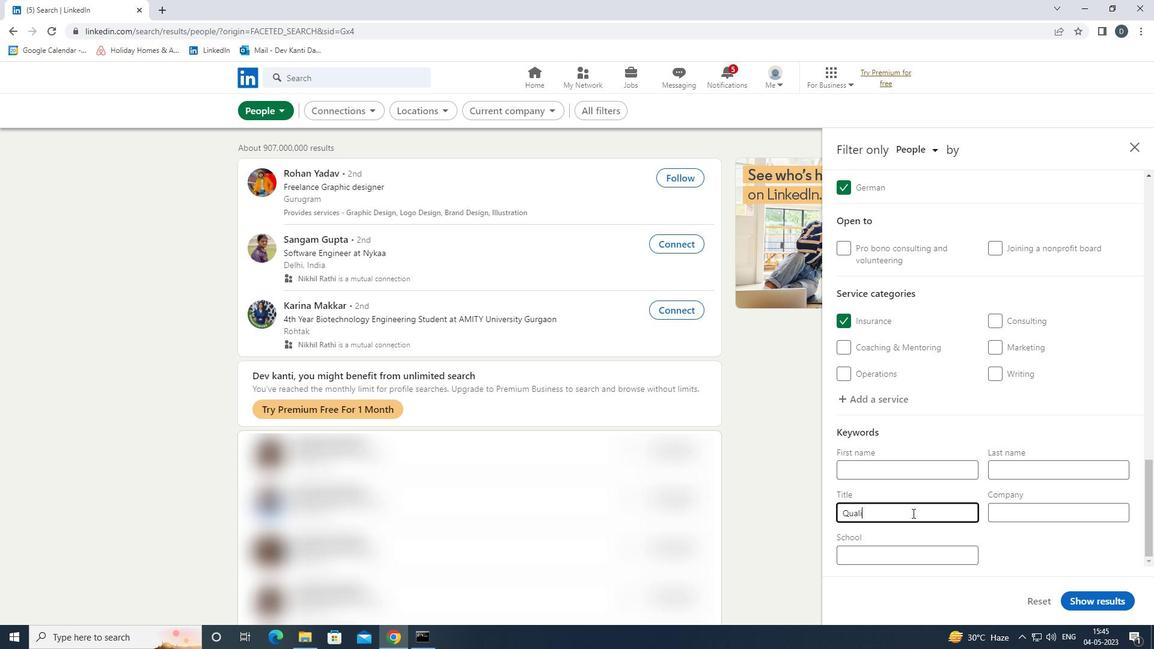 
Action: Key pressed Y<Key.space><Key.shift><Key.shift>CONTROL<Key.space><Key.shift>COORDINATE<Key.backspace>OR
Screenshot: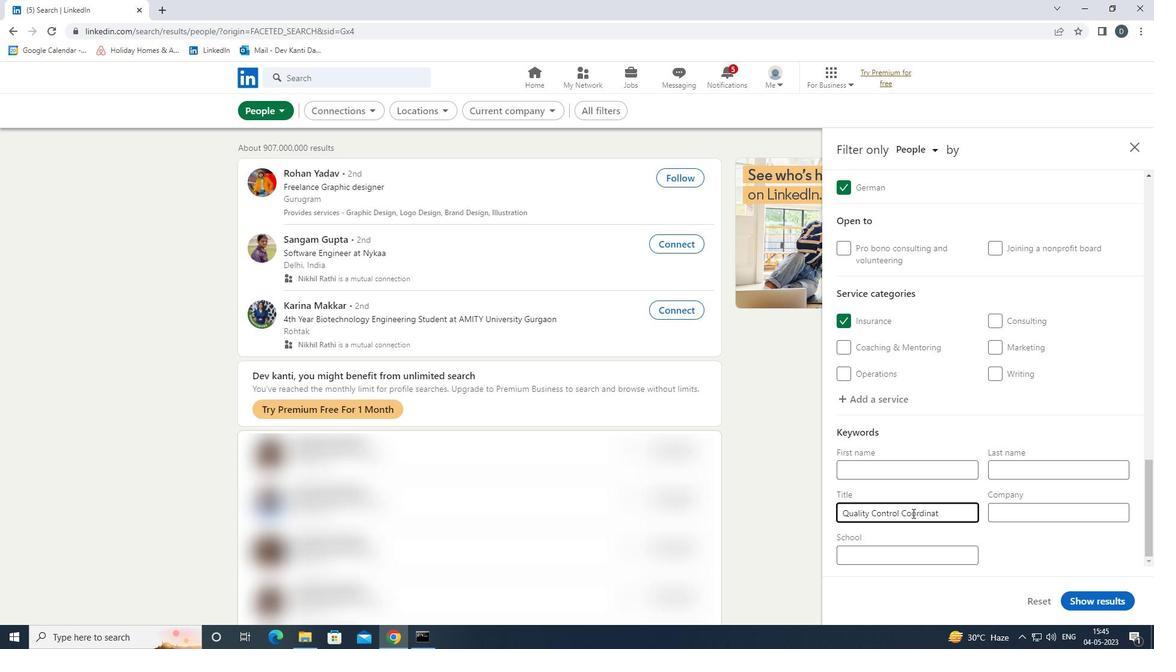 
Action: Mouse moved to (1083, 596)
Screenshot: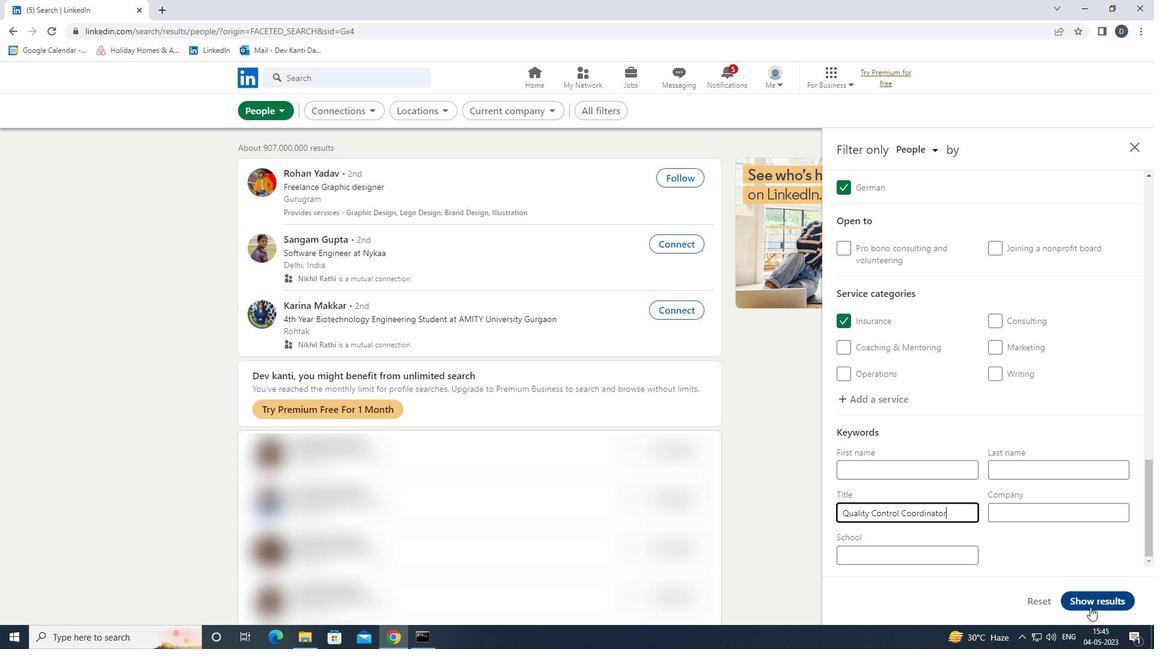 
Action: Mouse pressed left at (1083, 596)
Screenshot: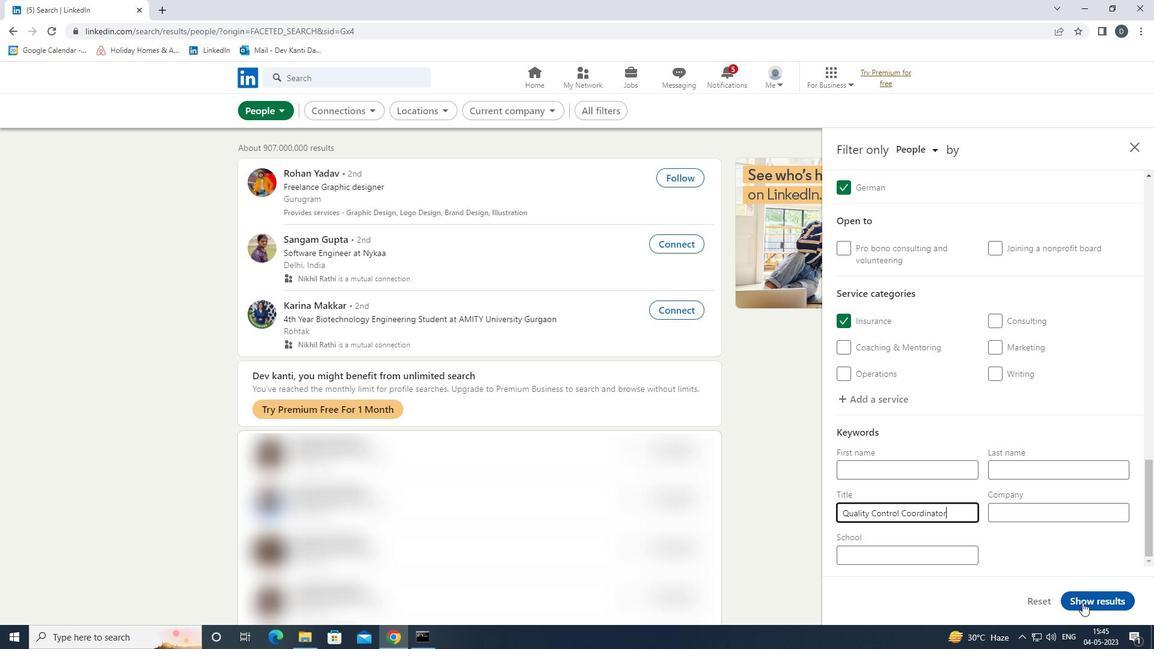 
Action: Mouse moved to (663, 218)
Screenshot: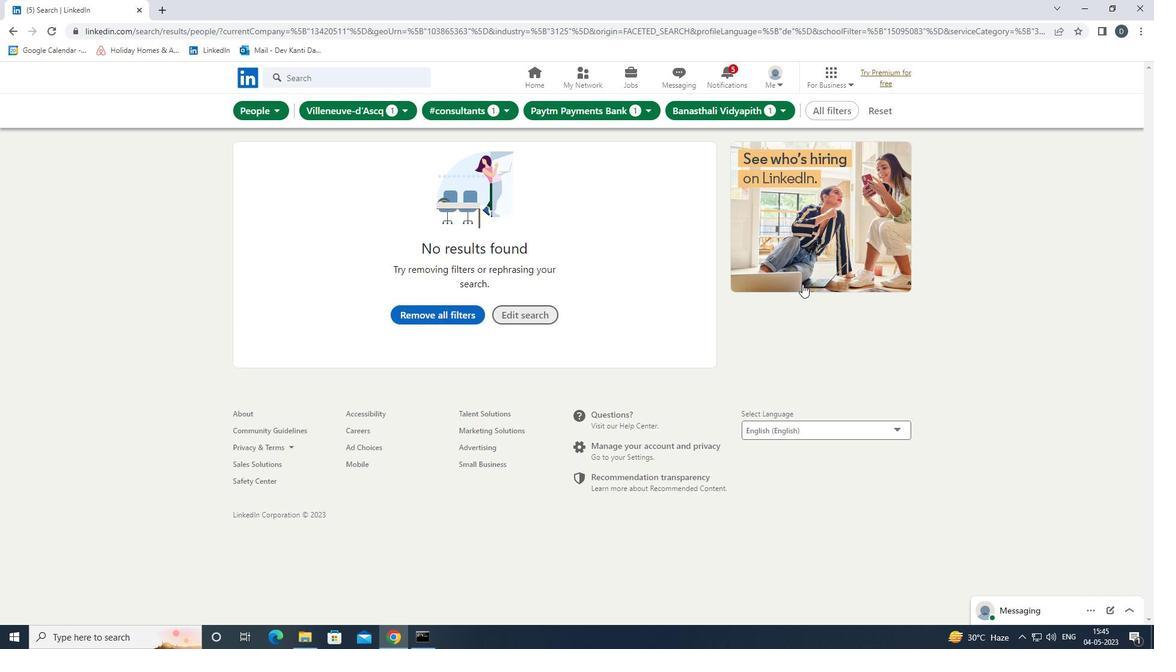 
